 Task: Add an event with the title Third Quarterly Financial Review, date '2024/03/27', time 8:00 AM to 10:00 AMand add a description: Participants will develop skills for effectively resolving conflicts and managing disagreements within the team. They will learn strategies for active listening, empathy, and finding mutually beneficial solutions to conflicts., put the event into Orange category, logged in from the account softage.4@softage.netand send the event invitation to softage.8@softage.net and softage.9@softage.net. Set a reminder for the event 1 hour before
Action: Mouse moved to (122, 93)
Screenshot: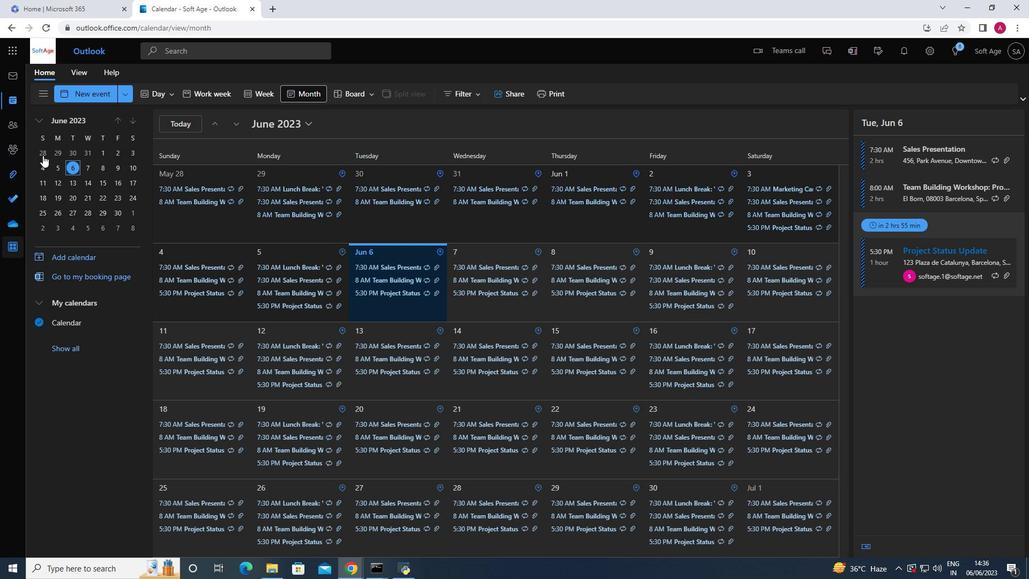
Action: Mouse pressed left at (122, 93)
Screenshot: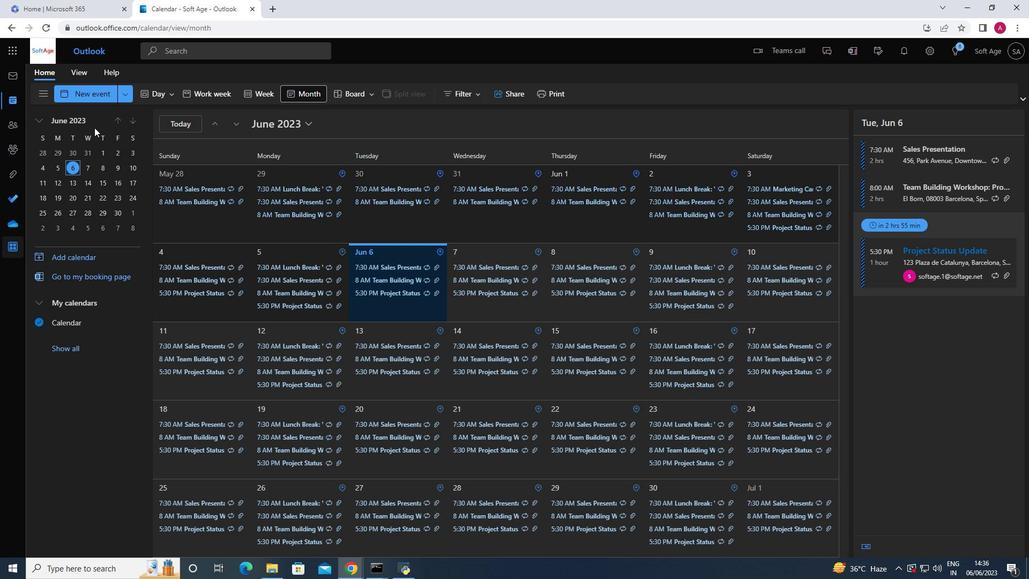 
Action: Mouse moved to (122, 132)
Screenshot: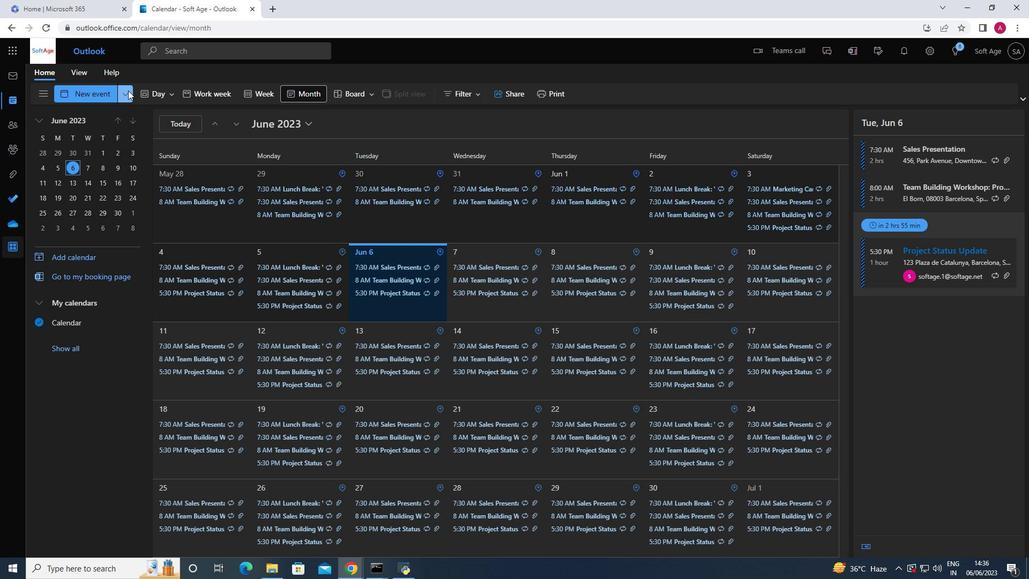
Action: Mouse pressed left at (122, 132)
Screenshot: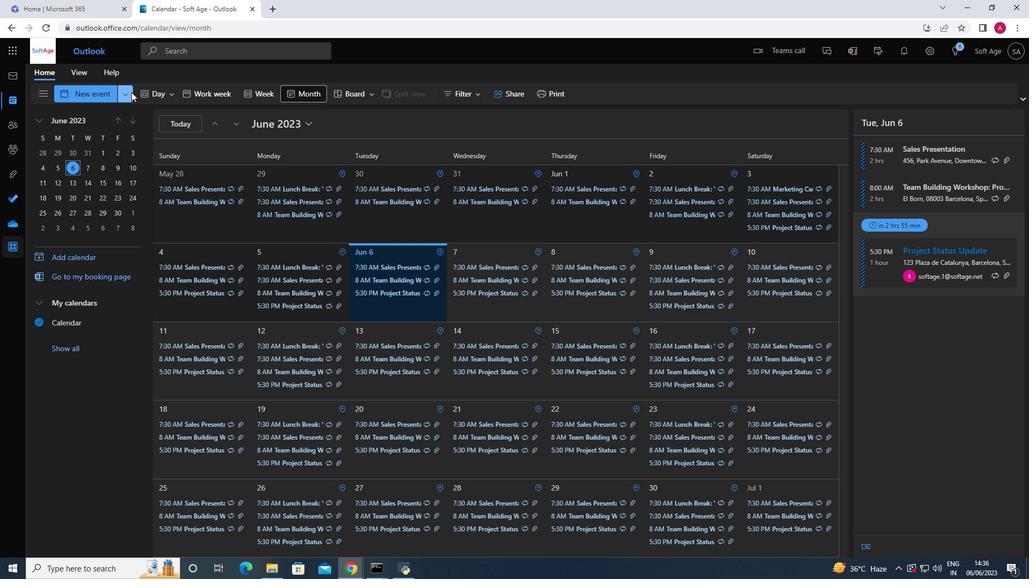 
Action: Mouse moved to (280, 154)
Screenshot: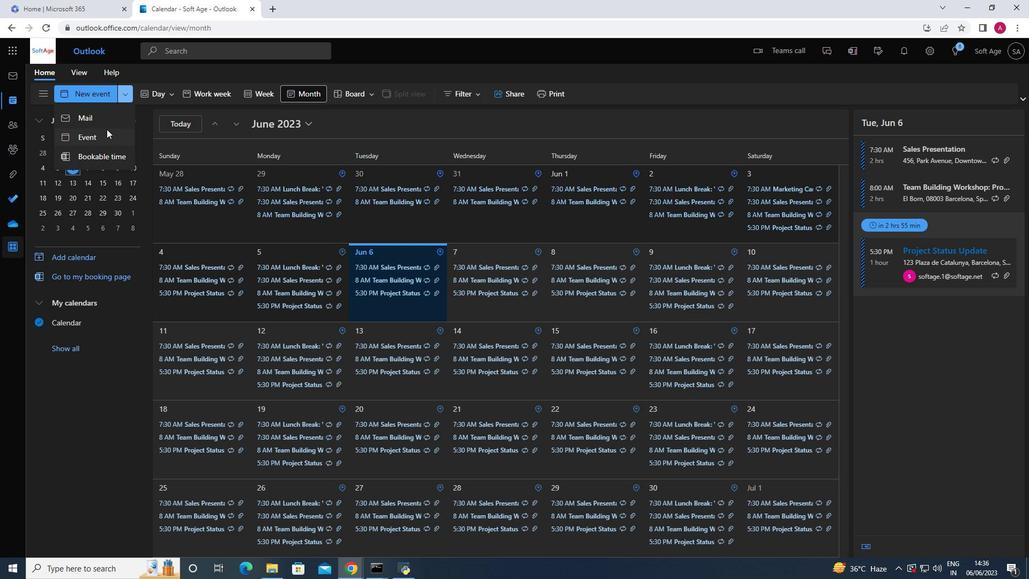 
Action: Mouse pressed left at (280, 154)
Screenshot: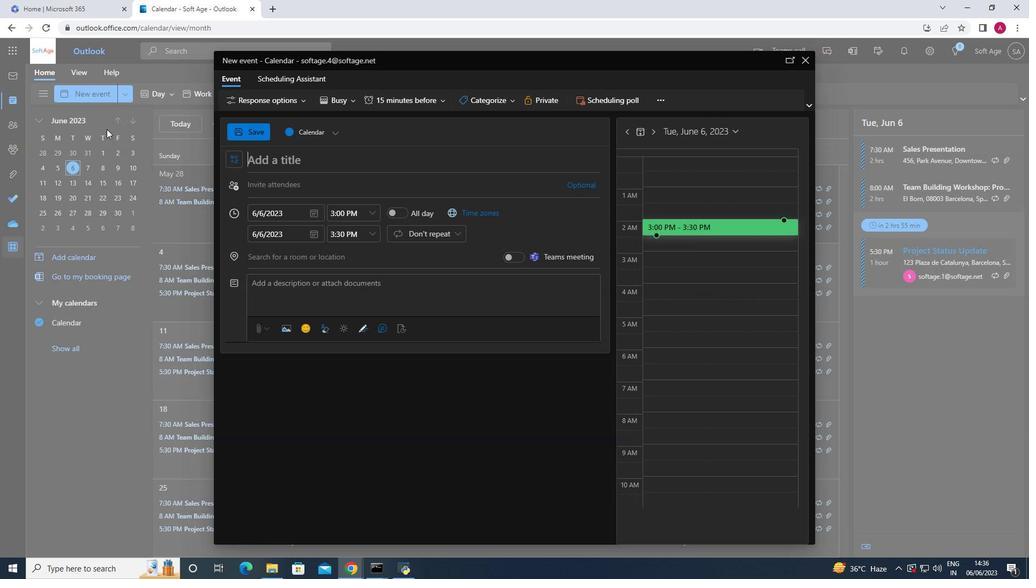 
Action: Mouse moved to (280, 151)
Screenshot: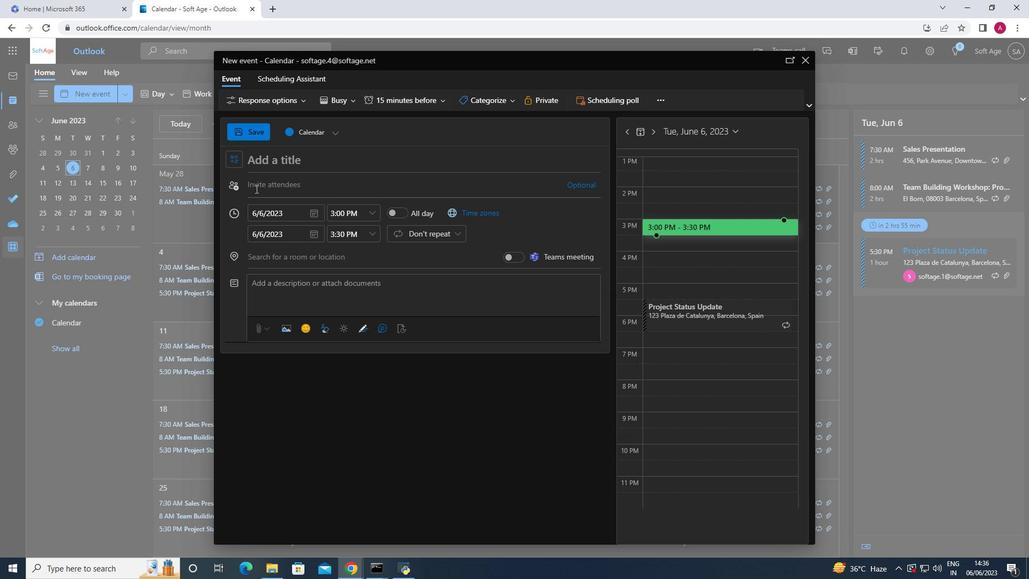
Action: Key pressed <Key.shift>Third<Key.space><Key.shift>Quarterly<Key.space><Key.shift>Financial<Key.space><Key.shift>Review
Screenshot: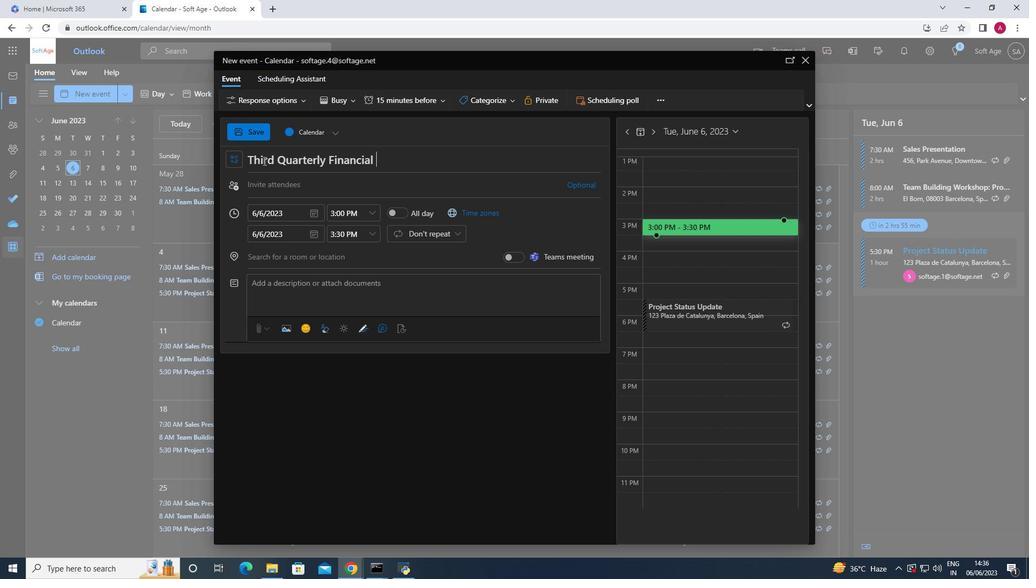 
Action: Mouse moved to (314, 215)
Screenshot: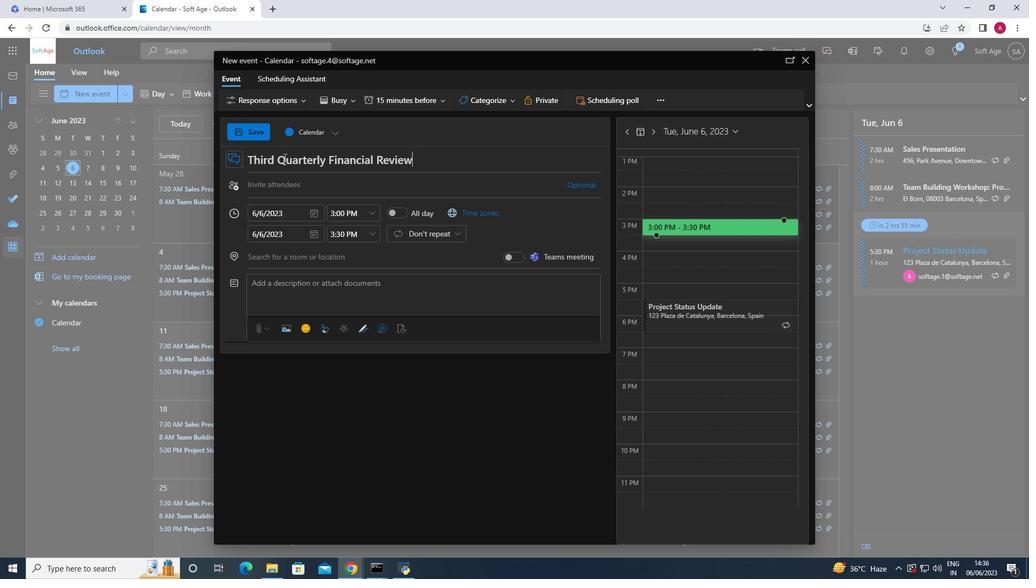 
Action: Mouse pressed left at (314, 215)
Screenshot: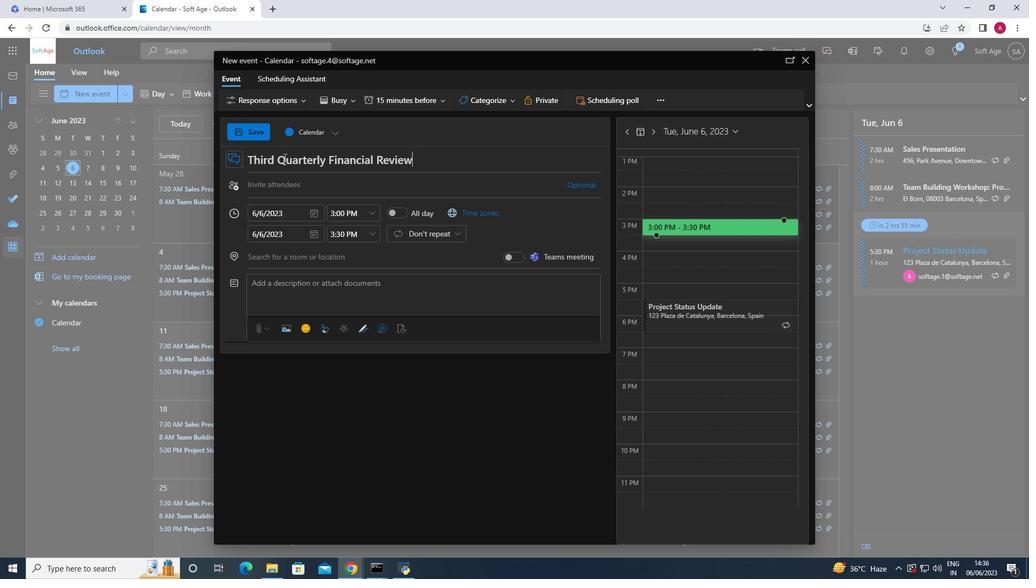 
Action: Mouse moved to (350, 234)
Screenshot: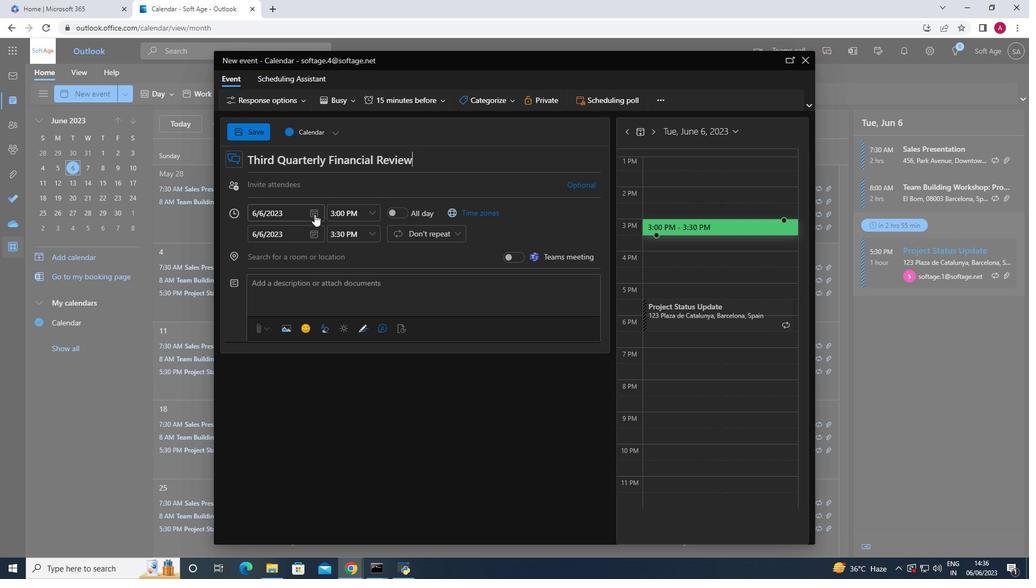 
Action: Mouse pressed left at (350, 234)
Screenshot: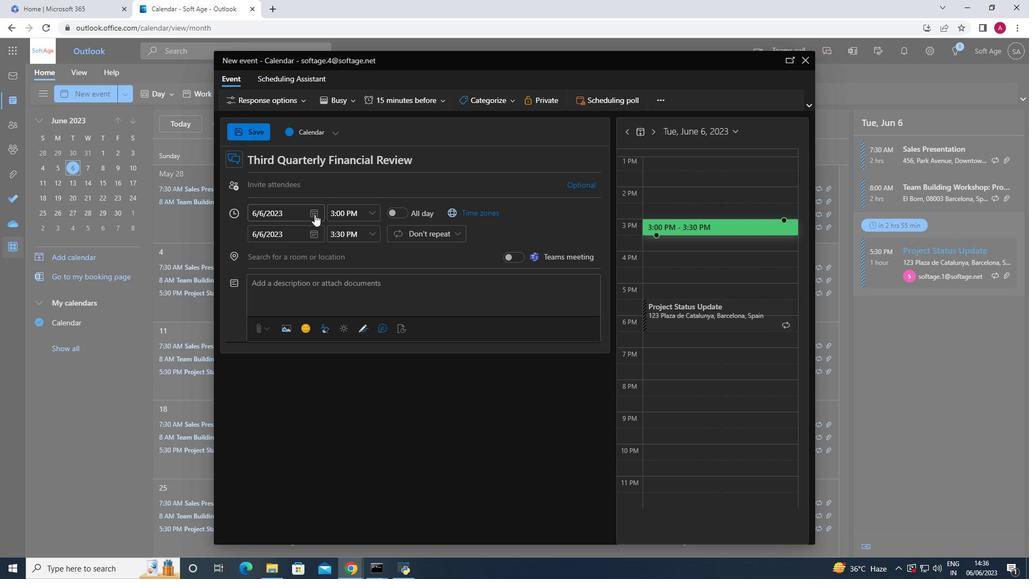 
Action: Mouse pressed left at (350, 234)
Screenshot: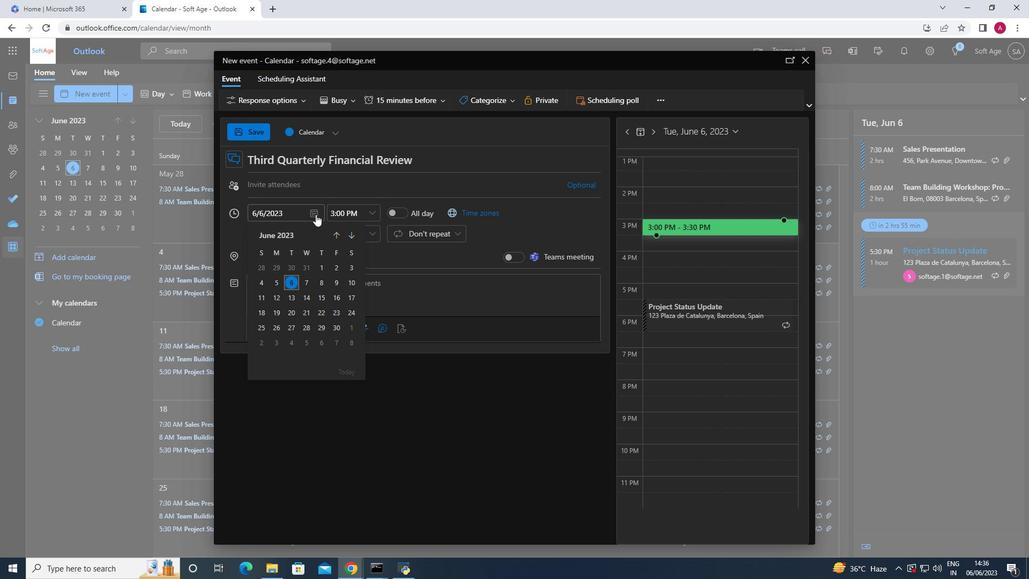 
Action: Mouse moved to (350, 233)
Screenshot: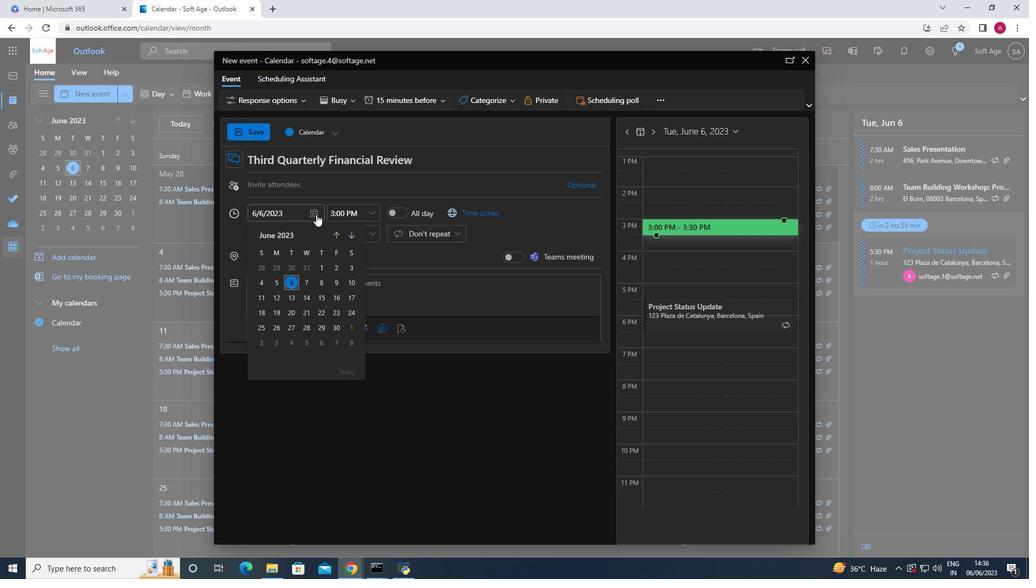 
Action: Mouse pressed left at (350, 233)
Screenshot: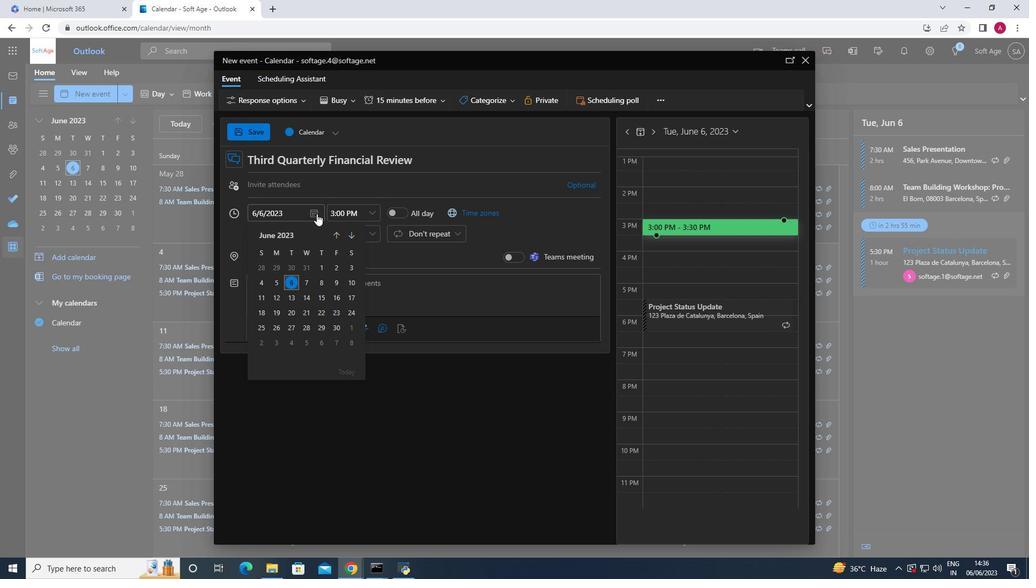 
Action: Mouse moved to (351, 236)
Screenshot: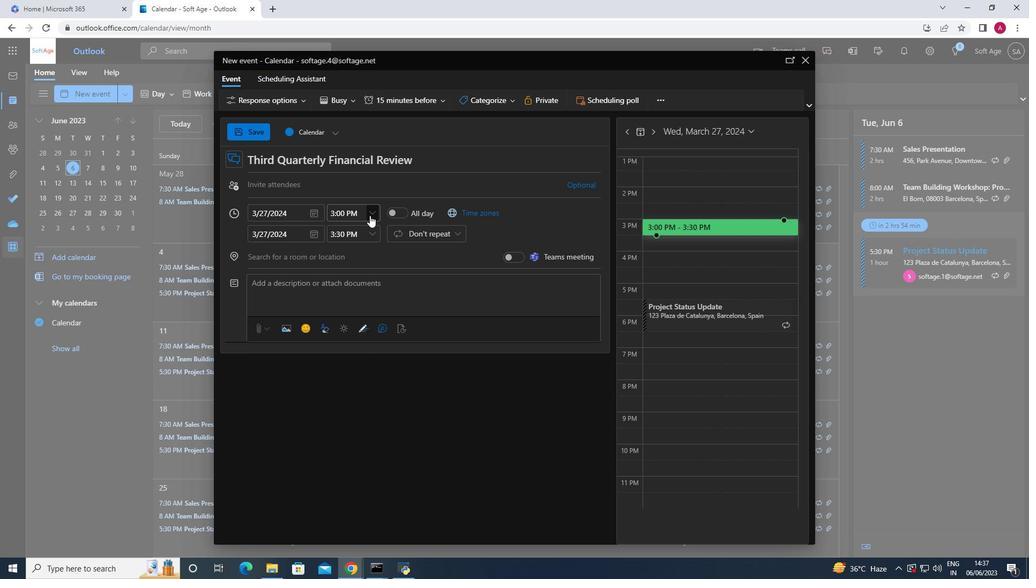 
Action: Mouse pressed left at (351, 236)
Screenshot: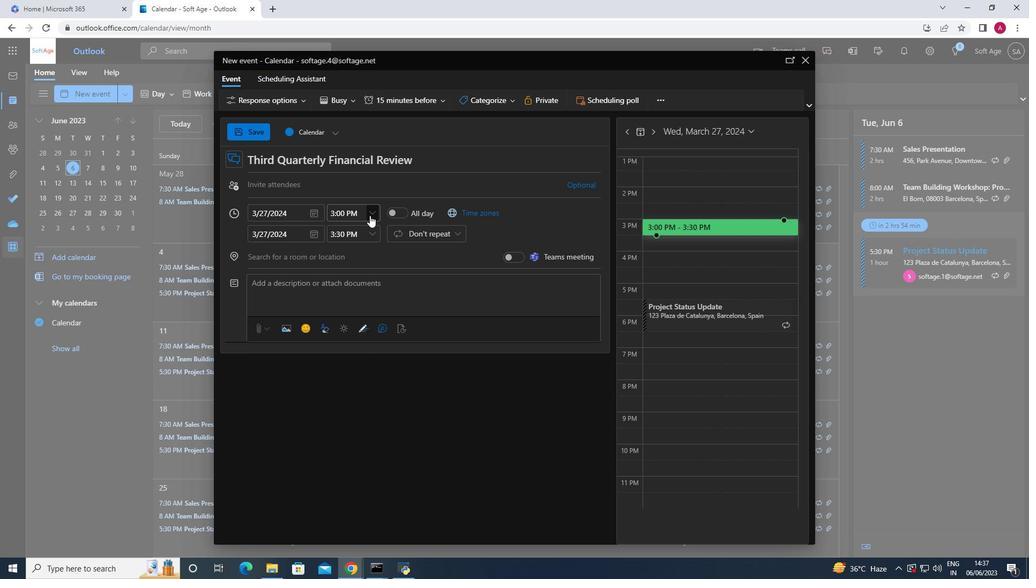 
Action: Mouse moved to (337, 302)
Screenshot: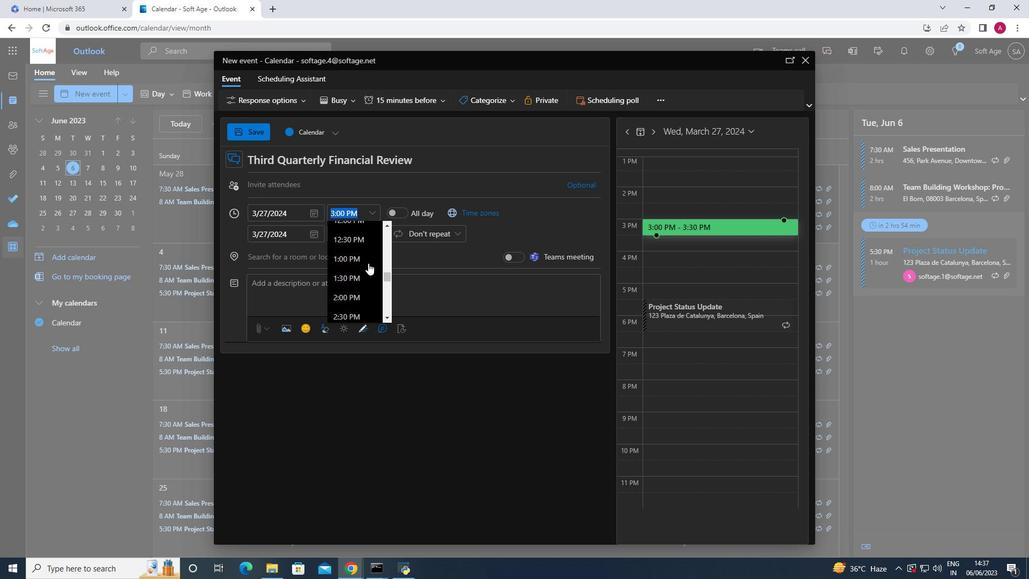 
Action: Mouse pressed left at (337, 302)
Screenshot: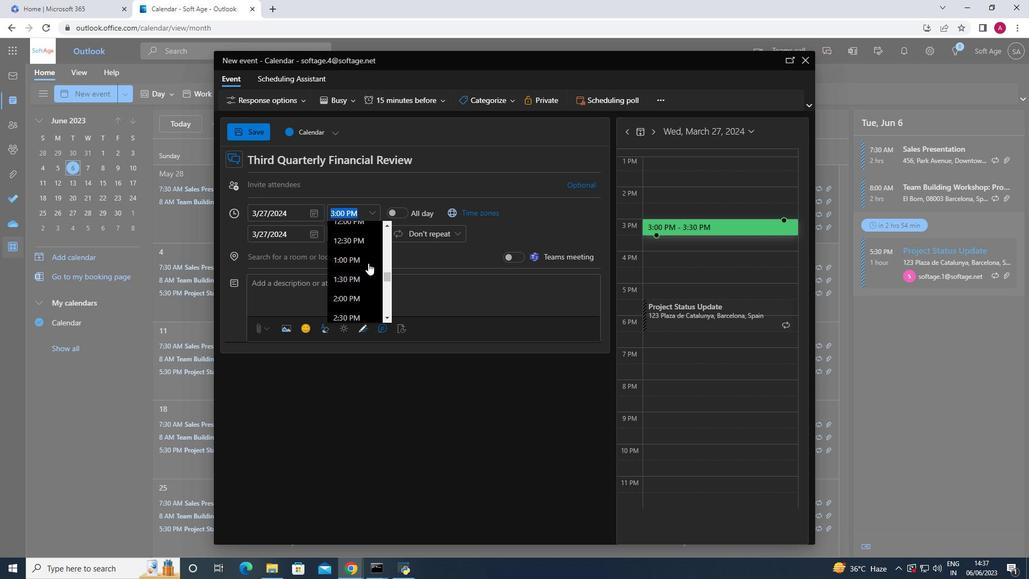 
Action: Mouse moved to (368, 215)
Screenshot: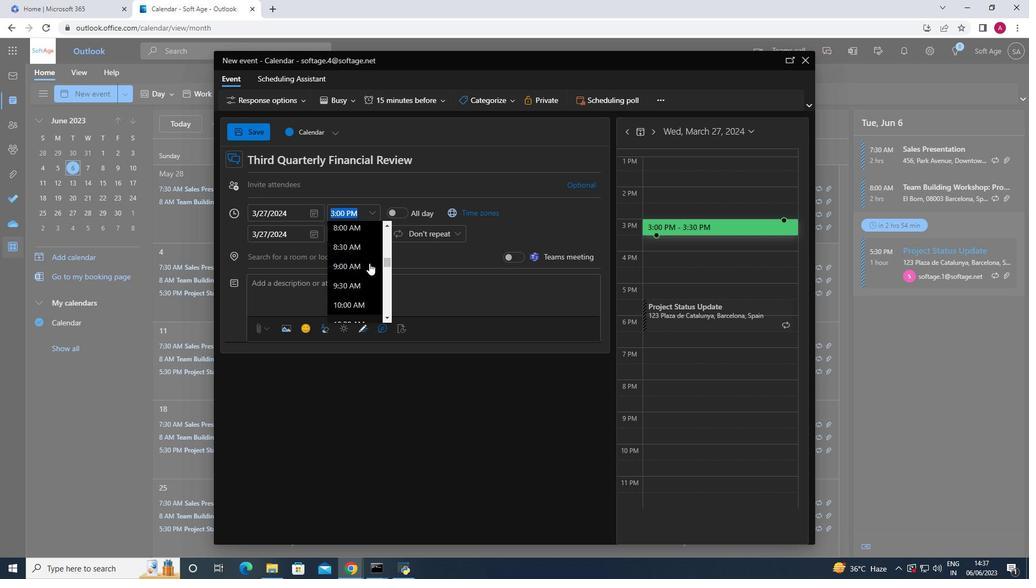 
Action: Mouse pressed left at (368, 215)
Screenshot: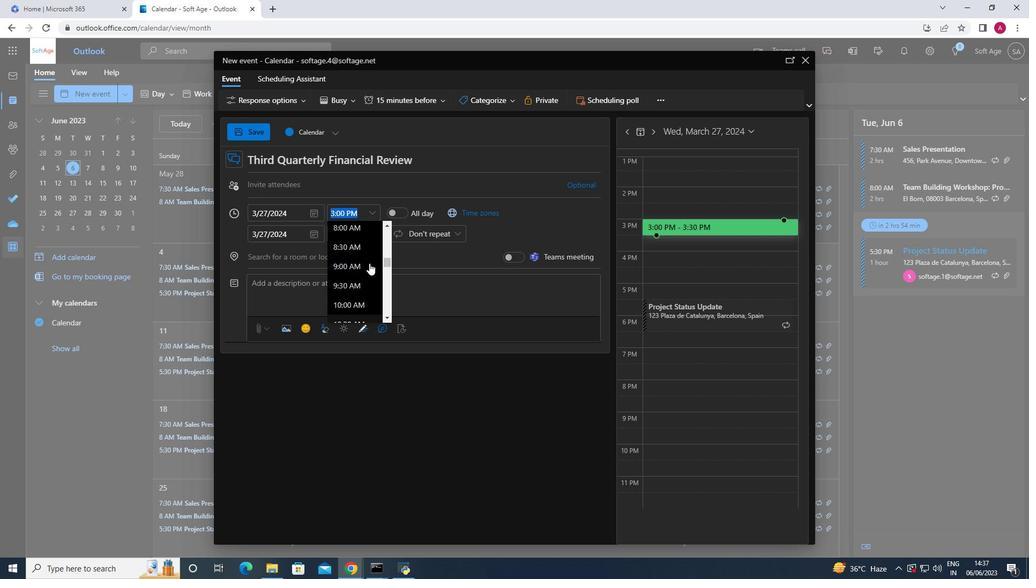 
Action: Mouse moved to (357, 274)
Screenshot: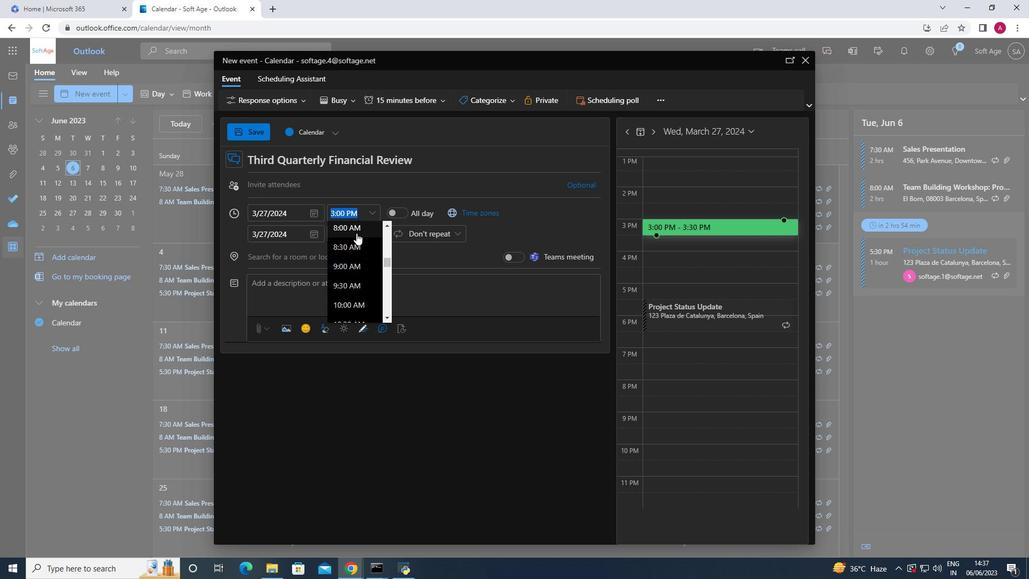 
Action: Mouse scrolled (357, 275) with delta (0, 0)
Screenshot: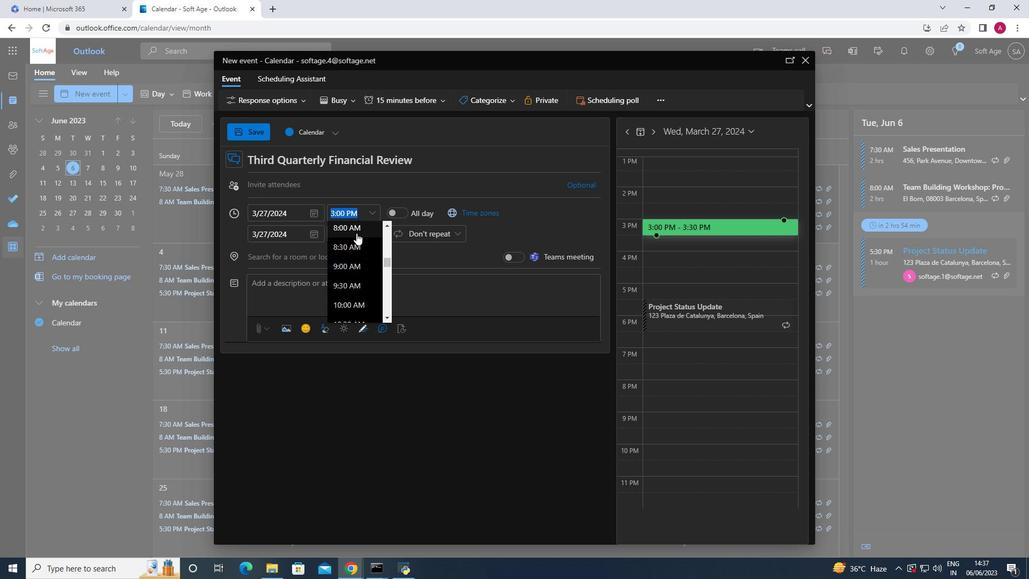 
Action: Mouse moved to (357, 275)
Screenshot: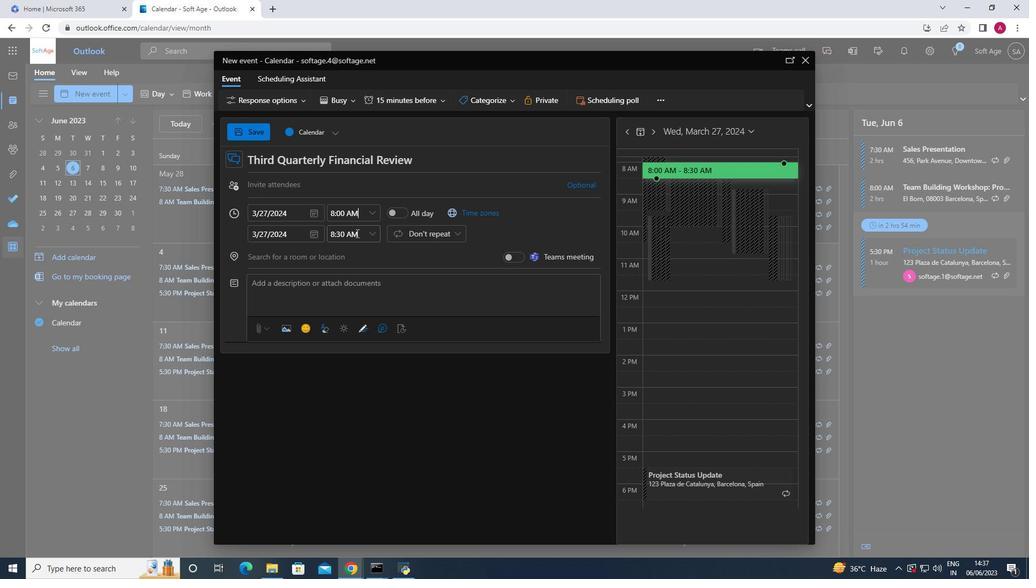 
Action: Mouse scrolled (357, 275) with delta (0, 0)
Screenshot: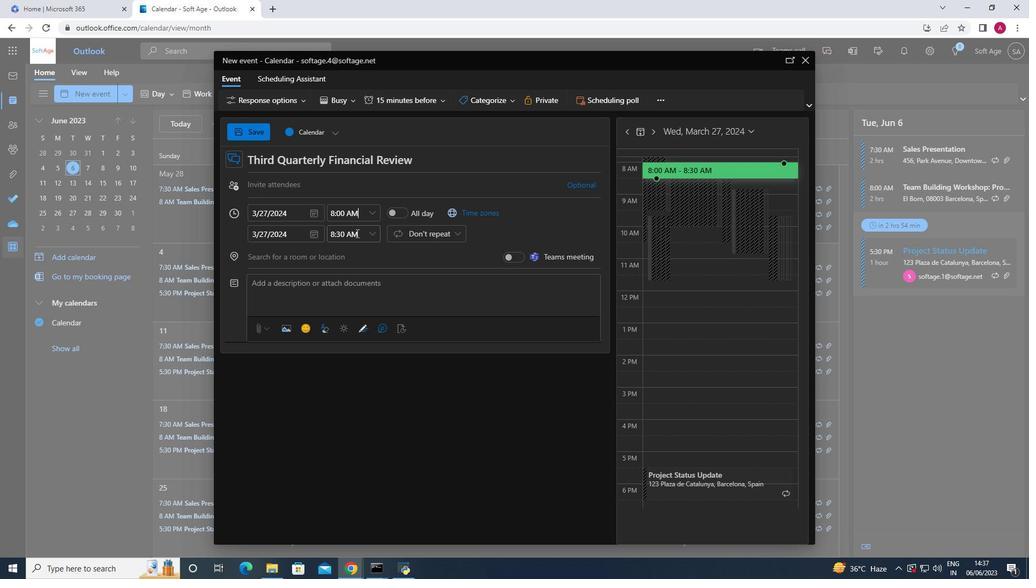 
Action: Mouse scrolled (357, 275) with delta (0, 0)
Screenshot: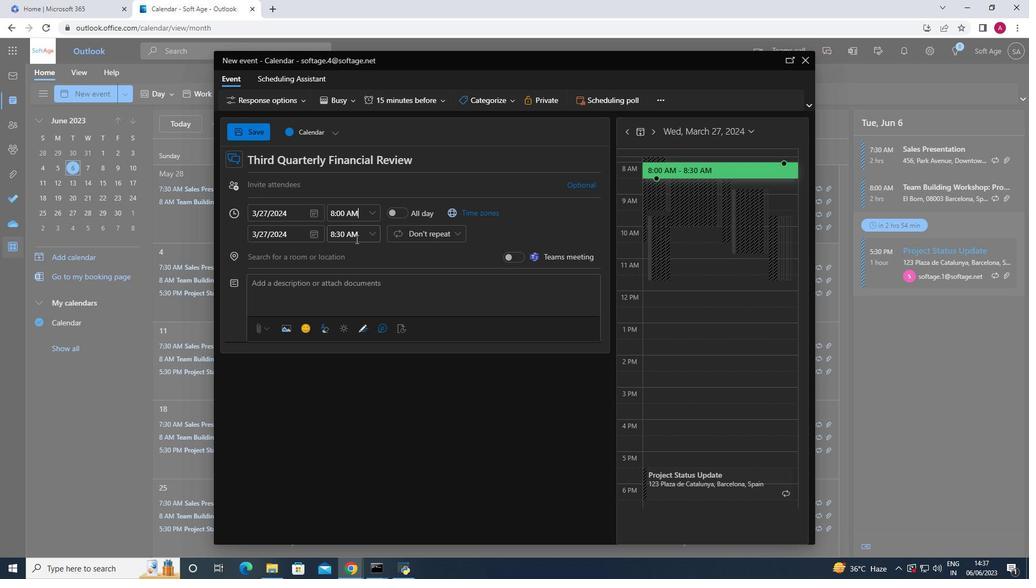 
Action: Mouse moved to (360, 256)
Screenshot: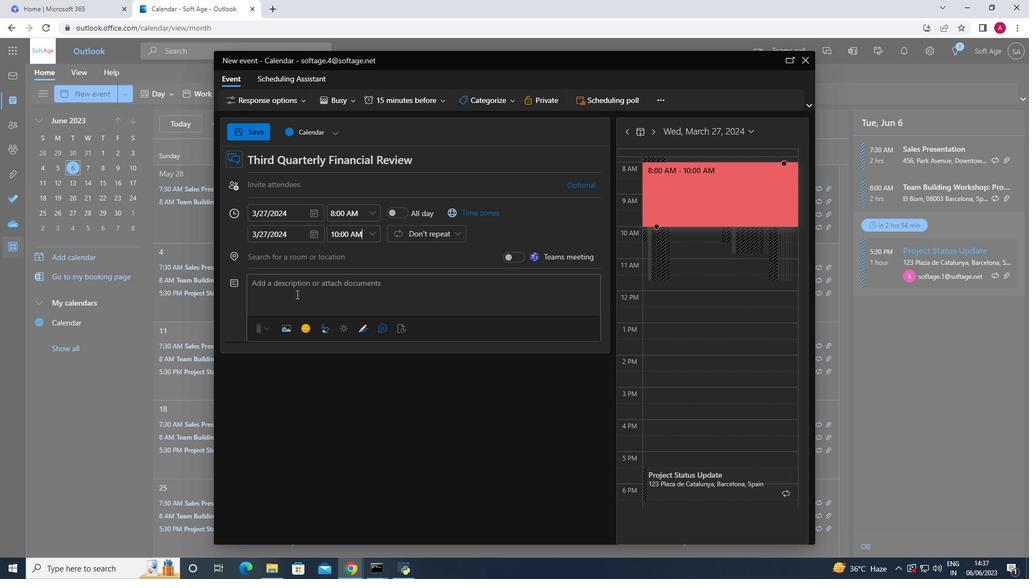 
Action: Mouse scrolled (360, 256) with delta (0, 0)
Screenshot: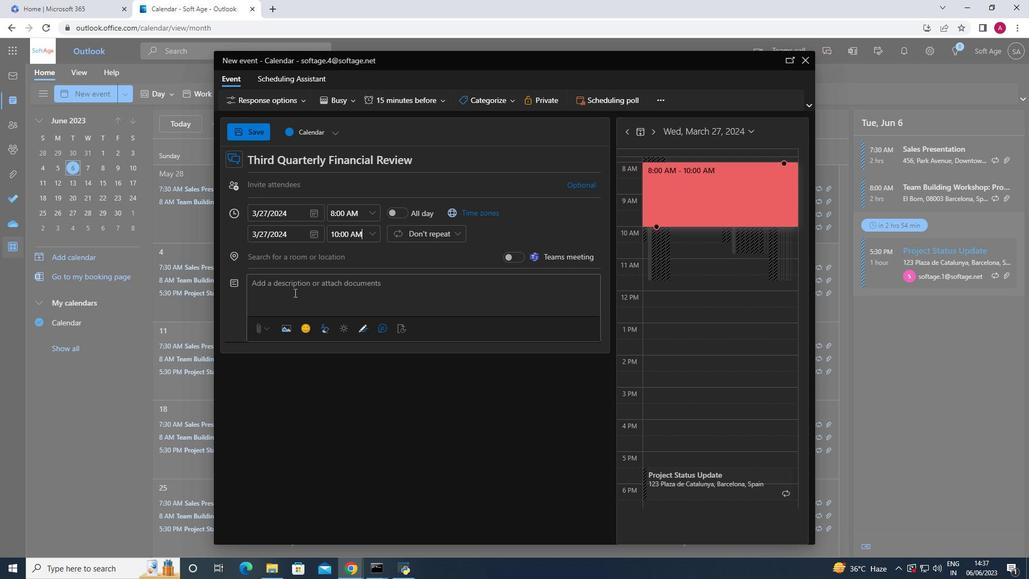
Action: Mouse moved to (366, 238)
Screenshot: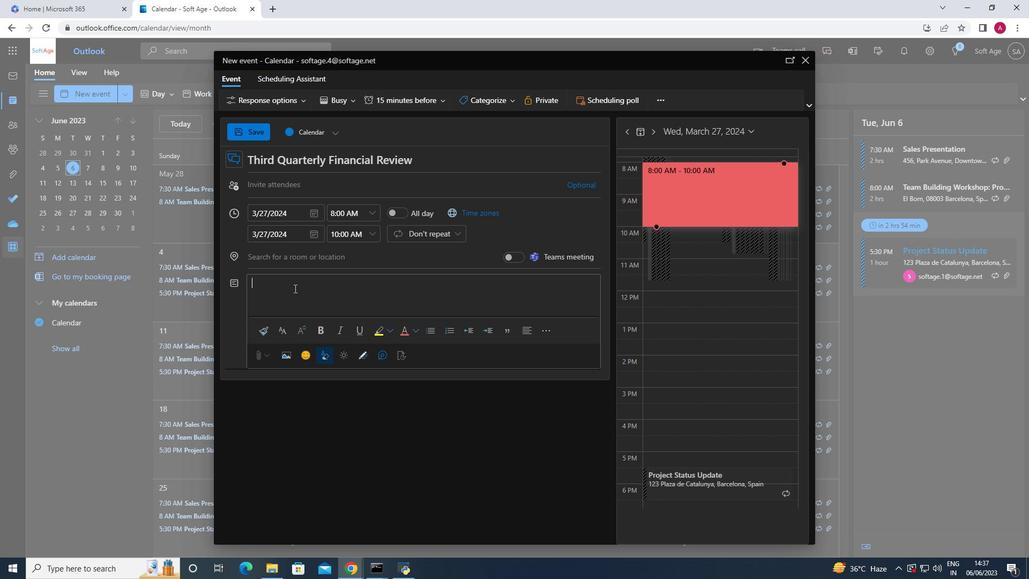 
Action: Mouse pressed left at (366, 238)
Screenshot: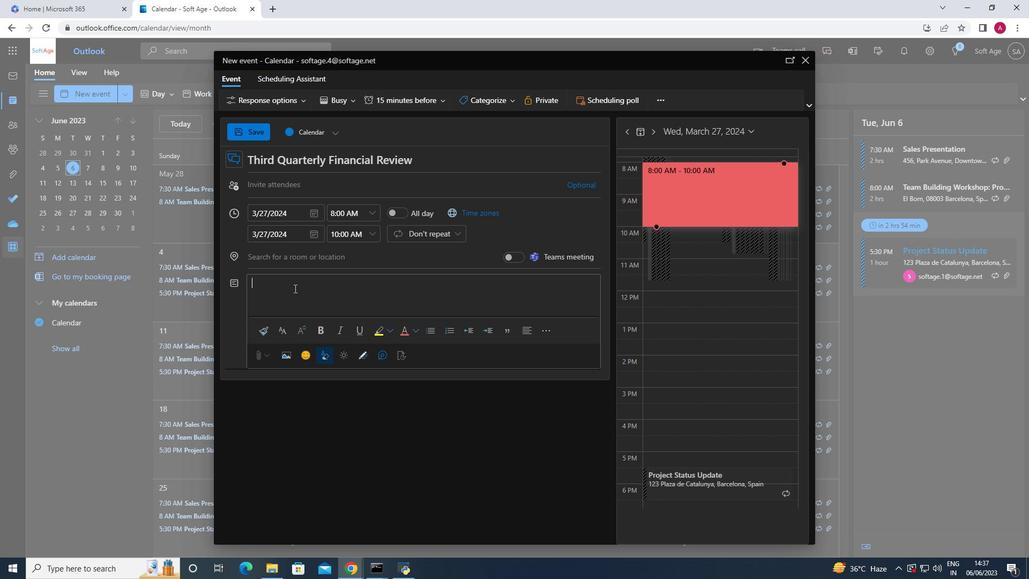 
Action: Mouse moved to (369, 236)
Screenshot: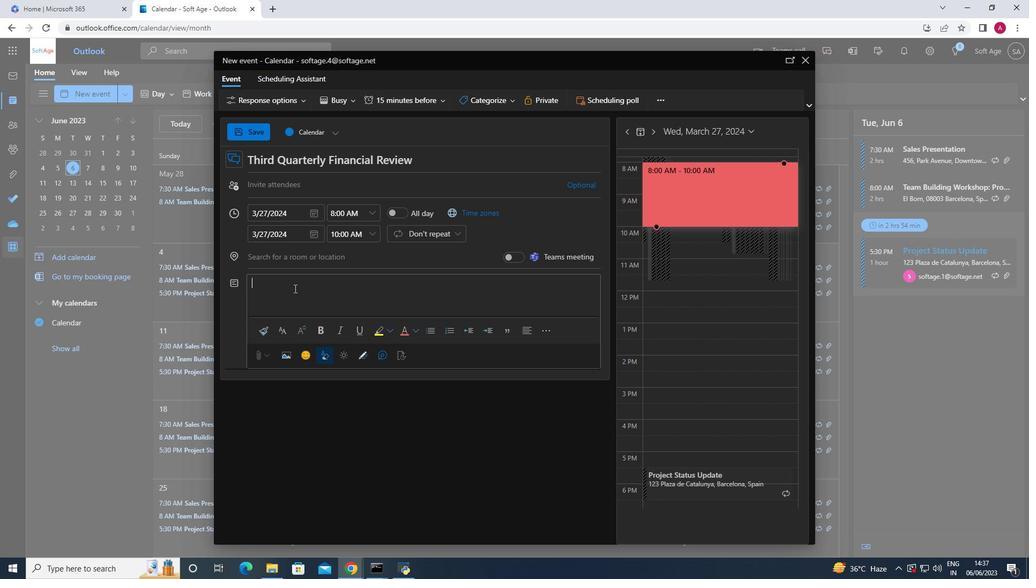 
Action: Mouse pressed left at (369, 236)
Screenshot: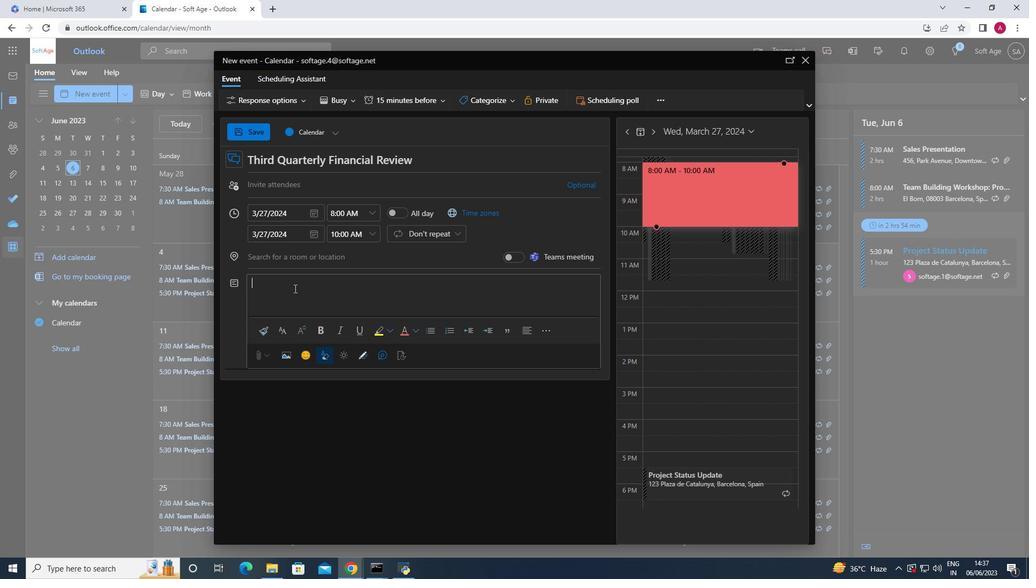 
Action: Mouse moved to (361, 303)
Screenshot: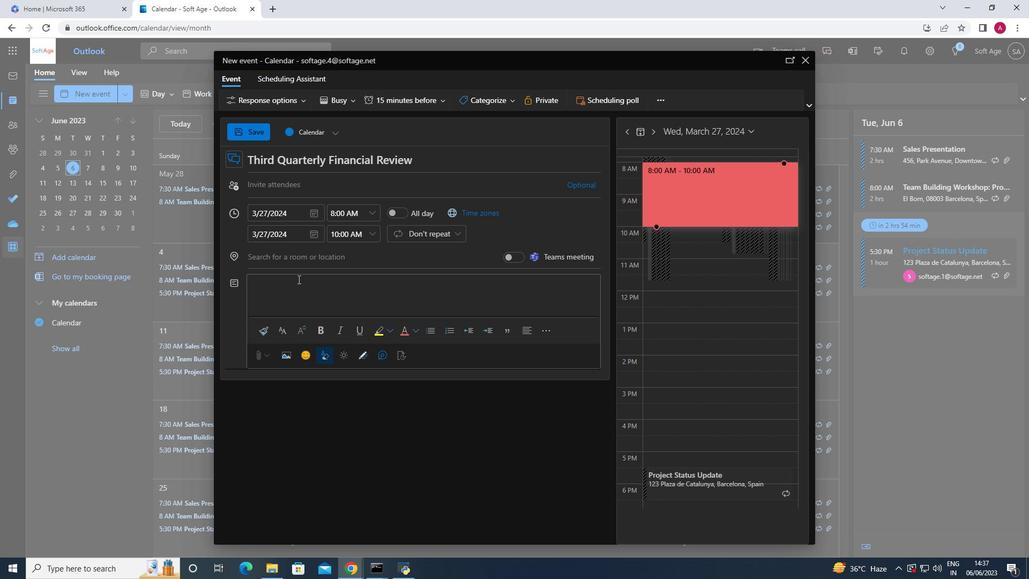 
Action: Mouse pressed left at (361, 303)
Screenshot: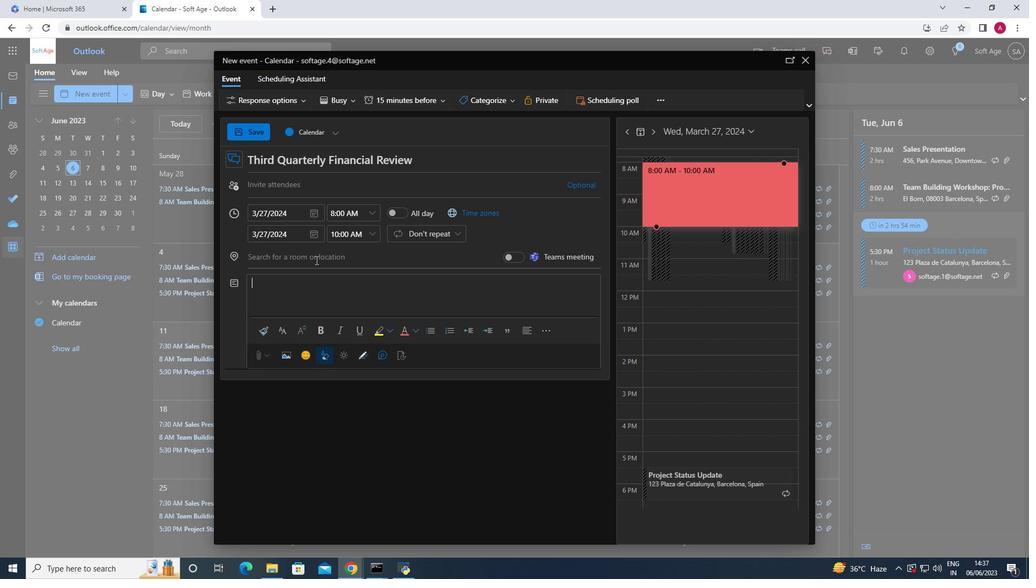 
Action: Mouse moved to (313, 296)
Screenshot: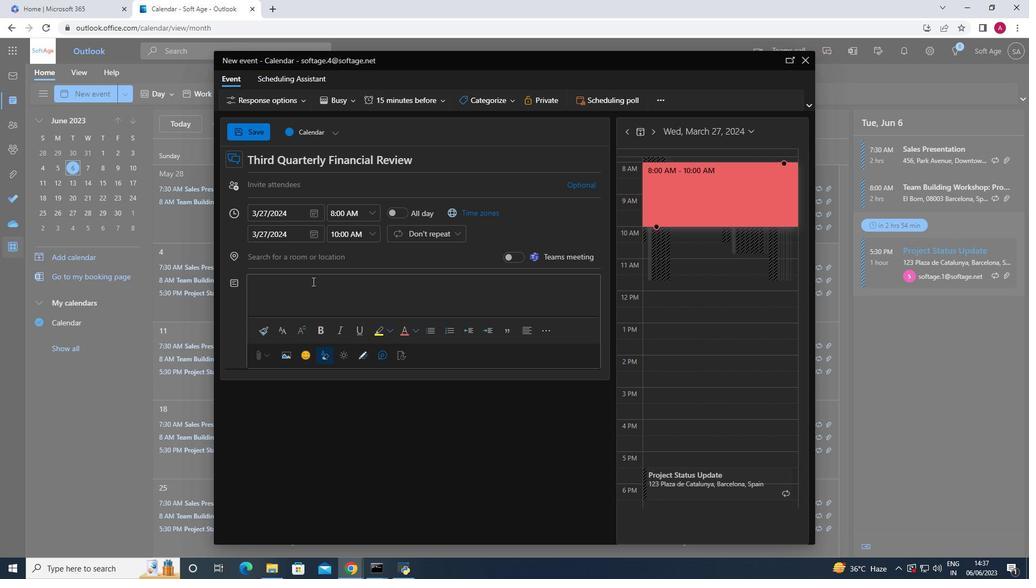 
Action: Mouse pressed left at (313, 296)
Screenshot: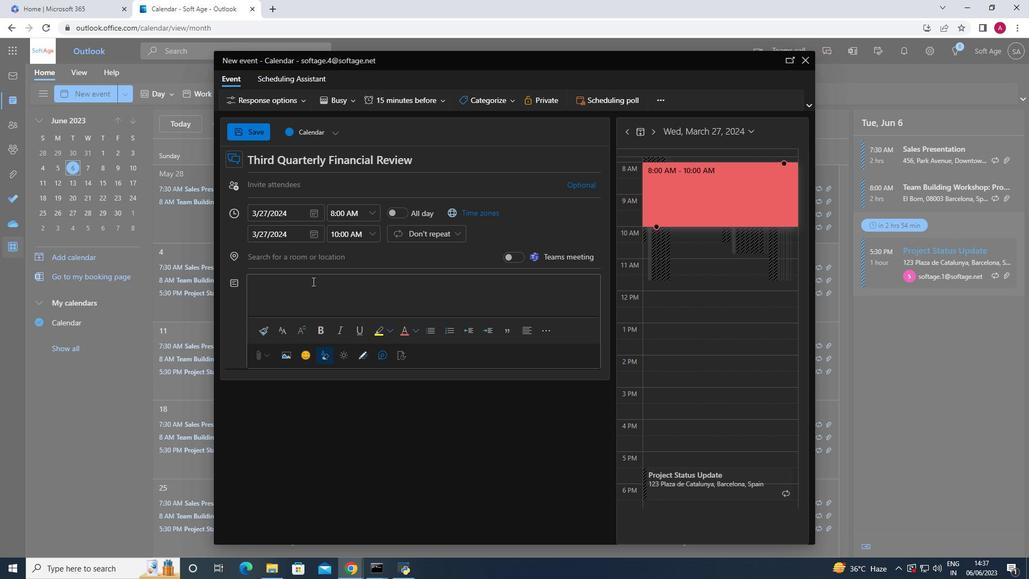 
Action: Mouse moved to (278, 286)
Screenshot: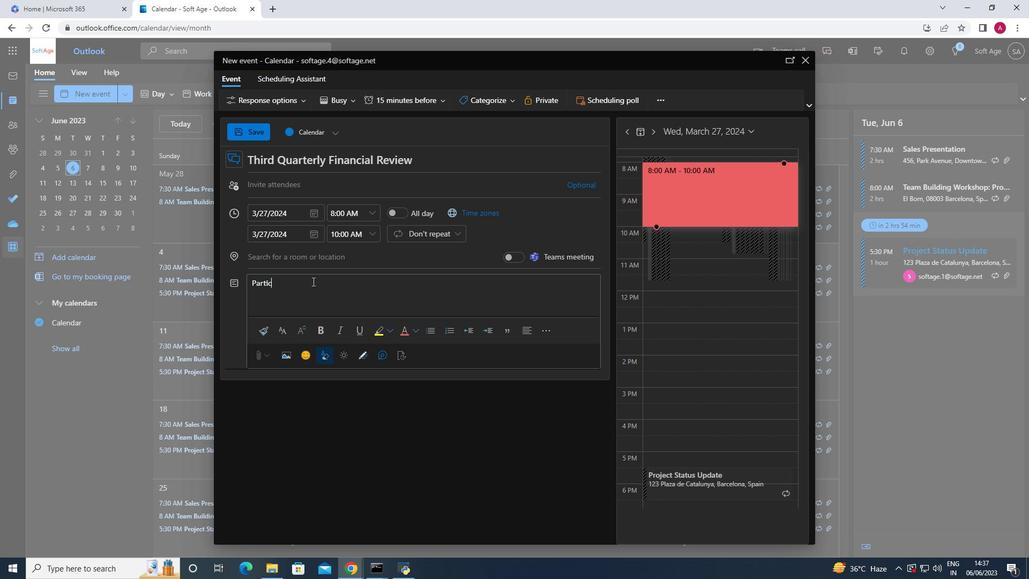 
Action: Mouse pressed left at (278, 286)
Screenshot: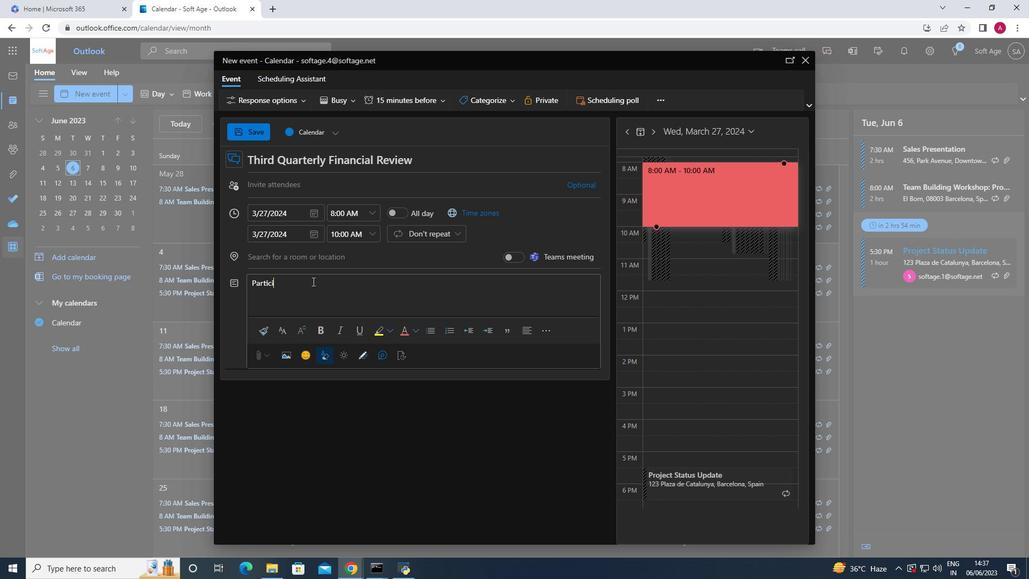 
Action: Mouse moved to (277, 293)
Screenshot: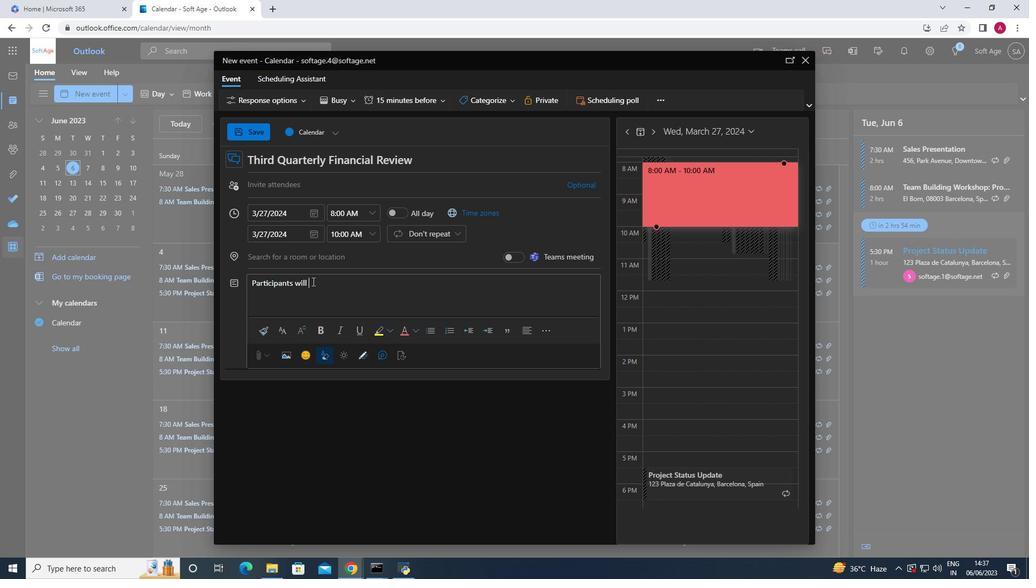 
Action: Key pressed 0o<Key.space>lilillil<Key.space>lkllkllllllllllk<Key.space>mikoiijijjuj8iujkkkkkkkkk;;;;;;;;;<Key.menu><Key.menu><Key.menu><Key.menu><Key.menu><Key.menu><Key.menu><Key.menu><Key.menu><Key.menu><Key.menu><Key.menu><Key.menu>lik;p////////////////////////////////////////////////////////////////////////////////////////////////////////////////////////////////////////////////////////////////////////////////////////////////////////////////////////////////////////////////////////////1<Key.tab><Key.caps_lock>`<Key.space><Key.space><Key.space><Key.space><Key.space><Key.space><Key.space><Key.space><Key.space><Key.space><Key.space><Key.space><Key.space>
Screenshot: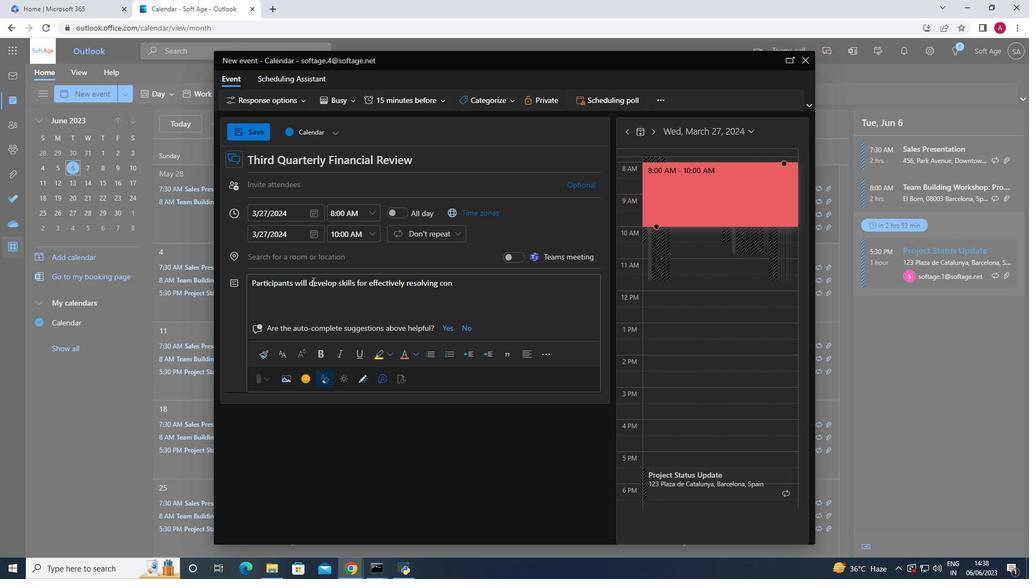 
Action: Mouse moved to (1, 135)
Screenshot: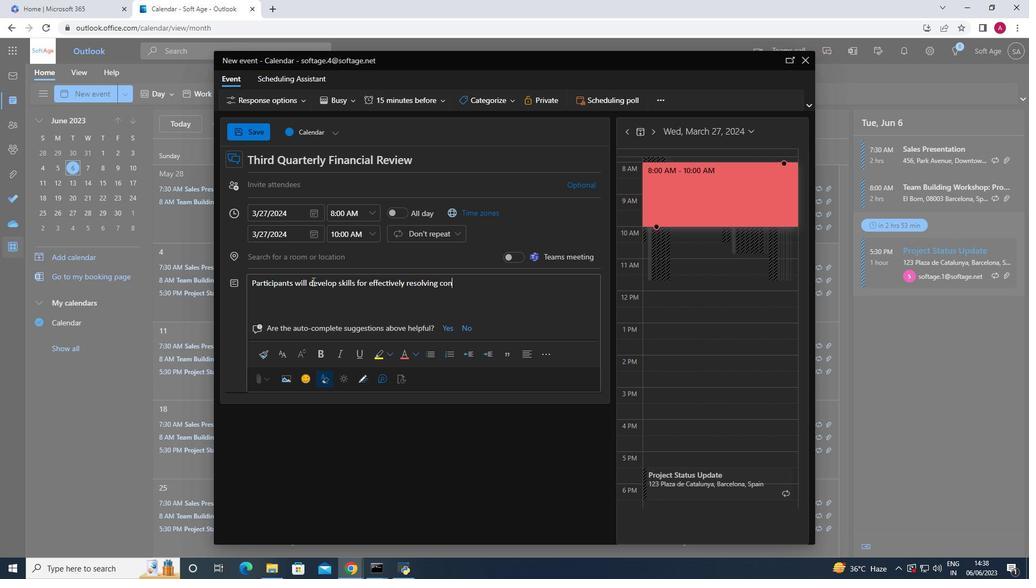
Action: Key pressed <Key.space>
Screenshot: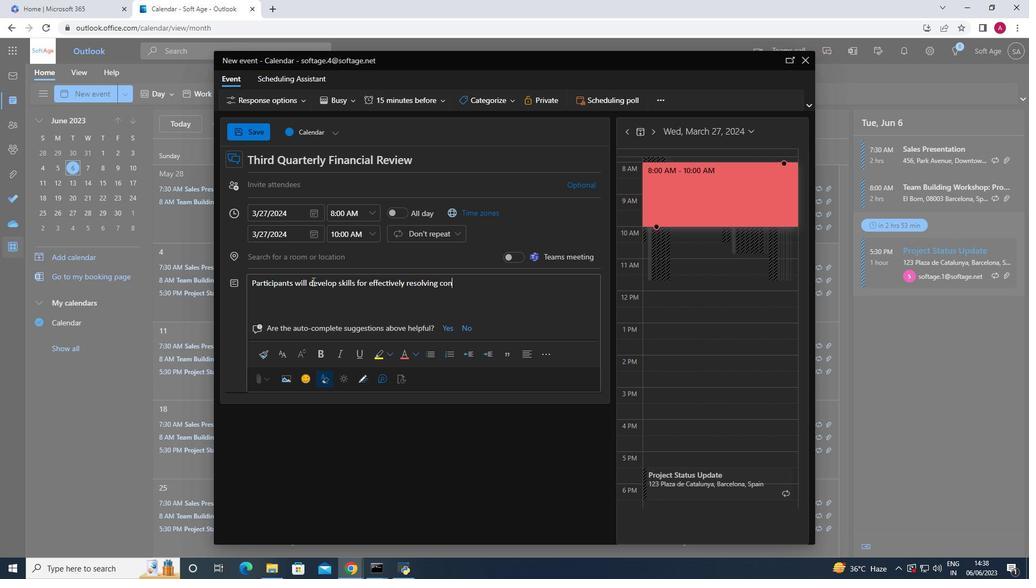 
Action: Mouse moved to (0, 16)
Screenshot: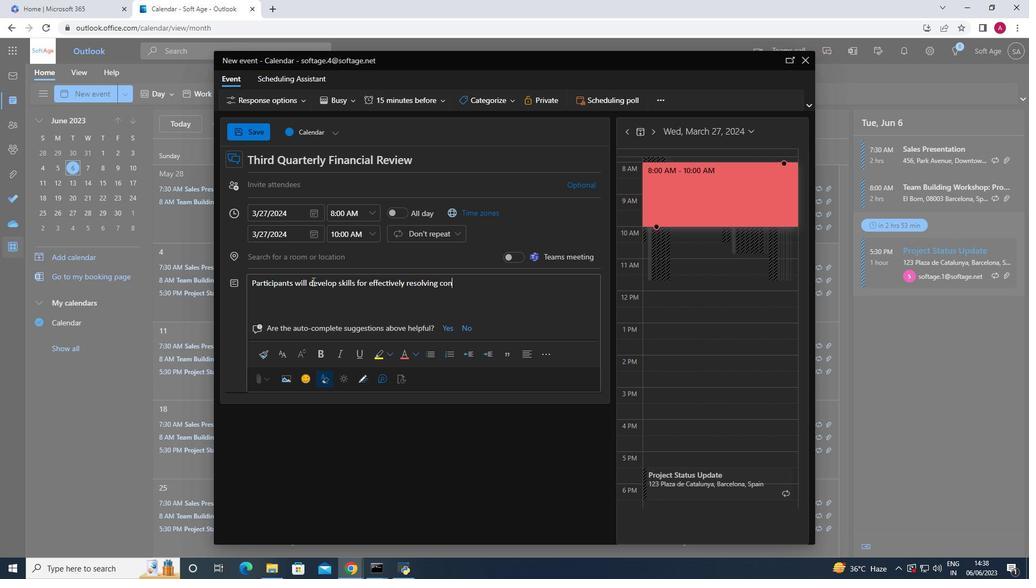 
Action: Key pressed <Key.space><Key.space><Key.space>
Screenshot: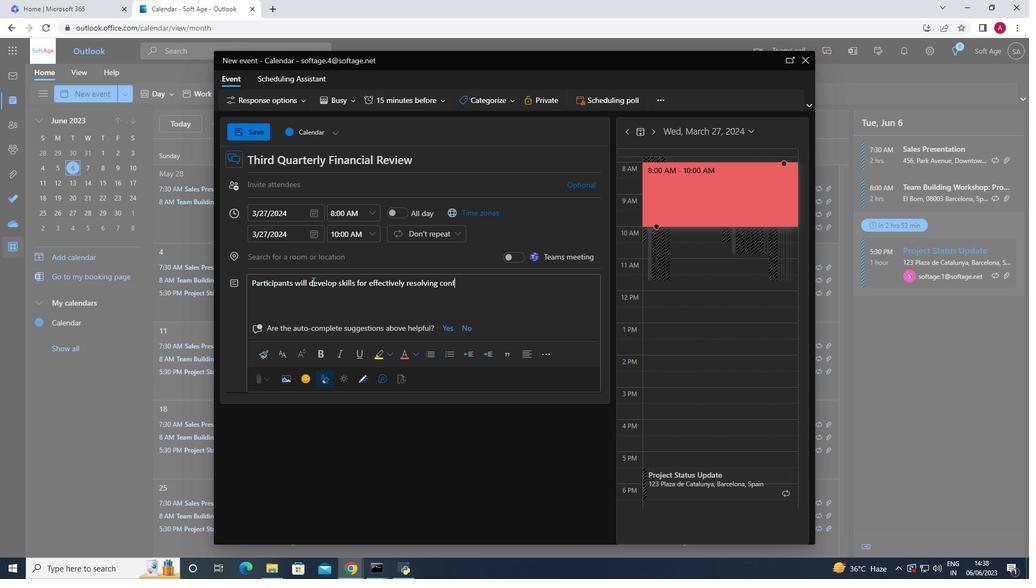
Action: Mouse moved to (1029, 0)
Screenshot: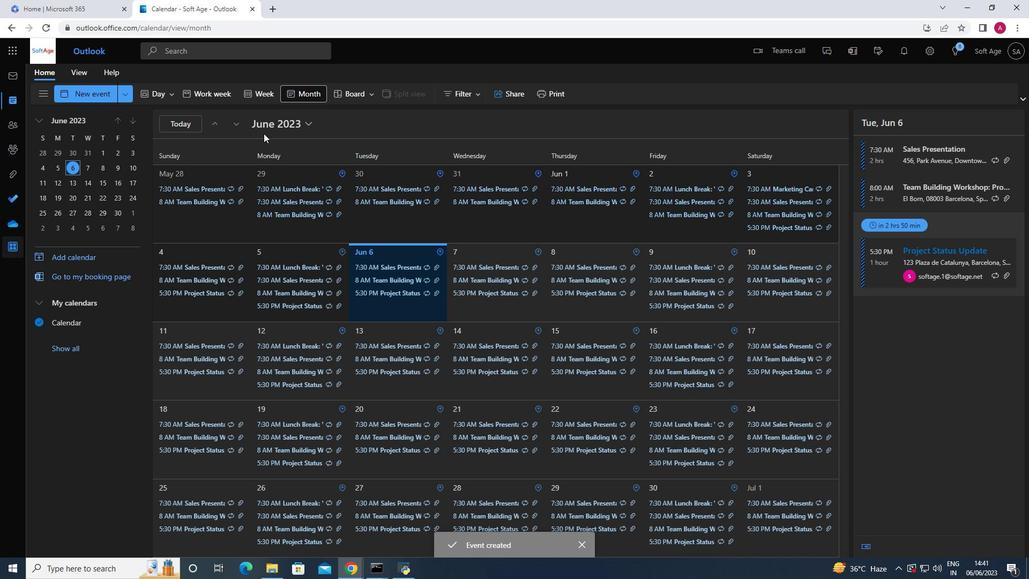 
Action: Key pressed <Key.alt_l><Key.alt_l><Key.alt_l><Key.alt_l><Key.alt_l><Key.alt_l><Key.alt_l><Key.delete>
Screenshot: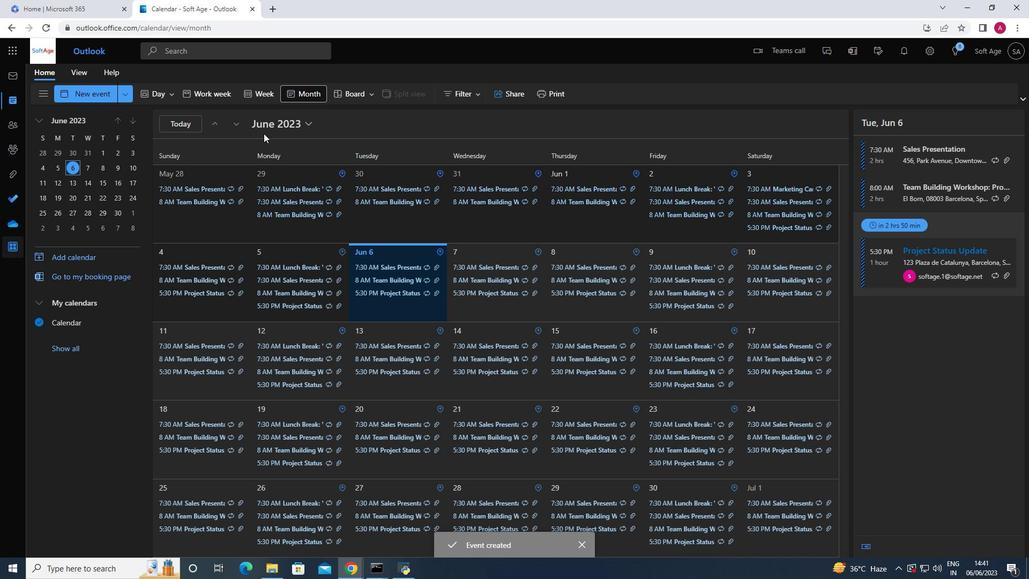 
Action: Mouse moved to (351, 497)
Screenshot: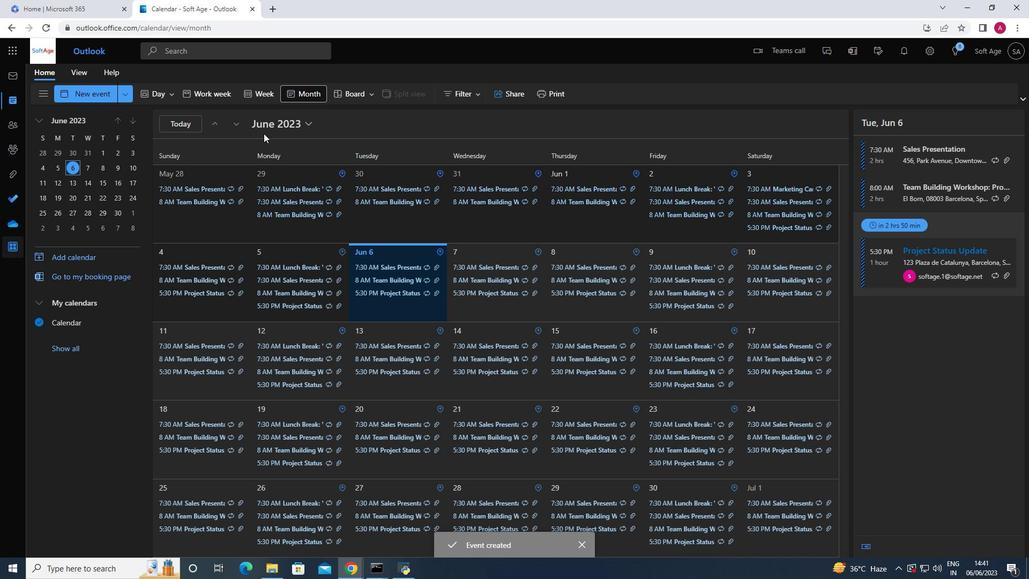 
Action: Key pressed <Key.alt_l><Key.delete>
Screenshot: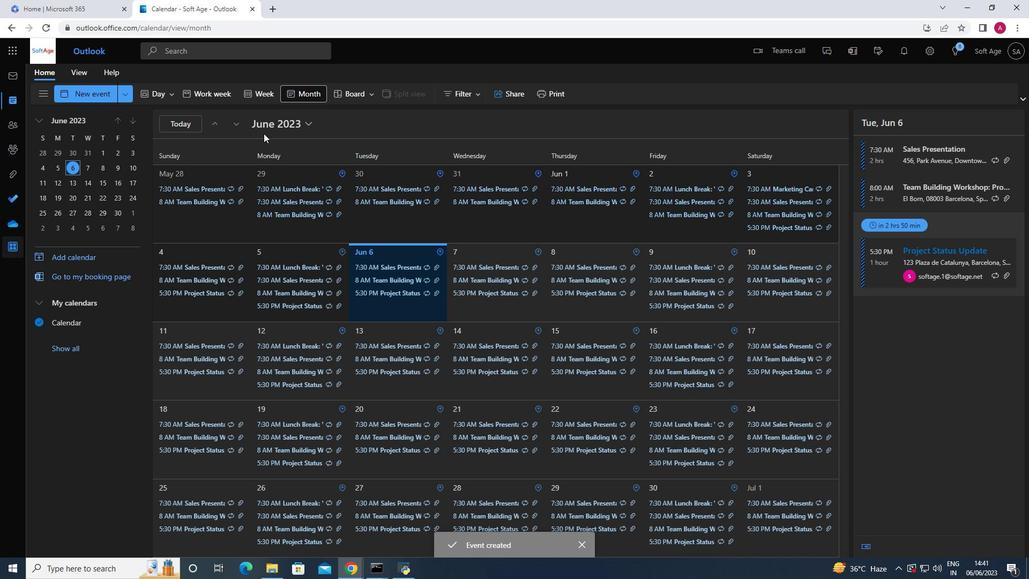 
Action: Mouse moved to (124, 99)
Screenshot: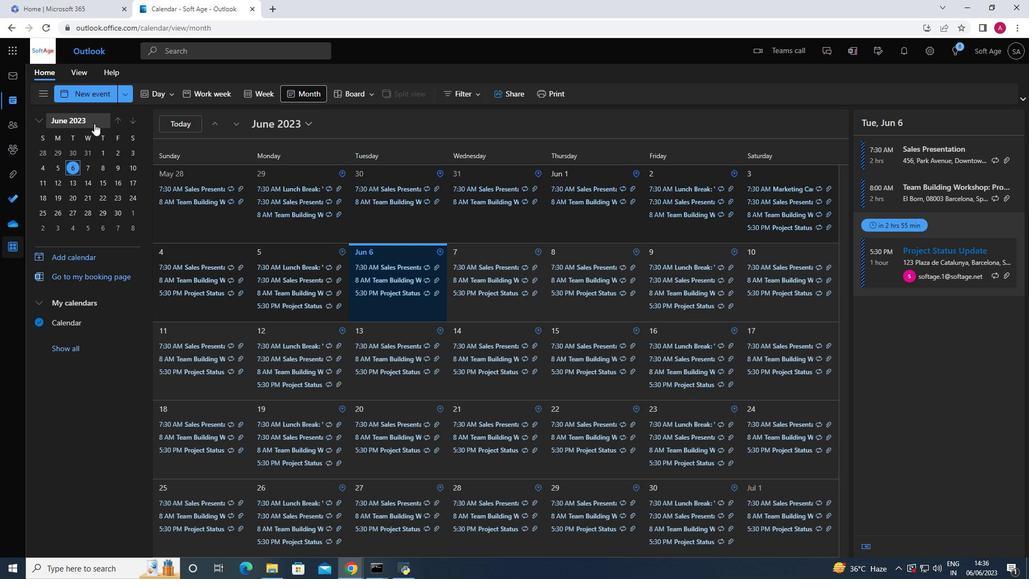 
Action: Mouse pressed left at (124, 99)
Screenshot: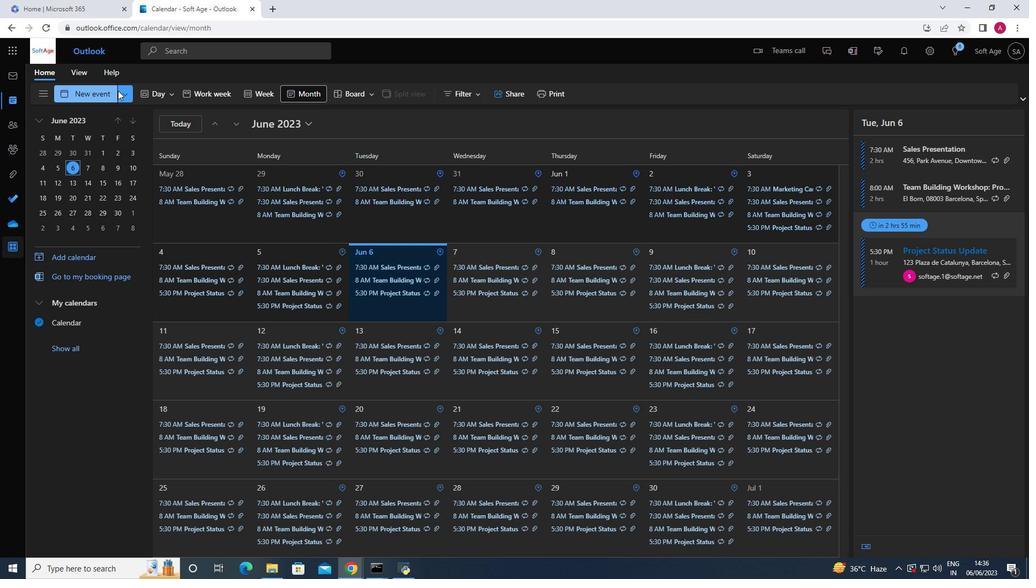 
Action: Mouse moved to (124, 134)
Screenshot: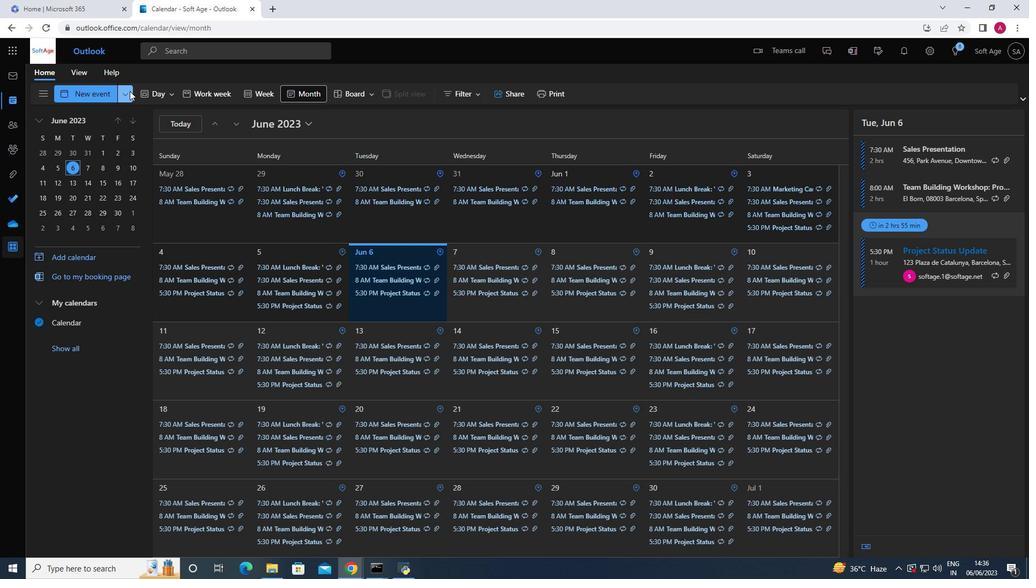 
Action: Mouse pressed left at (124, 134)
Screenshot: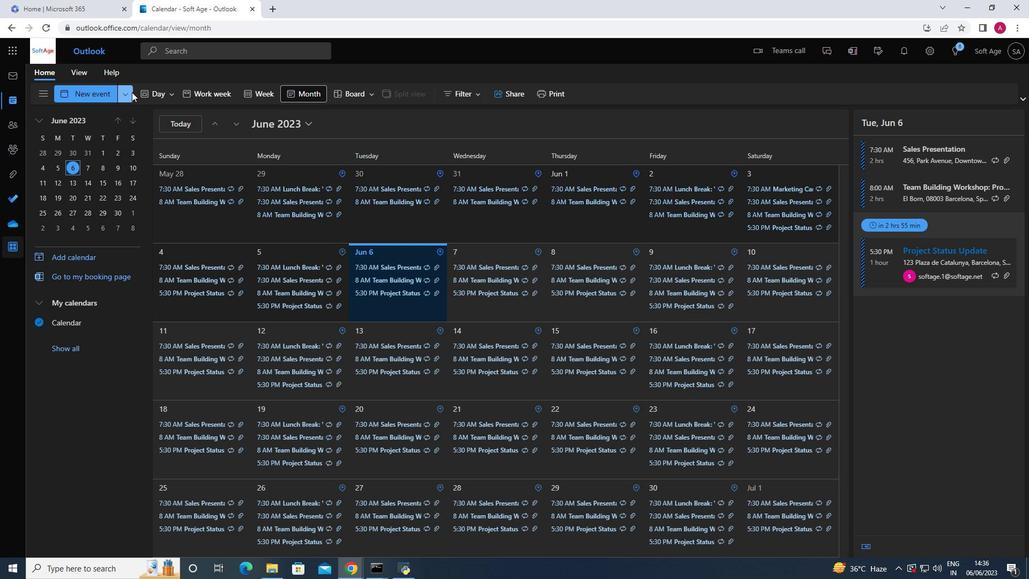 
Action: Mouse moved to (287, 163)
Screenshot: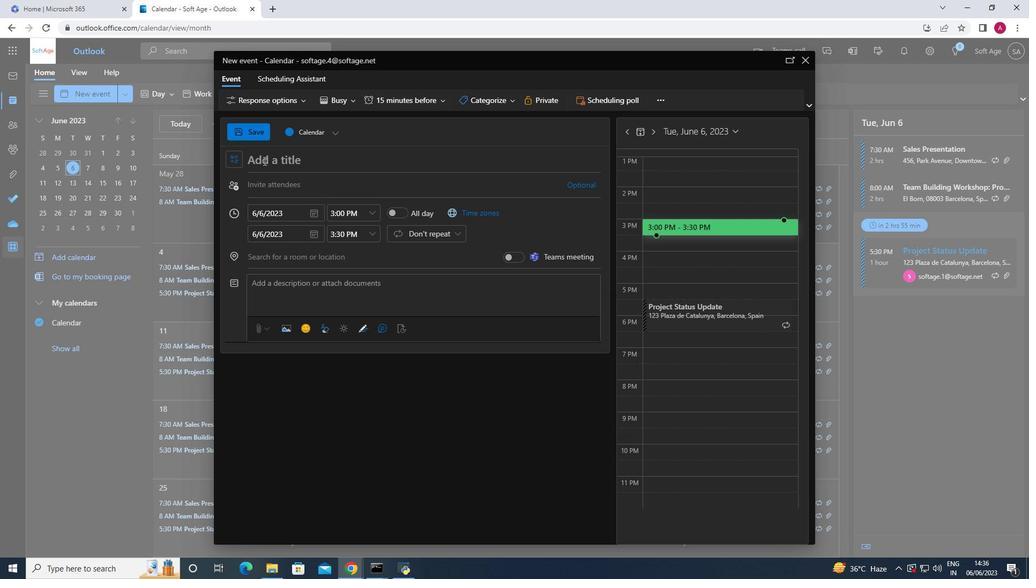 
Action: Mouse pressed left at (287, 163)
Screenshot: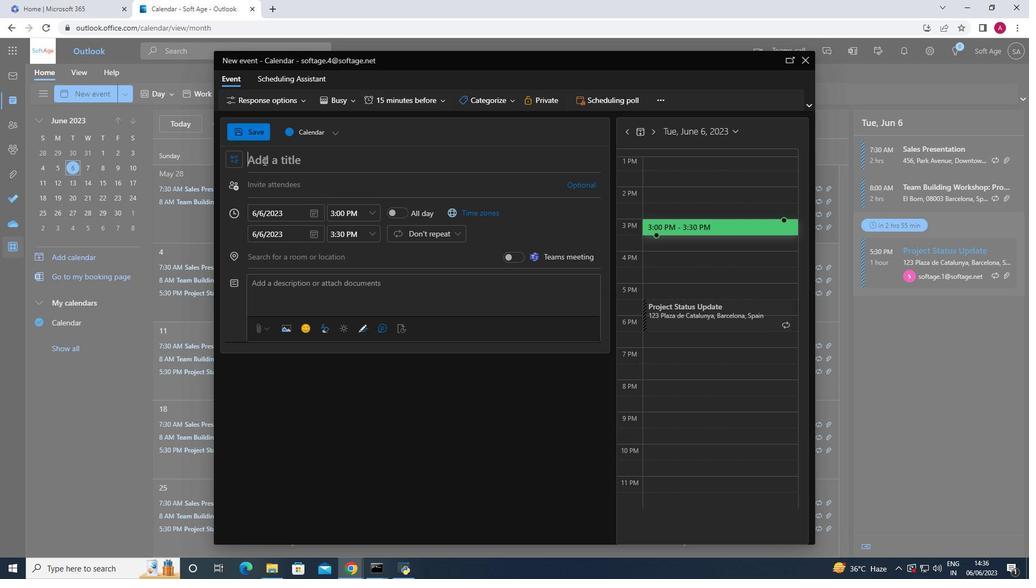 
Action: Key pressed <Key.shift>Third<Key.space><Key.shift><Key.shift><Key.shift>Quarterly<Key.space><Key.shift>Financial<Key.space><Key.shift>Review
Screenshot: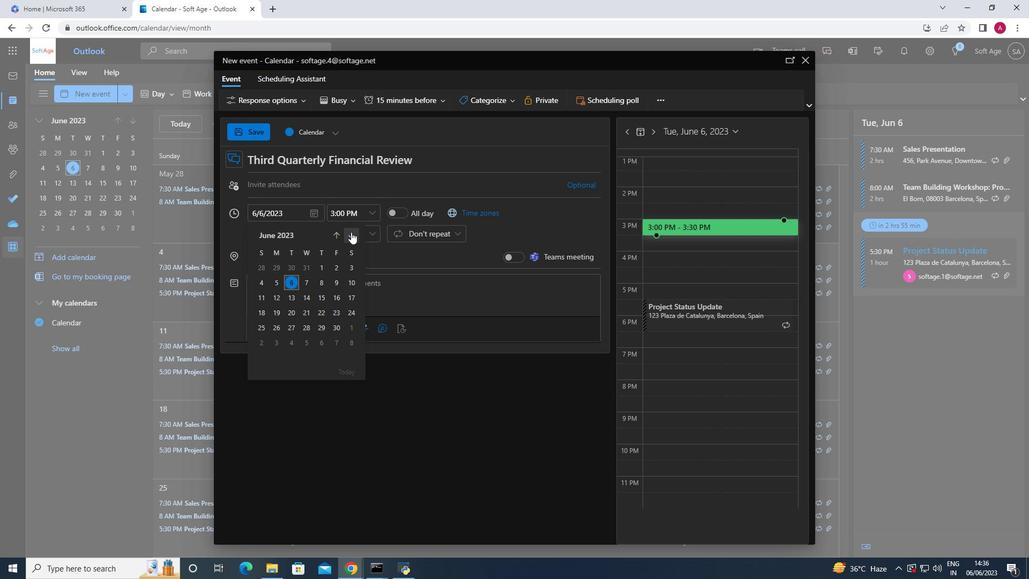 
Action: Mouse moved to (309, 212)
Screenshot: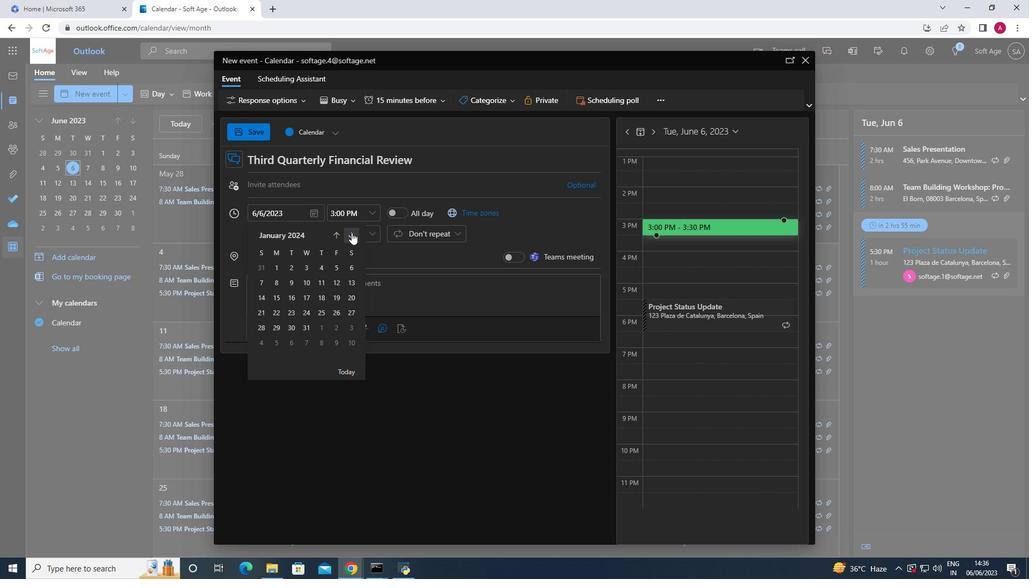 
Action: Mouse pressed left at (309, 212)
Screenshot: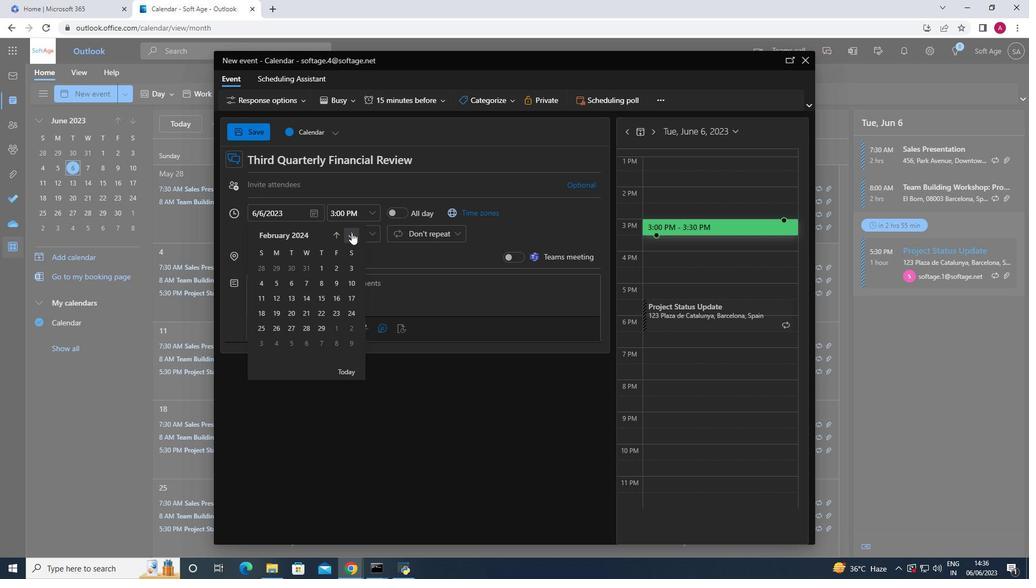 
Action: Mouse moved to (350, 241)
Screenshot: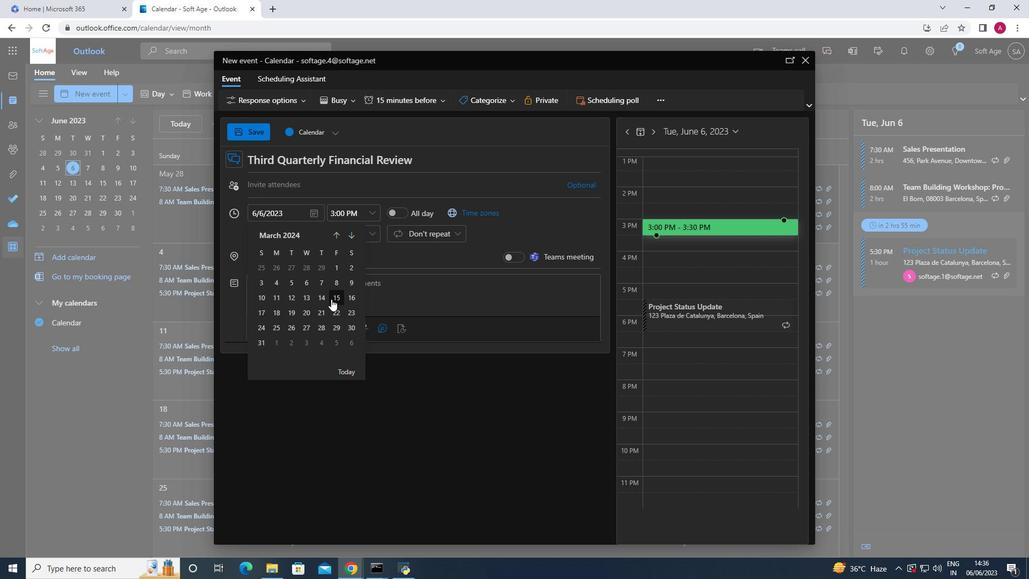 
Action: Mouse pressed left at (350, 241)
Screenshot: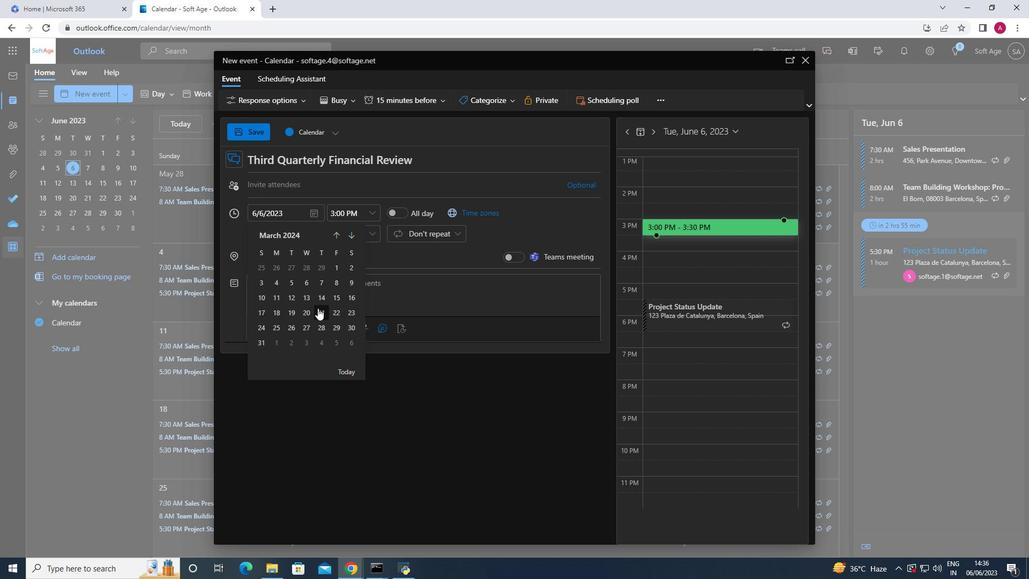 
Action: Mouse pressed left at (350, 241)
Screenshot: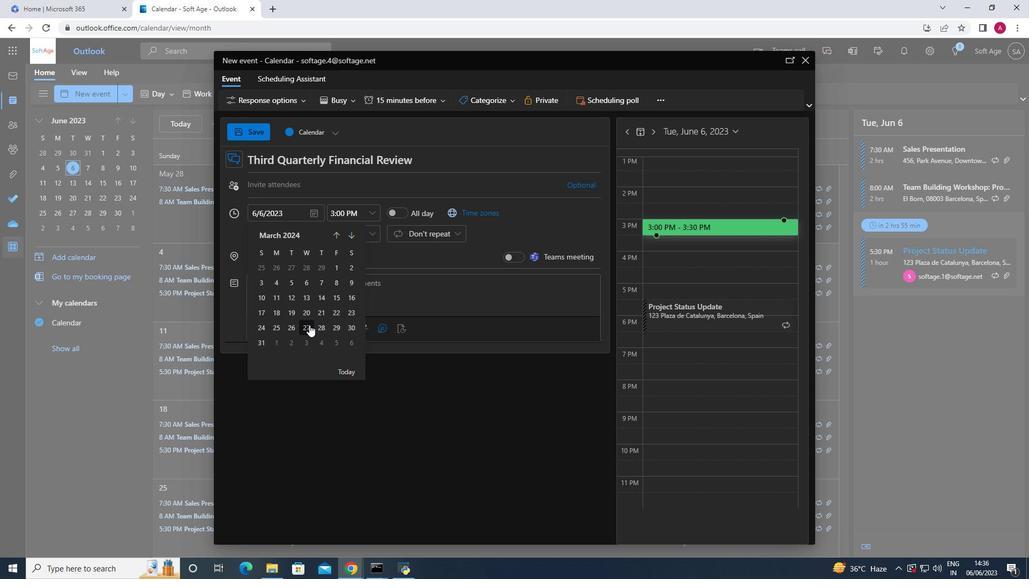 
Action: Mouse moved to (350, 240)
Screenshot: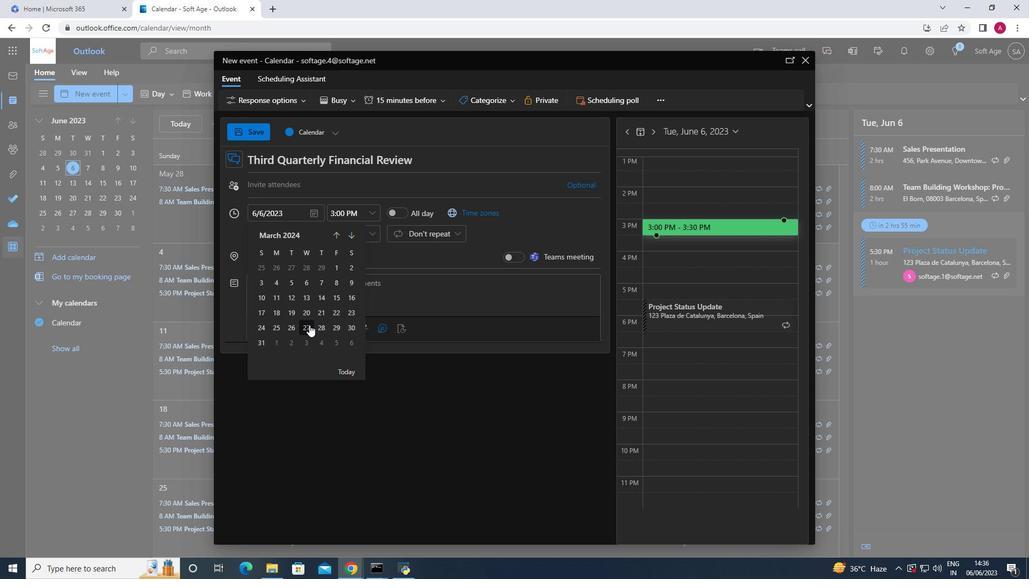 
Action: Mouse pressed left at (350, 240)
Screenshot: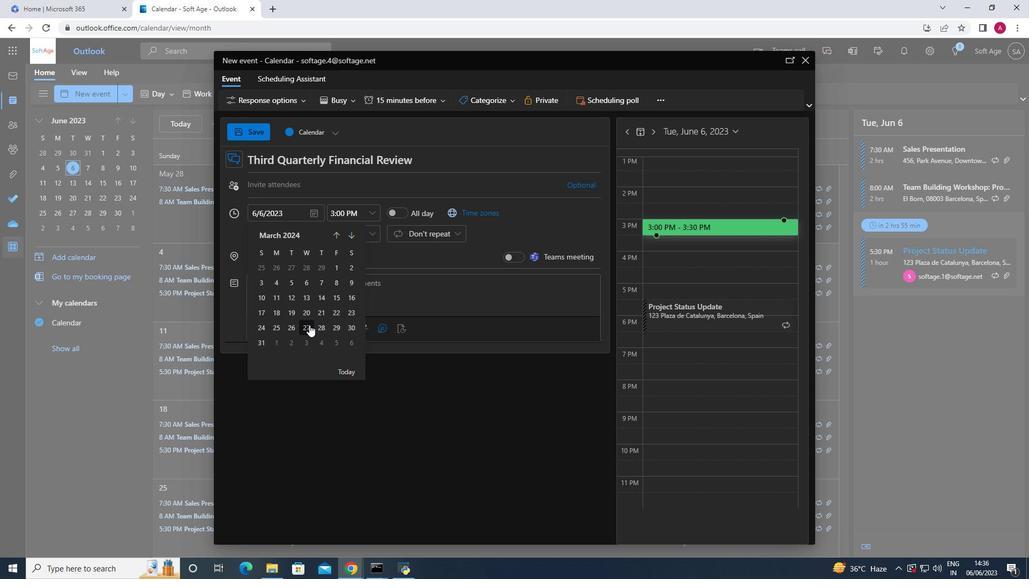 
Action: Mouse pressed left at (350, 240)
Screenshot: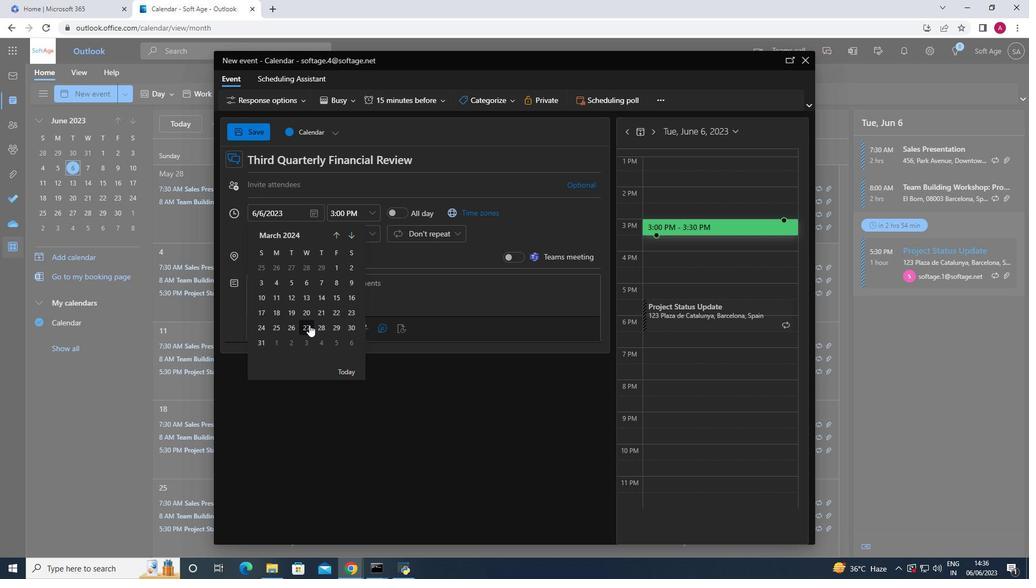 
Action: Mouse pressed left at (350, 240)
Screenshot: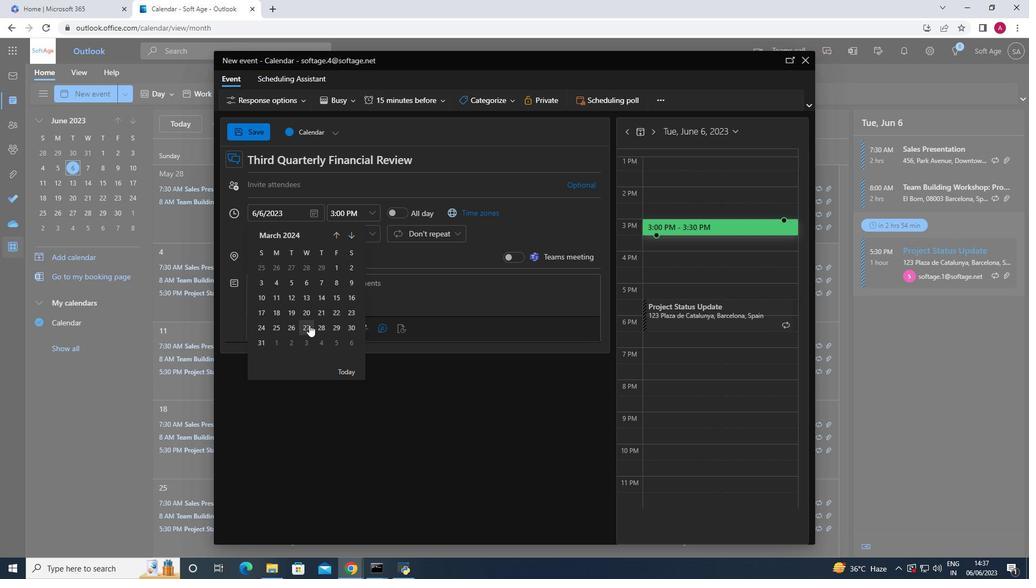 
Action: Mouse pressed left at (350, 240)
Screenshot: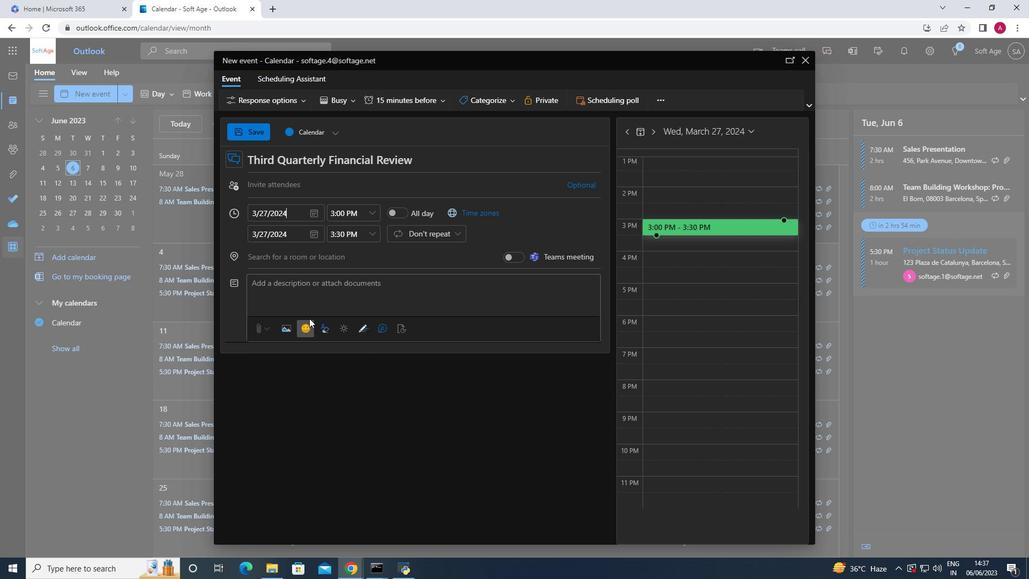 
Action: Mouse pressed left at (350, 240)
Screenshot: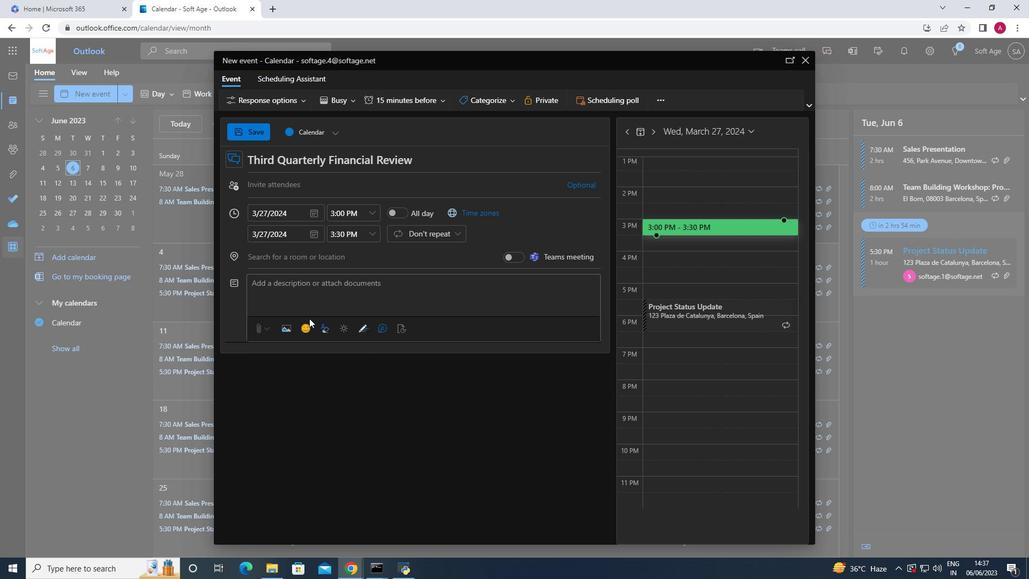 
Action: Mouse pressed left at (350, 240)
Screenshot: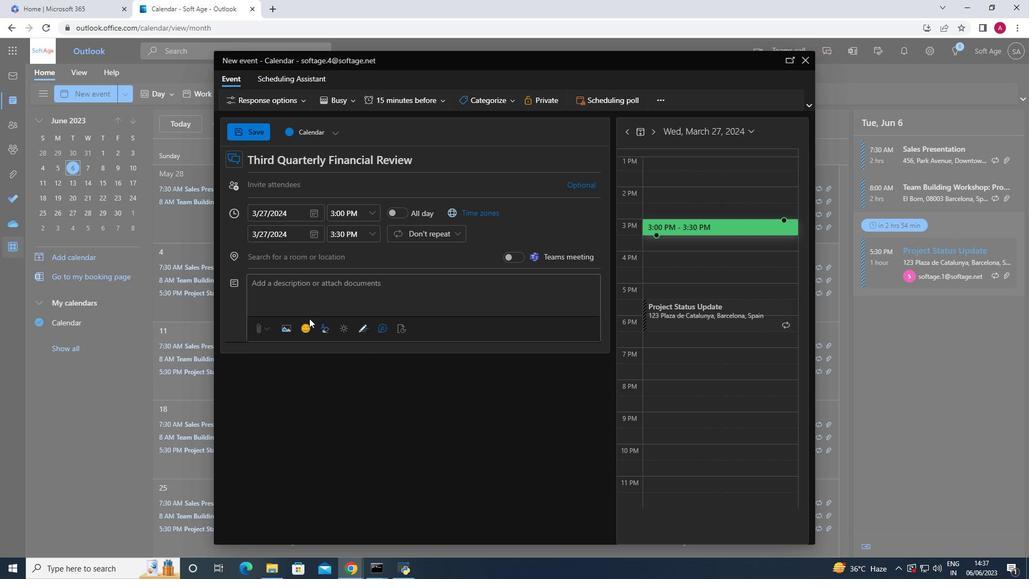 
Action: Mouse pressed left at (350, 240)
Screenshot: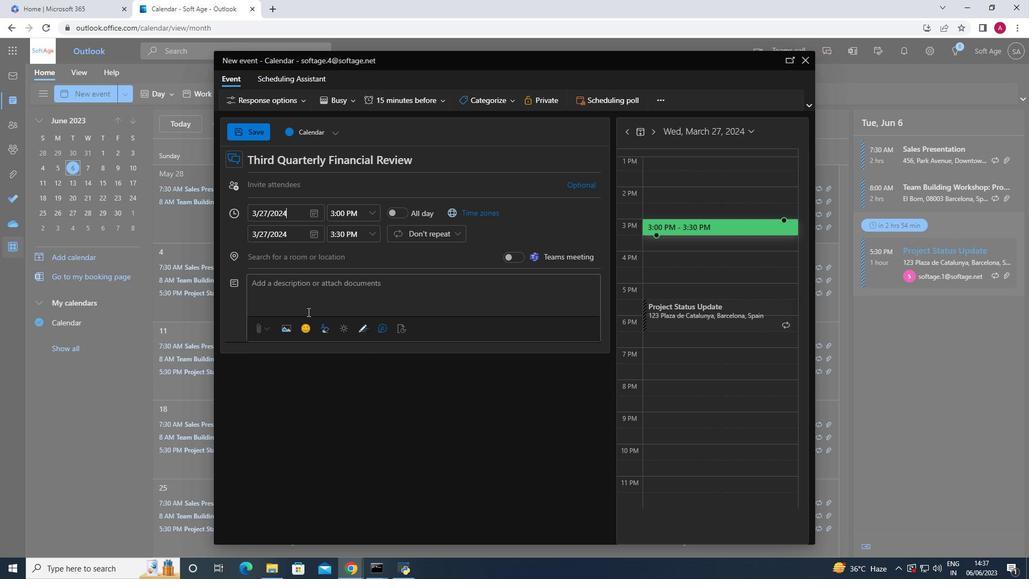 
Action: Mouse moved to (300, 328)
Screenshot: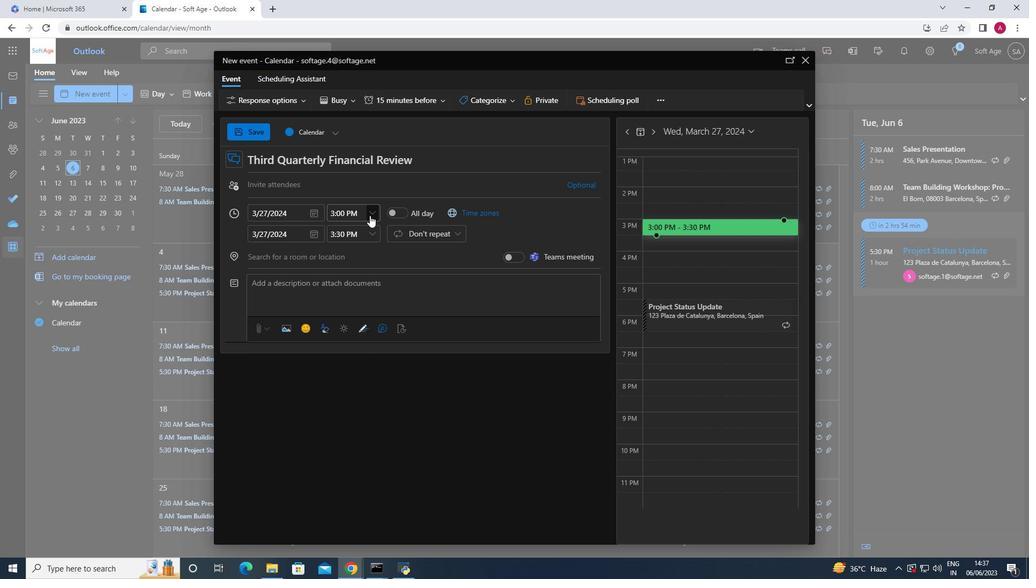 
Action: Mouse pressed left at (300, 328)
Screenshot: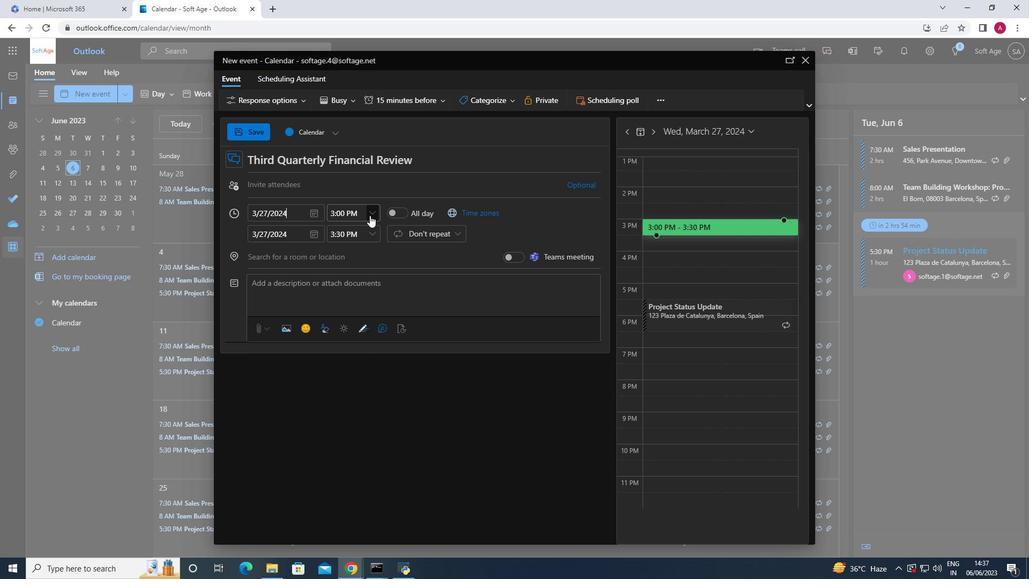 
Action: Mouse moved to (368, 210)
Screenshot: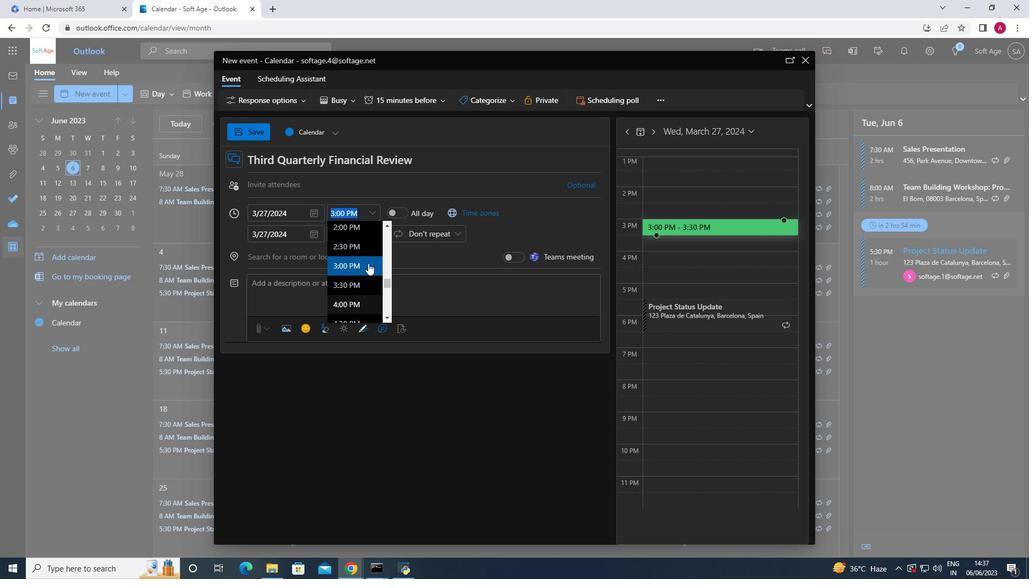 
Action: Mouse pressed left at (368, 210)
Screenshot: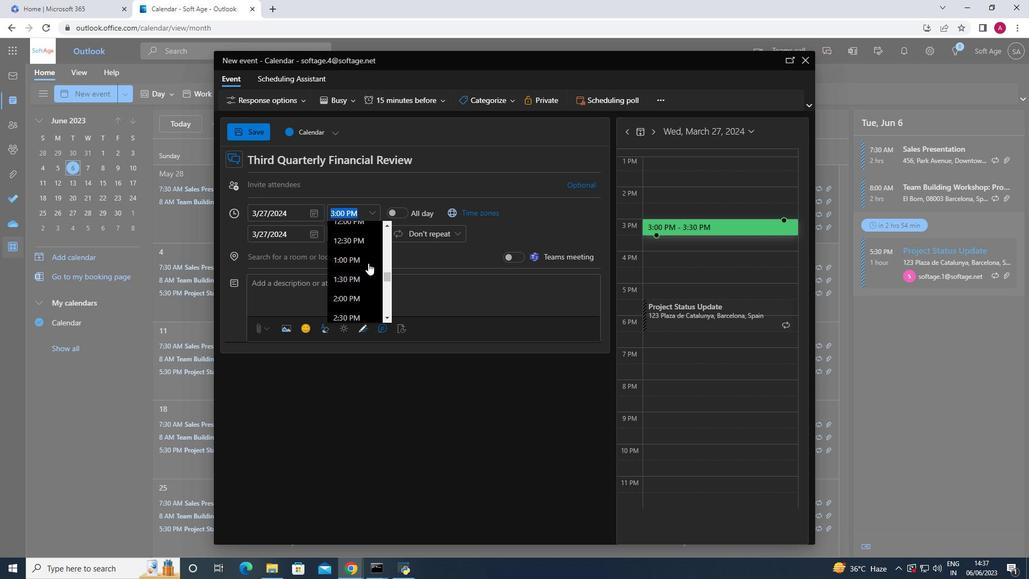 
Action: Mouse moved to (364, 264)
Screenshot: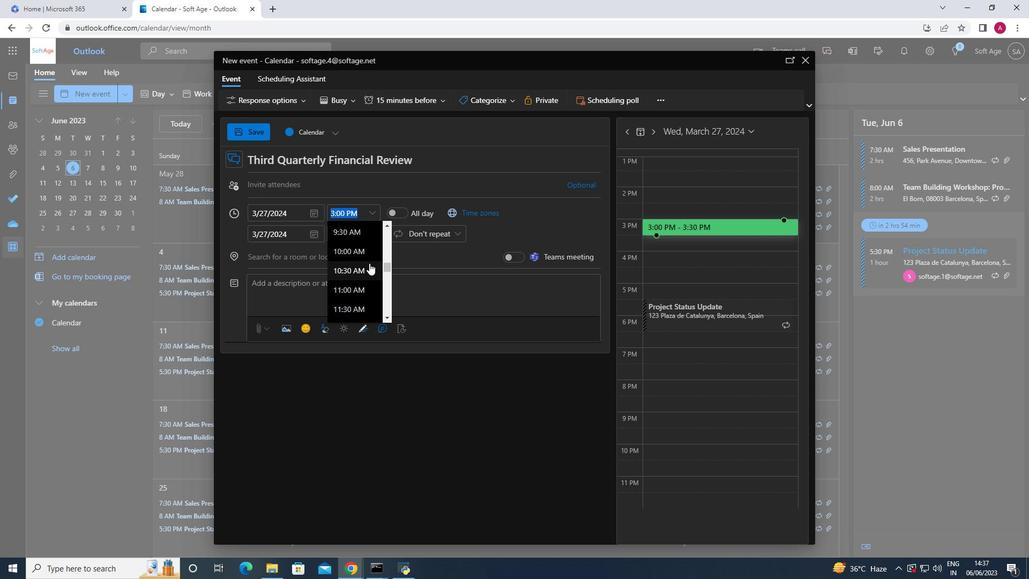 
Action: Mouse scrolled (364, 264) with delta (0, 0)
Screenshot: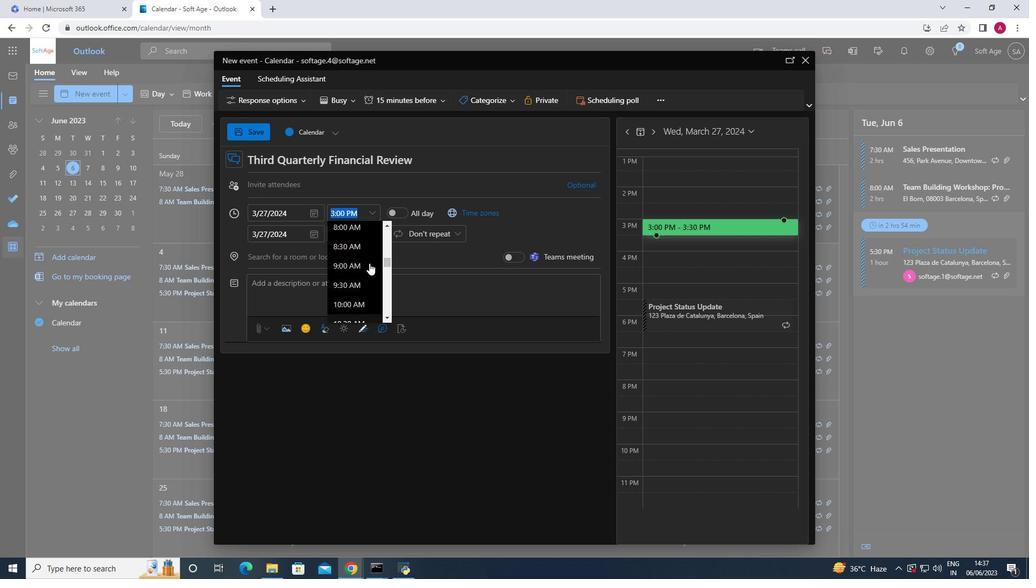 
Action: Mouse scrolled (364, 265) with delta (0, 0)
Screenshot: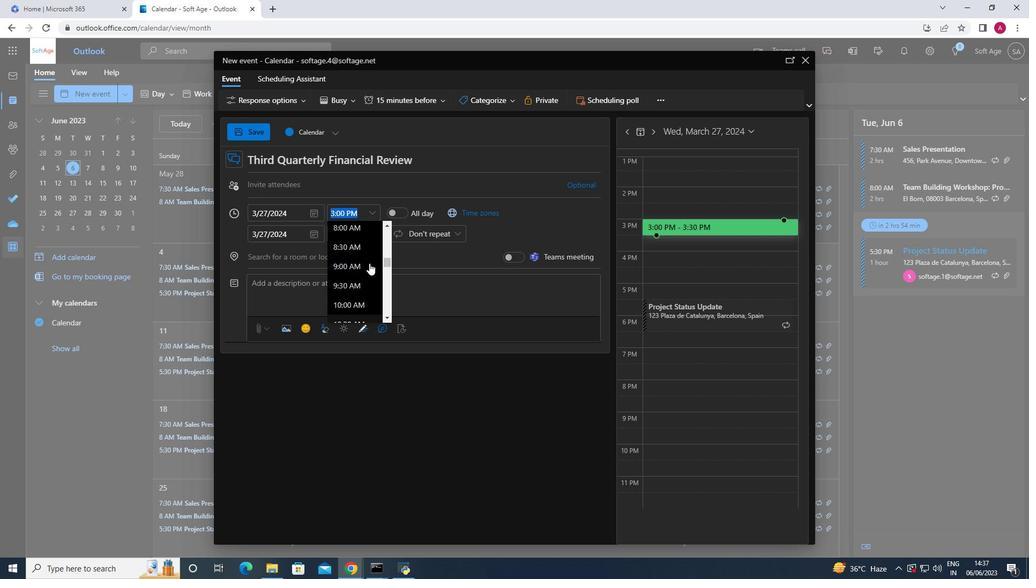 
Action: Mouse scrolled (364, 265) with delta (0, 0)
Screenshot: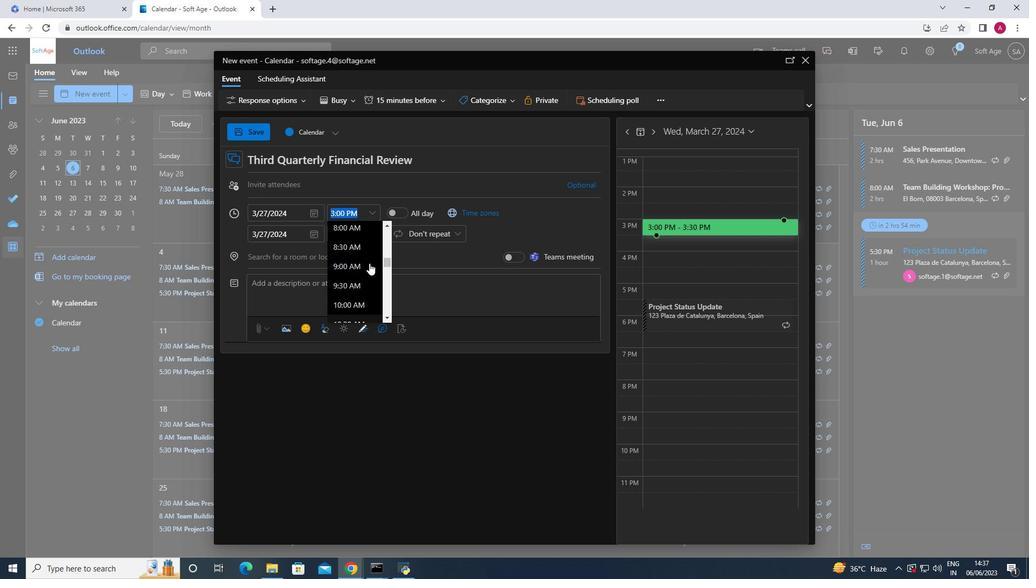 
Action: Mouse scrolled (364, 265) with delta (0, 0)
Screenshot: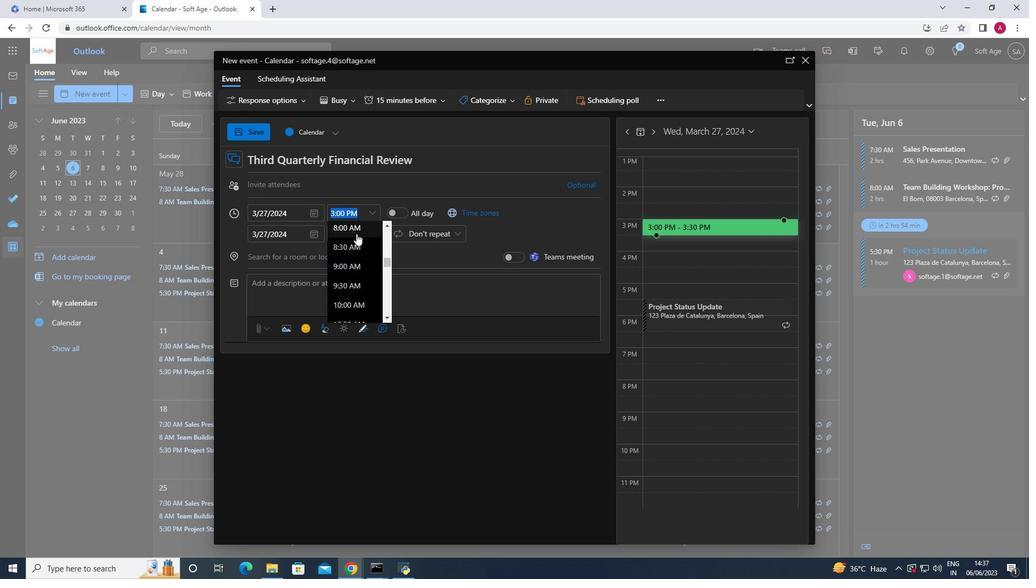 
Action: Mouse scrolled (364, 265) with delta (0, 0)
Screenshot: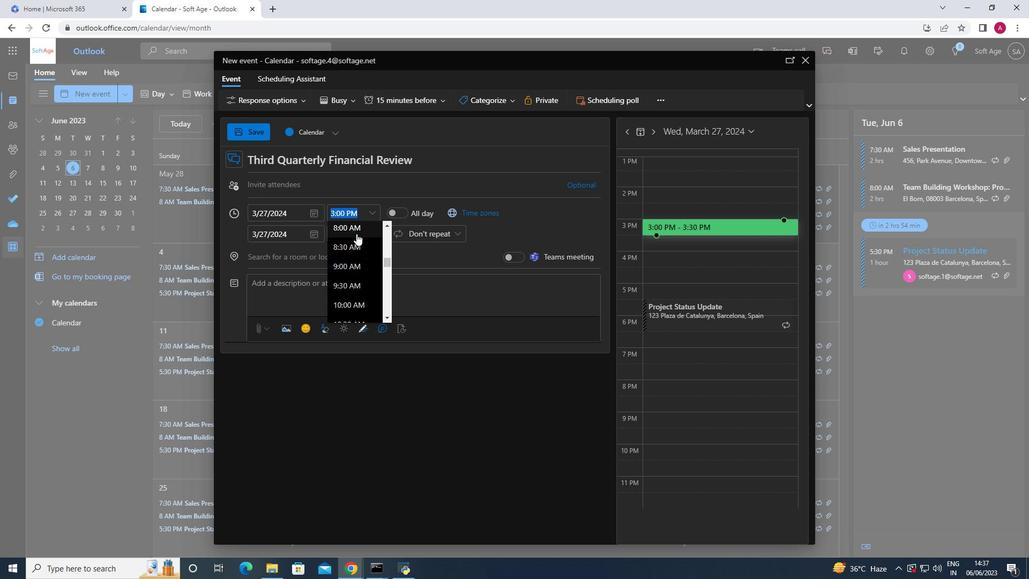 
Action: Mouse scrolled (364, 265) with delta (0, 0)
Screenshot: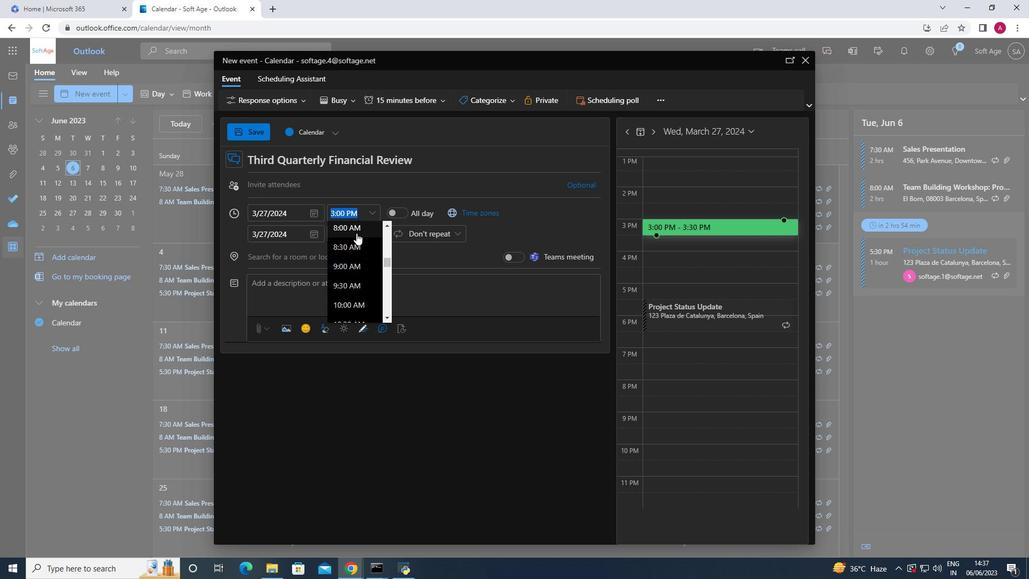 
Action: Mouse scrolled (364, 265) with delta (0, 0)
Screenshot: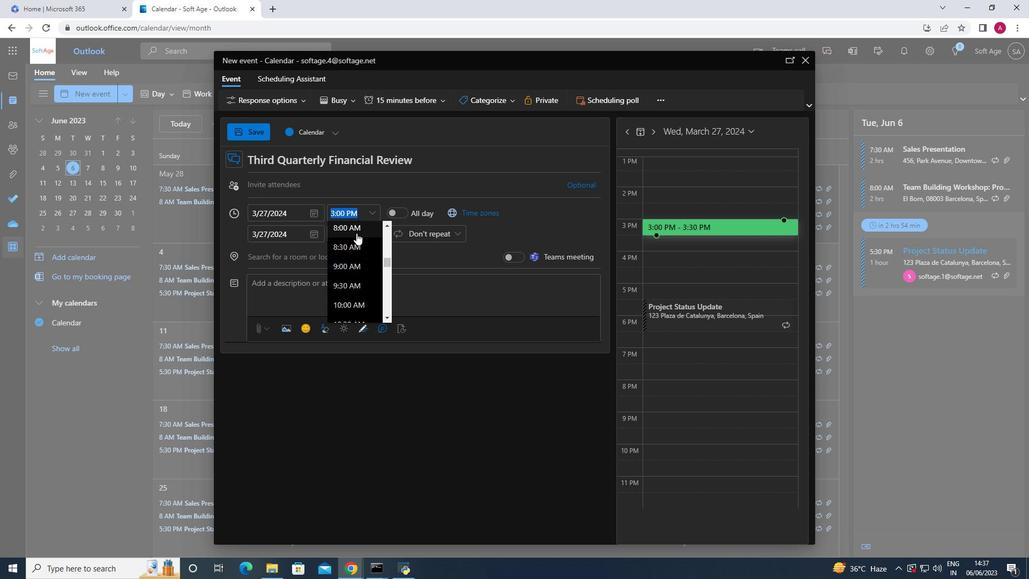 
Action: Mouse scrolled (364, 265) with delta (0, 0)
Screenshot: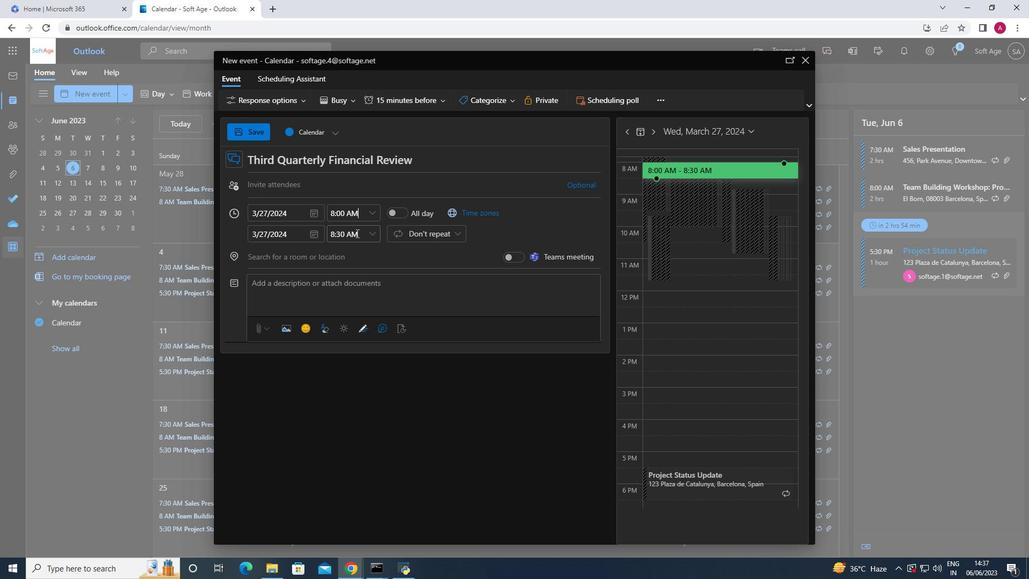 
Action: Mouse moved to (363, 273)
Screenshot: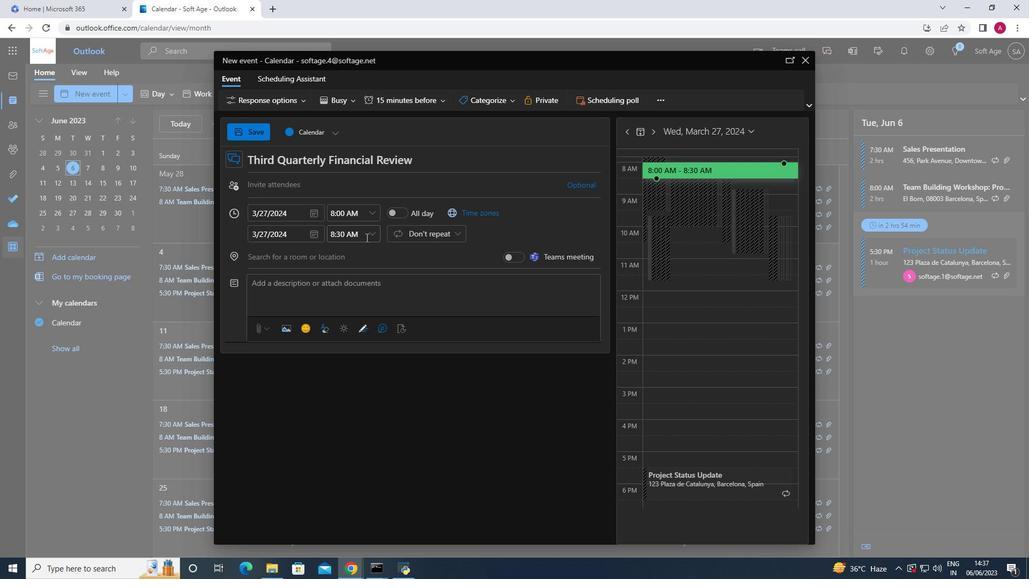 
Action: Mouse pressed left at (363, 273)
Screenshot: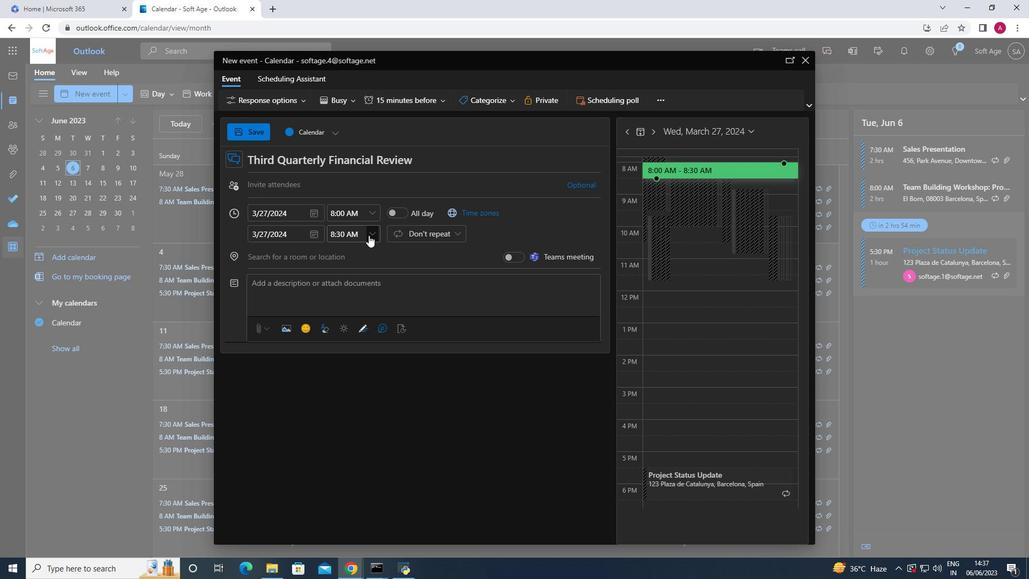 
Action: Mouse moved to (374, 237)
Screenshot: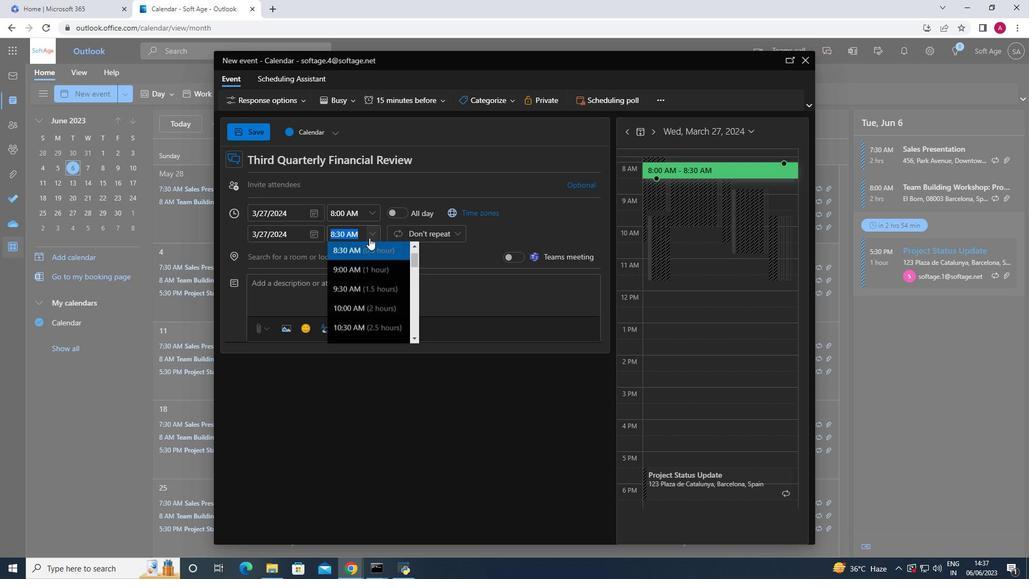 
Action: Mouse pressed left at (374, 237)
Screenshot: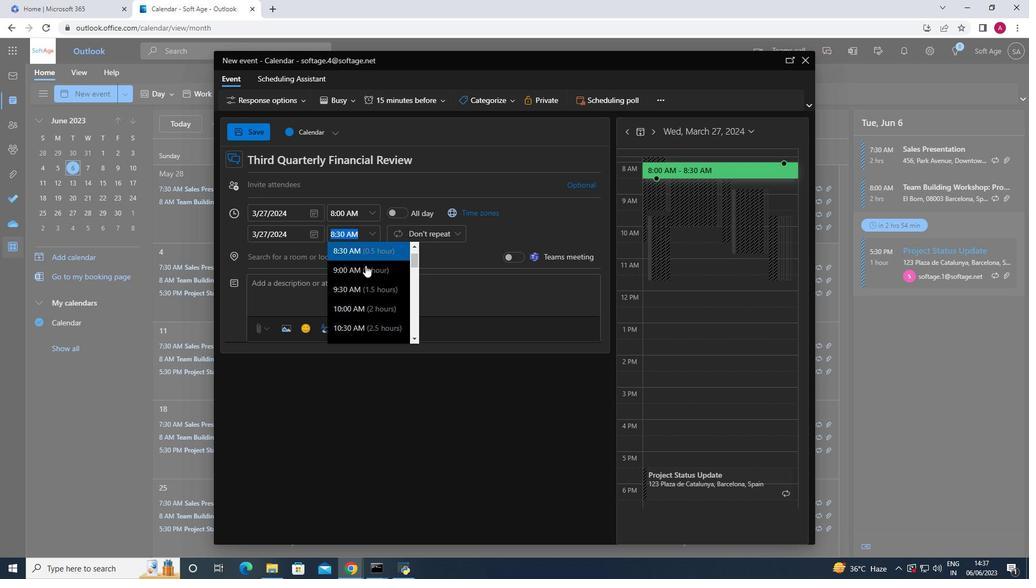 
Action: Mouse moved to (366, 305)
Screenshot: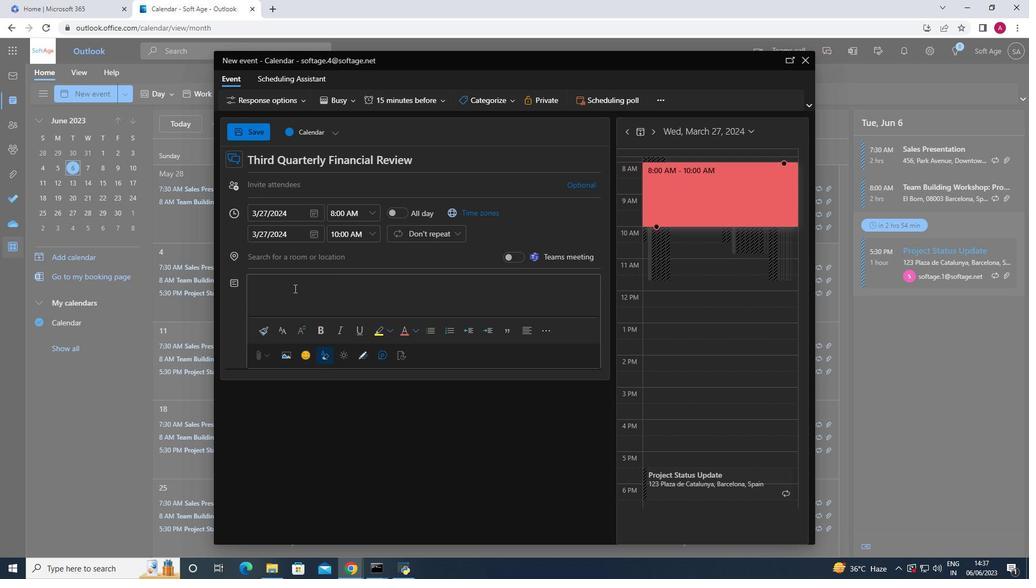 
Action: Mouse pressed left at (366, 305)
Screenshot: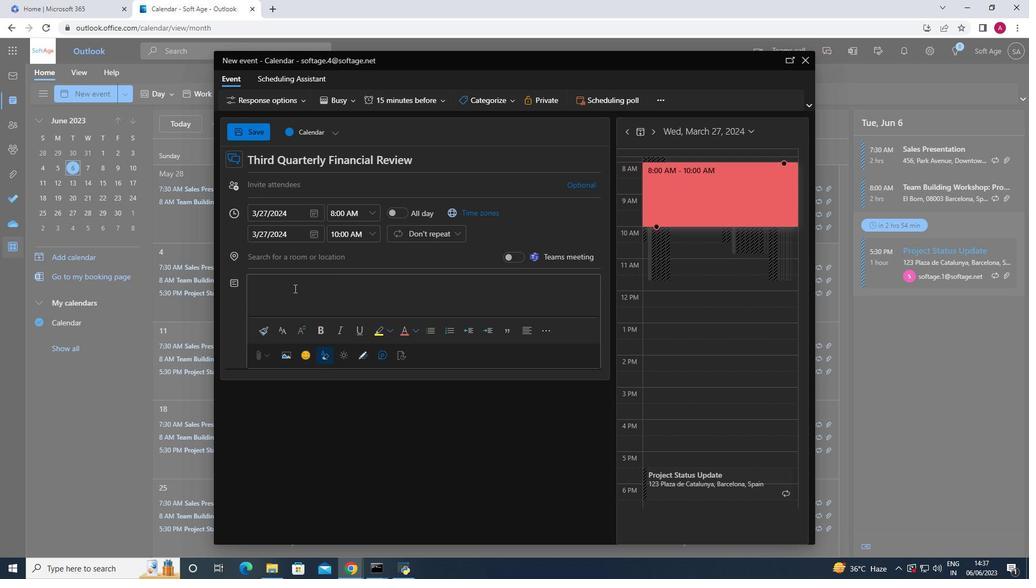 
Action: Mouse moved to (298, 287)
Screenshot: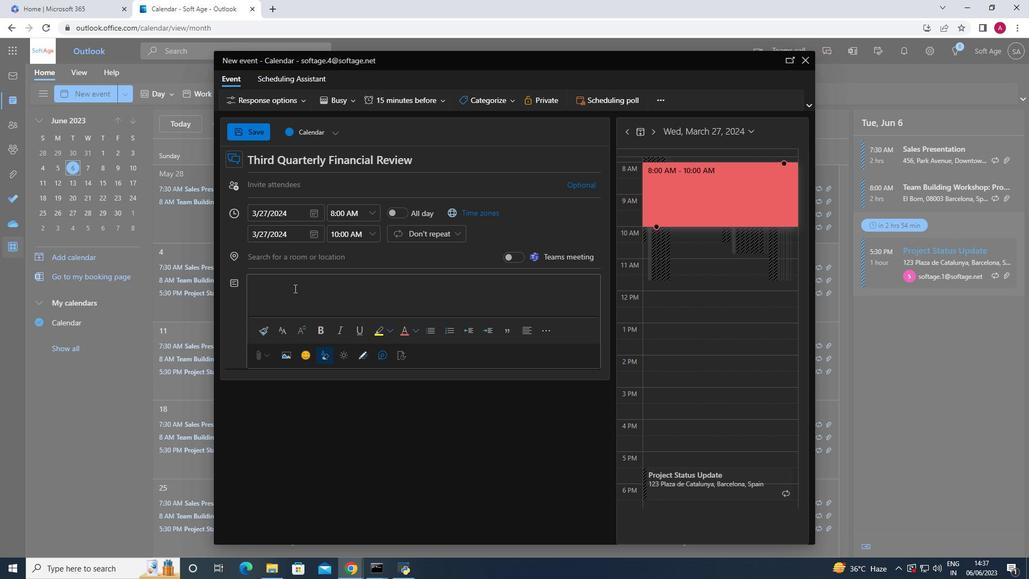 
Action: Mouse pressed left at (298, 287)
Screenshot: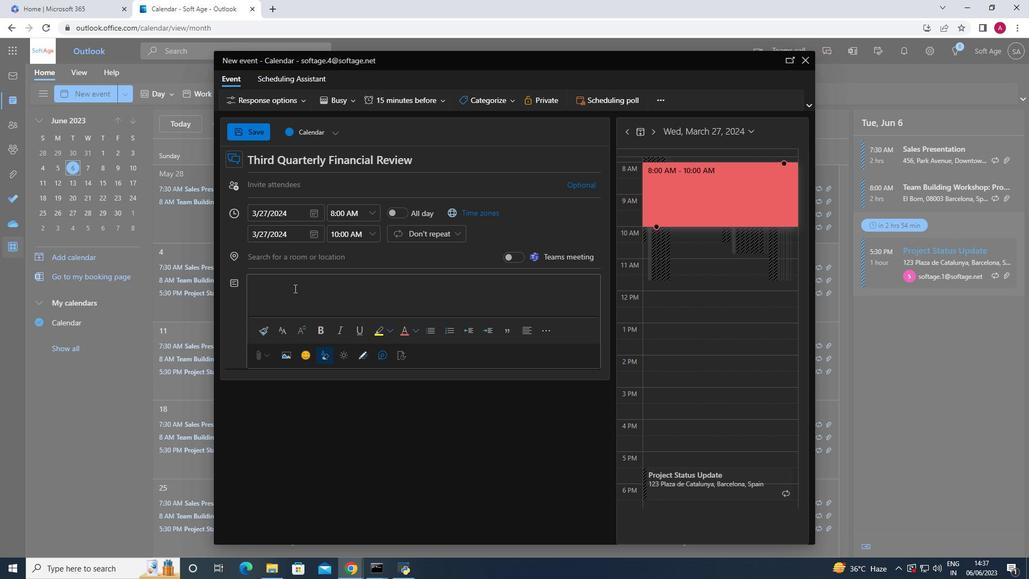 
Action: Key pressed <Key.shift_r>Participants<Key.space>will<Key.space>develop<Key.space>skillsf<Key.backspace><Key.space>for<Key.space>effectively<Key.space>resolving<Key.space>conflicts<Key.space>and<Key.space>managing<Key.space>disagt<Key.backspace>reements<Key.space><Key.space>
Screenshot: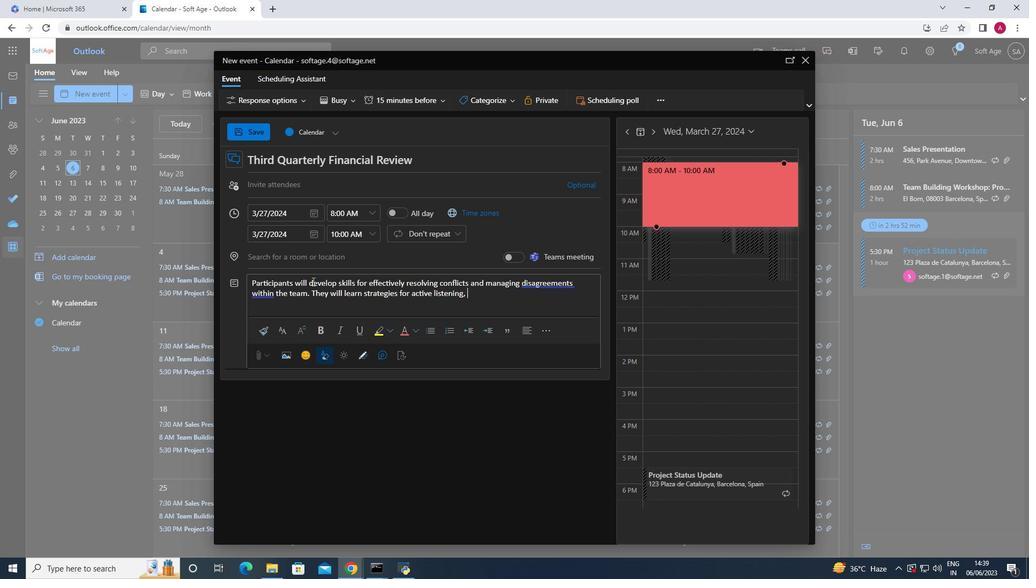 
Action: Mouse moved to (131, 92)
Screenshot: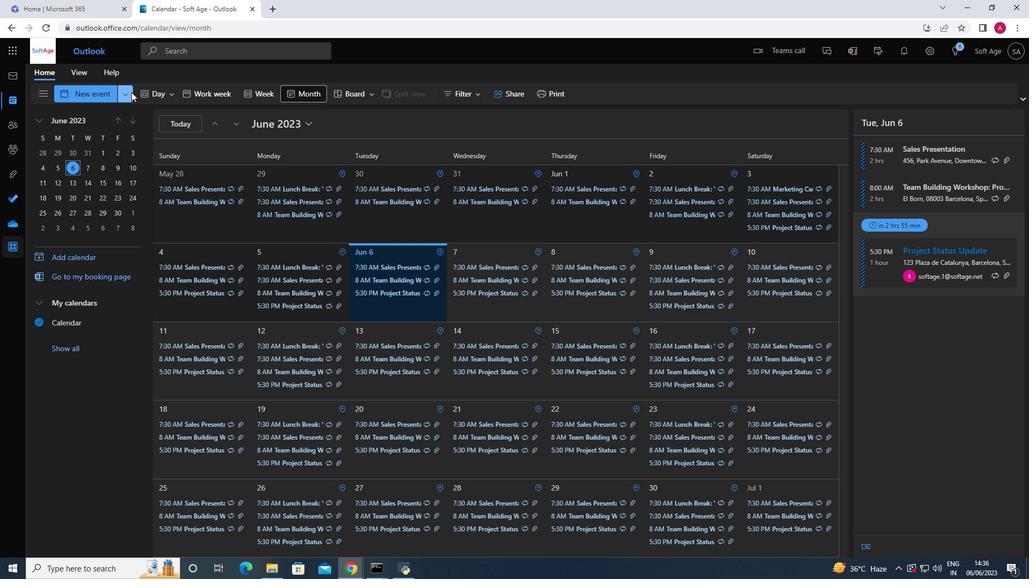 
Action: Mouse pressed left at (131, 92)
Screenshot: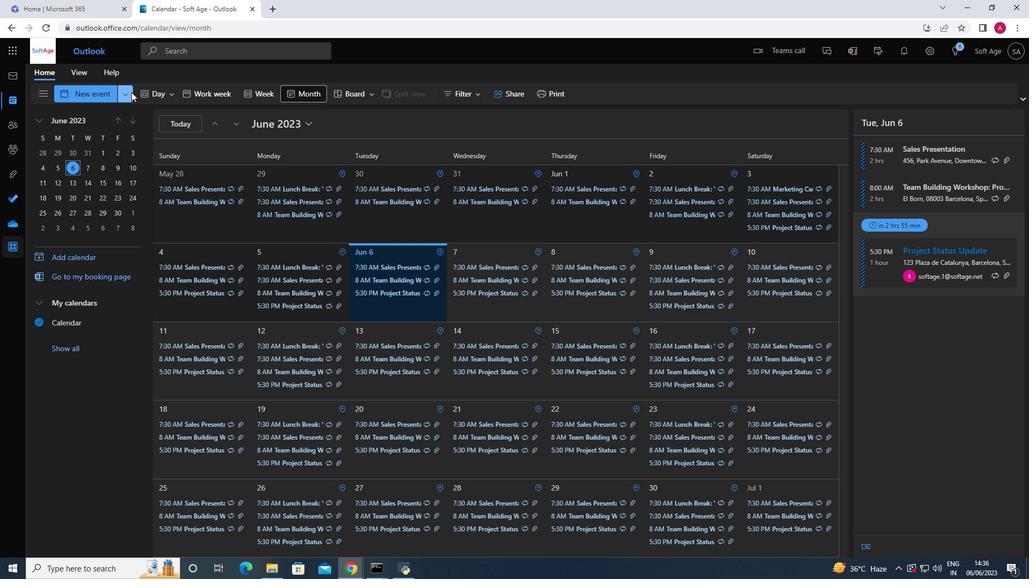 
Action: Mouse moved to (93, 137)
Screenshot: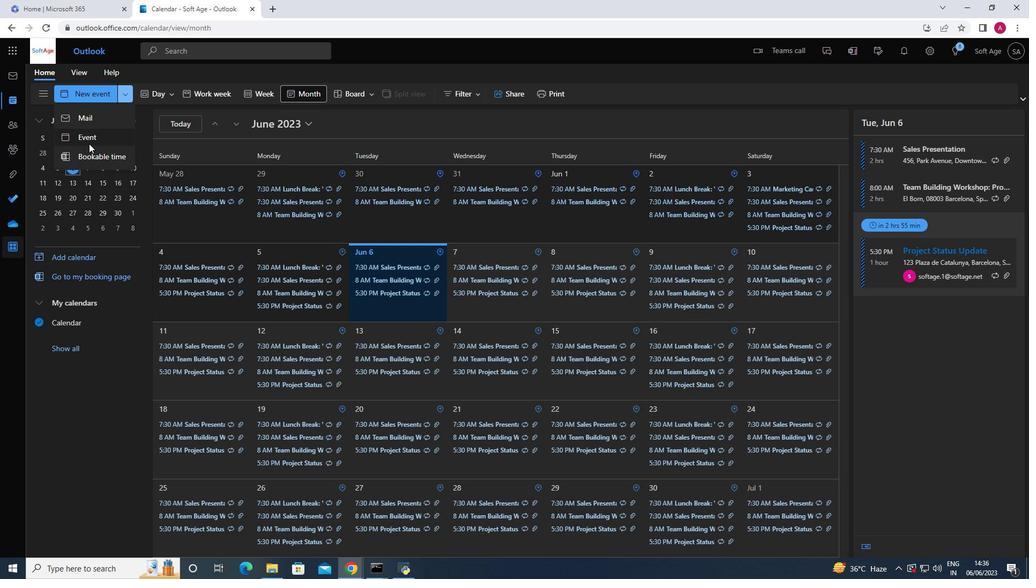 
Action: Mouse pressed left at (93, 137)
Screenshot: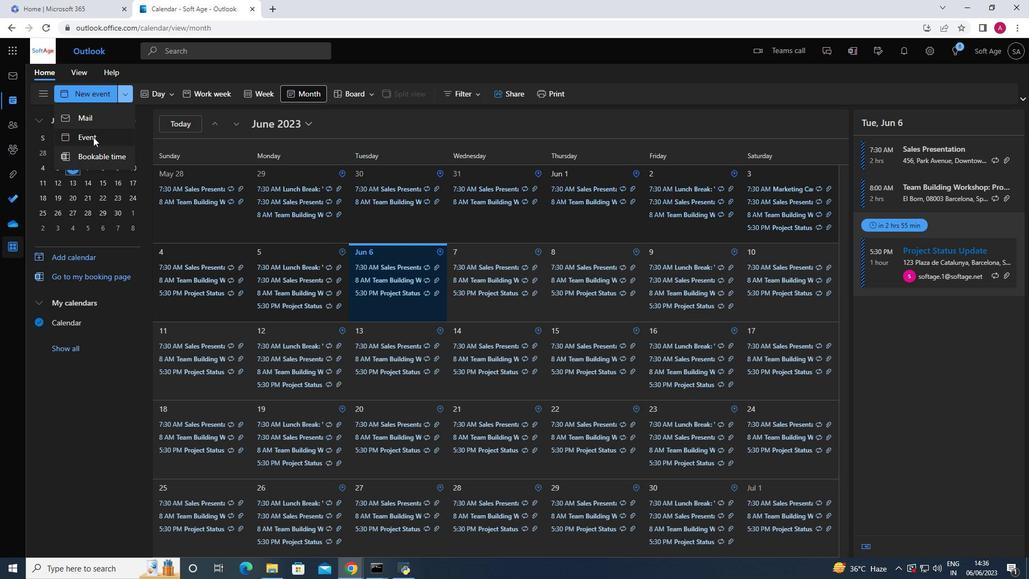 
Action: Mouse moved to (268, 163)
Screenshot: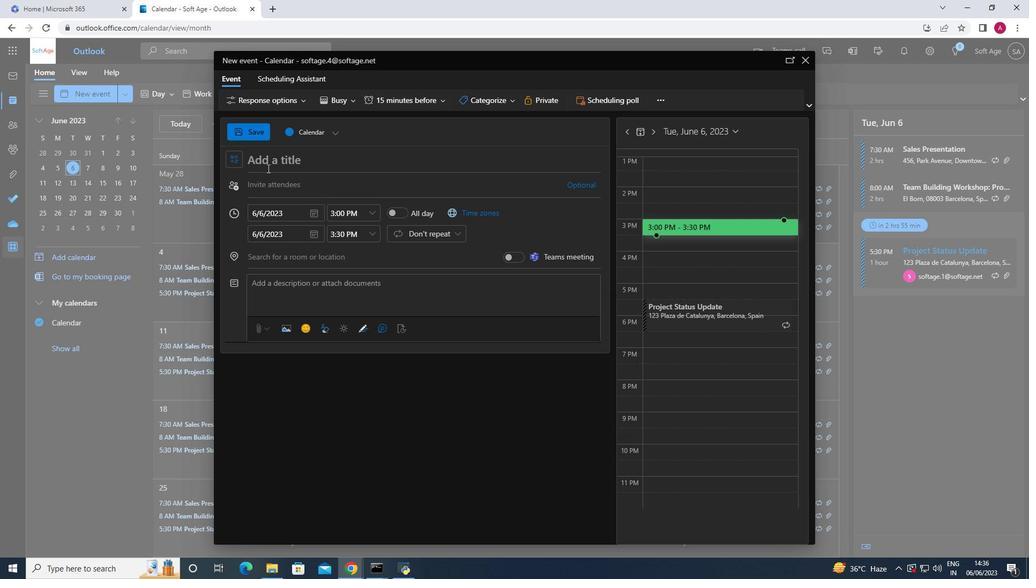 
Action: Mouse pressed left at (268, 163)
Screenshot: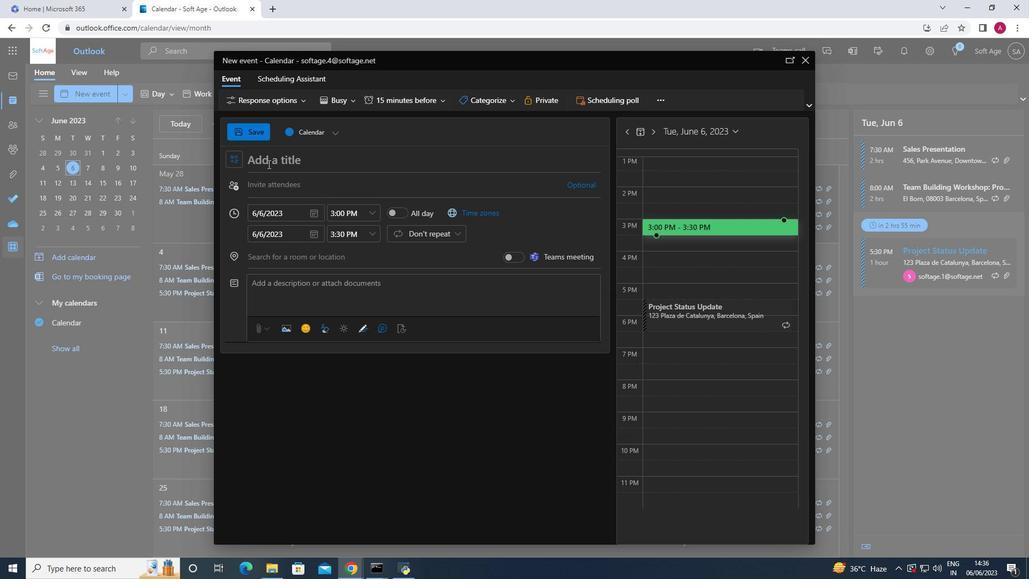 
Action: Mouse moved to (263, 160)
Screenshot: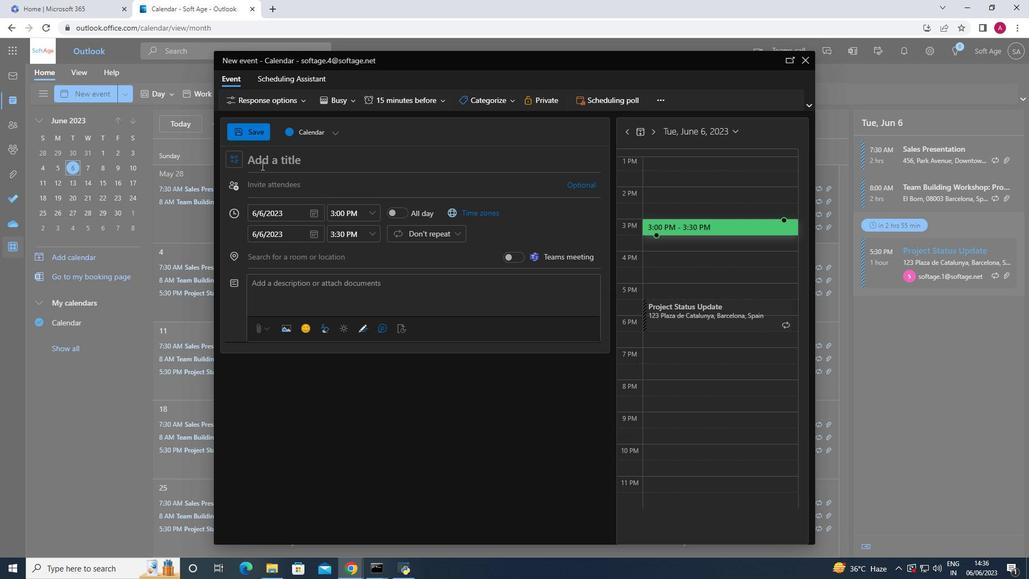 
Action: Key pressed <Key.shift>Third<Key.space><Key.shift>Quarterly<Key.space><Key.shift>Financial<Key.space><Key.shift>Review
Screenshot: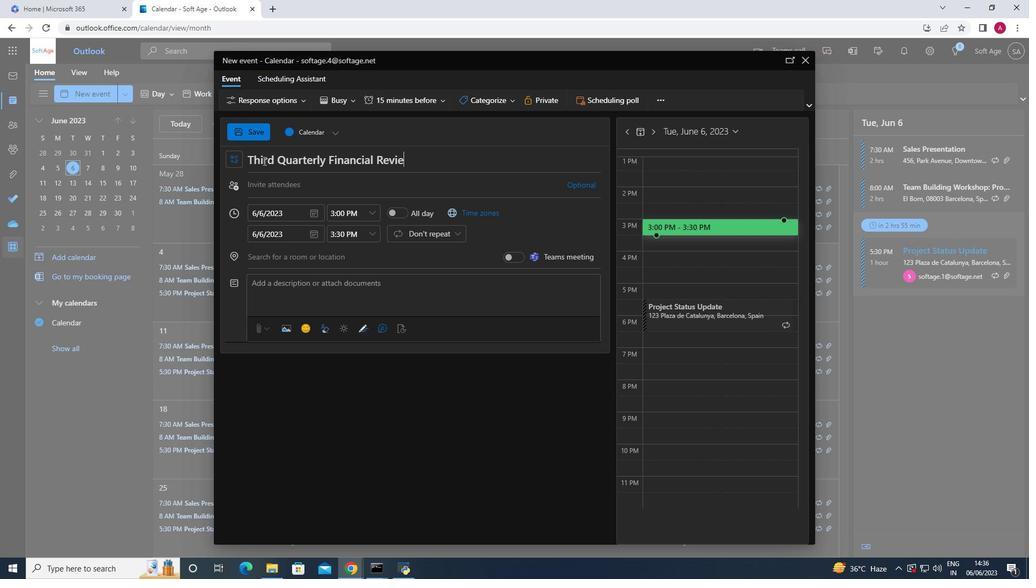 
Action: Mouse moved to (314, 214)
Screenshot: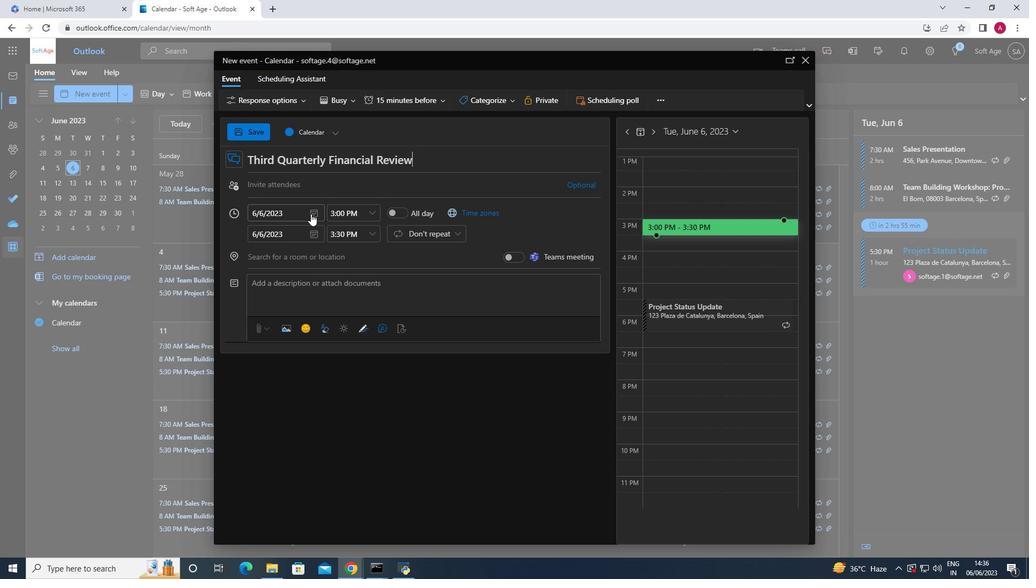 
Action: Mouse pressed left at (314, 214)
Screenshot: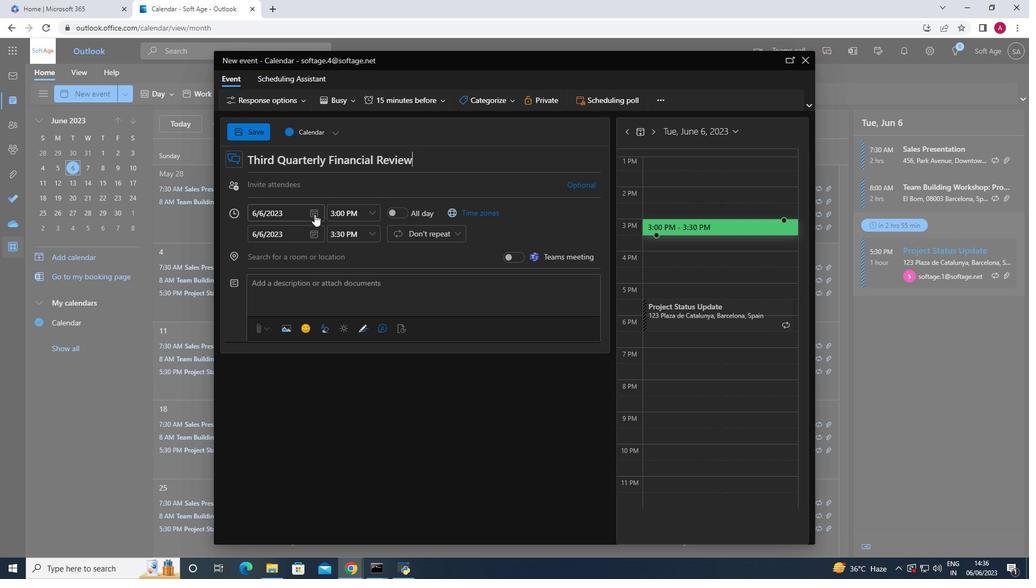 
Action: Mouse moved to (351, 232)
Screenshot: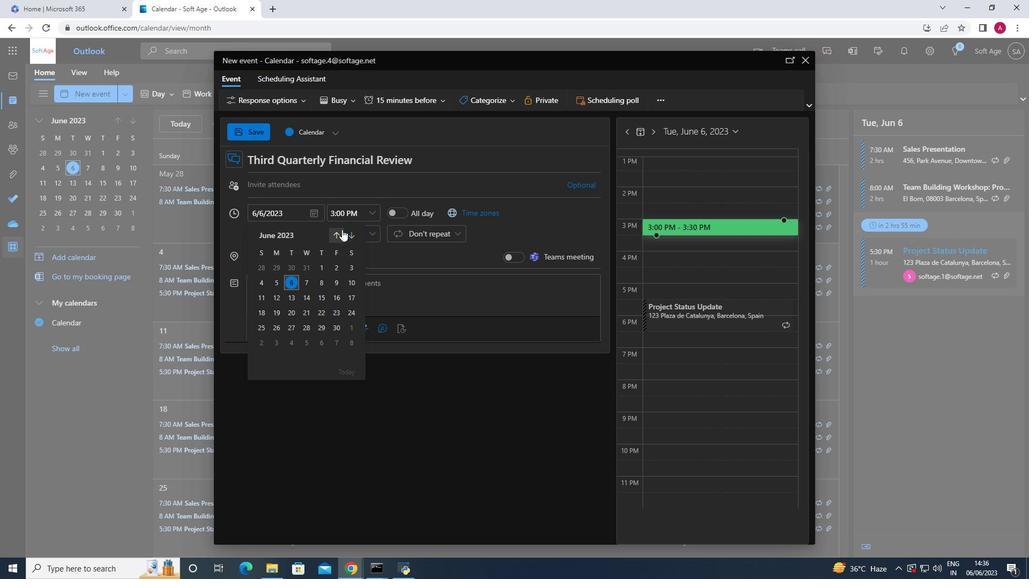 
Action: Mouse pressed left at (351, 232)
Screenshot: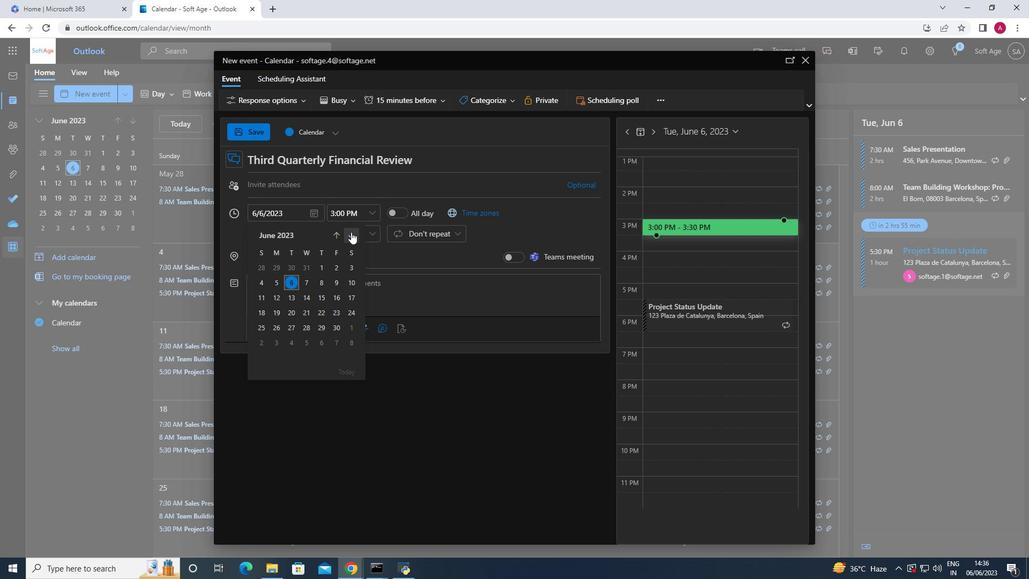 
Action: Mouse pressed left at (351, 232)
Screenshot: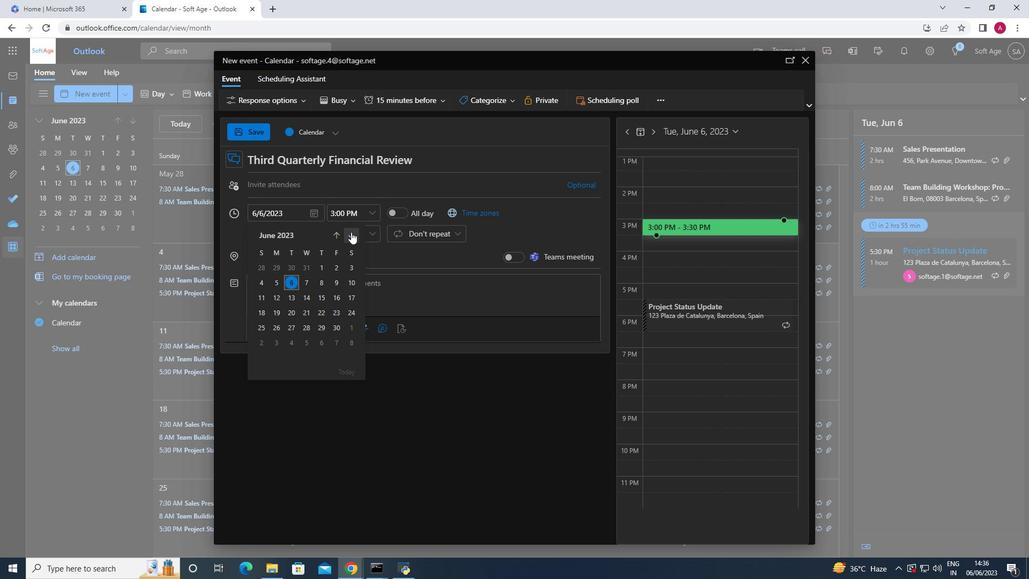 
Action: Mouse pressed left at (351, 232)
Screenshot: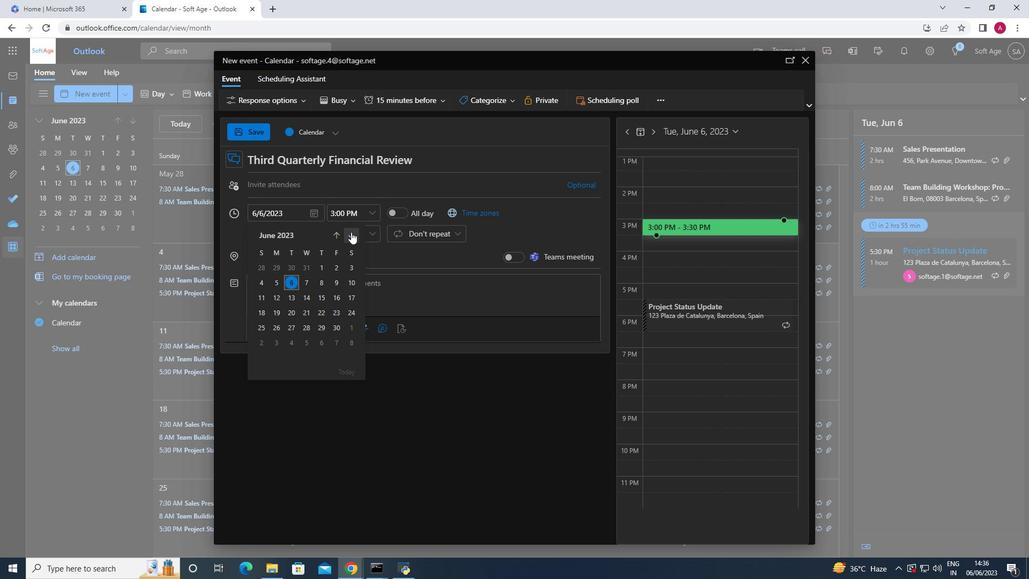 
Action: Mouse pressed left at (351, 232)
Screenshot: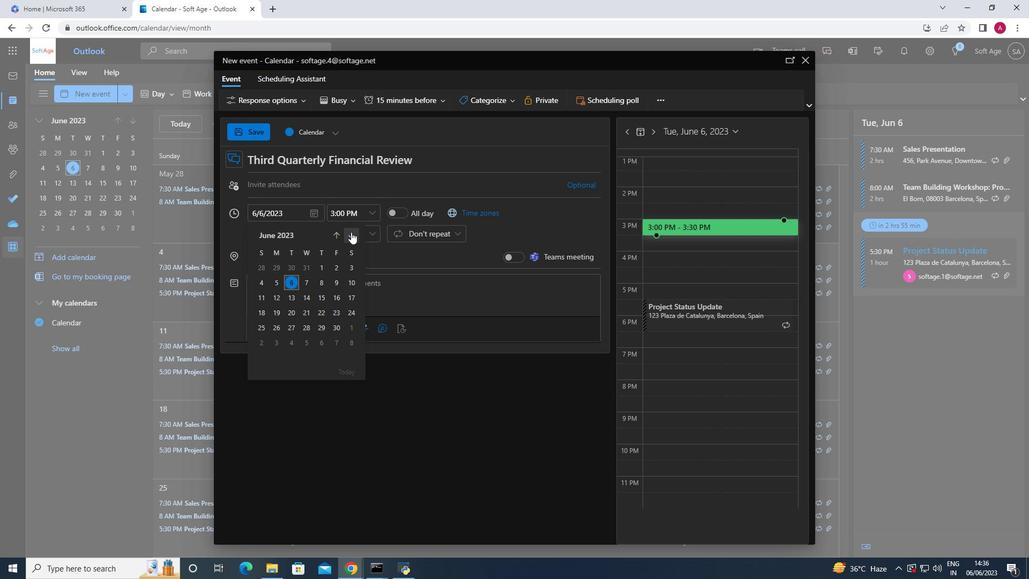 
Action: Mouse pressed left at (351, 232)
Screenshot: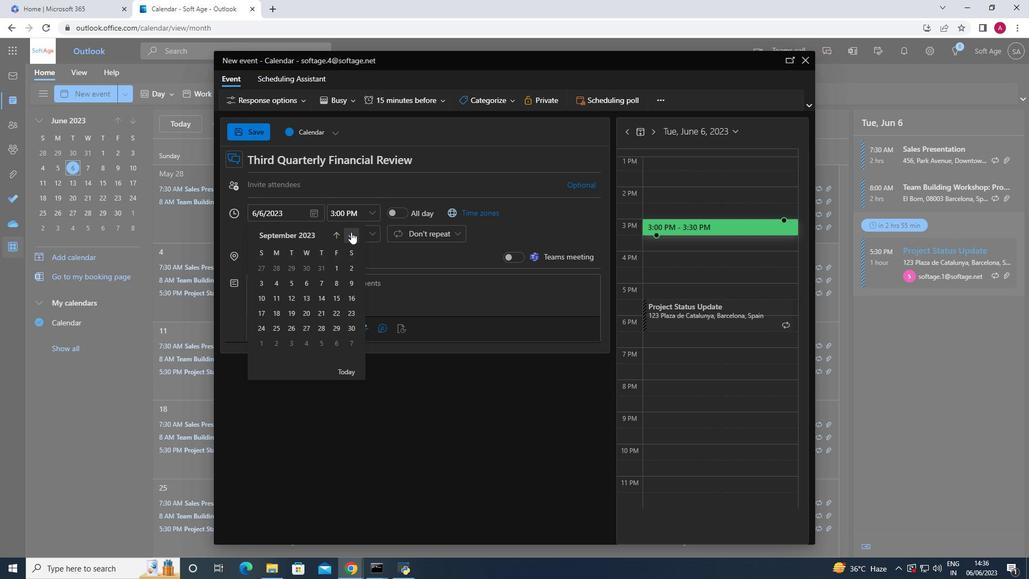 
Action: Mouse moved to (351, 232)
Screenshot: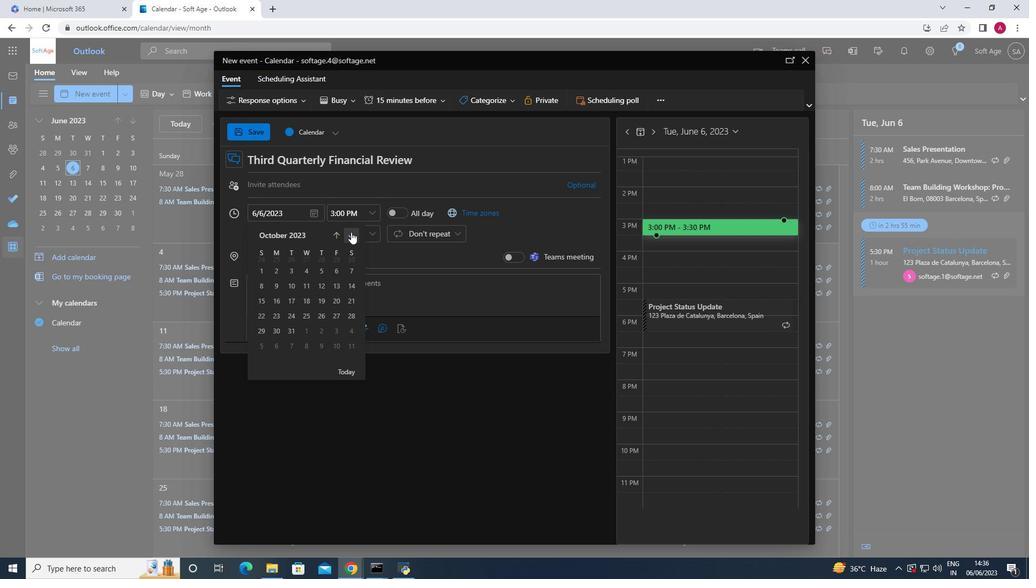 
Action: Mouse pressed left at (351, 232)
Screenshot: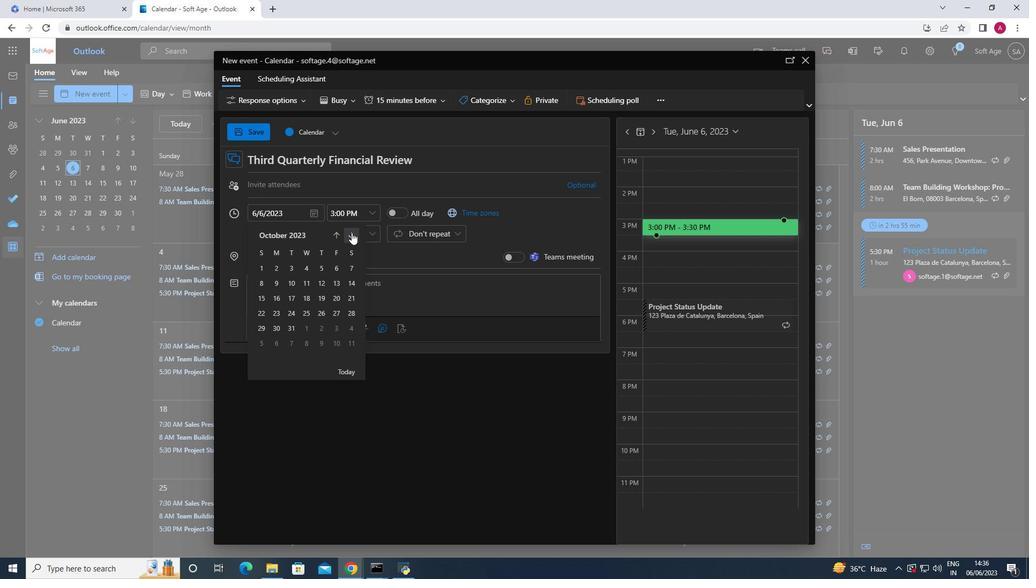 
Action: Mouse pressed left at (351, 232)
Screenshot: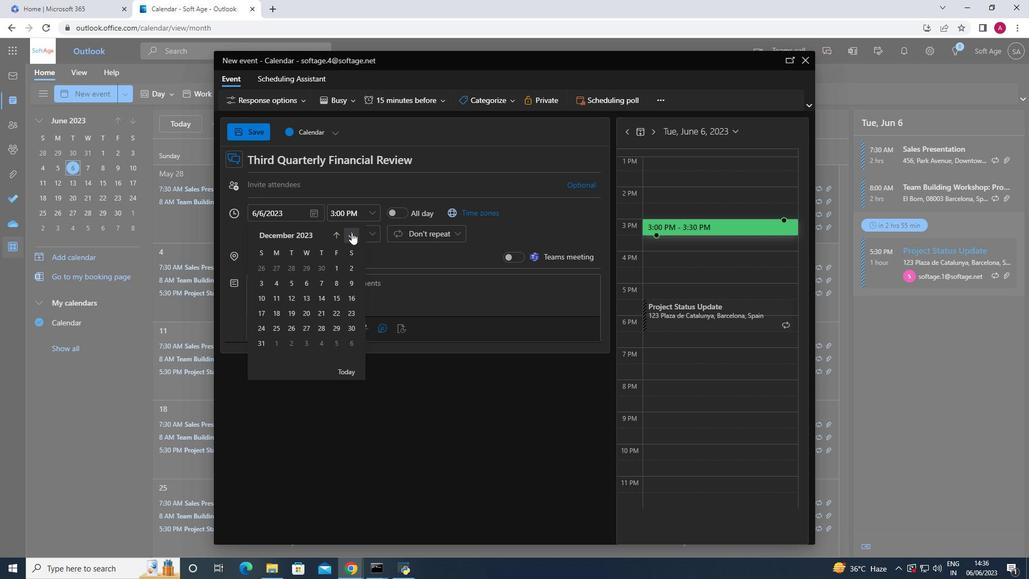 
Action: Mouse pressed left at (351, 232)
Screenshot: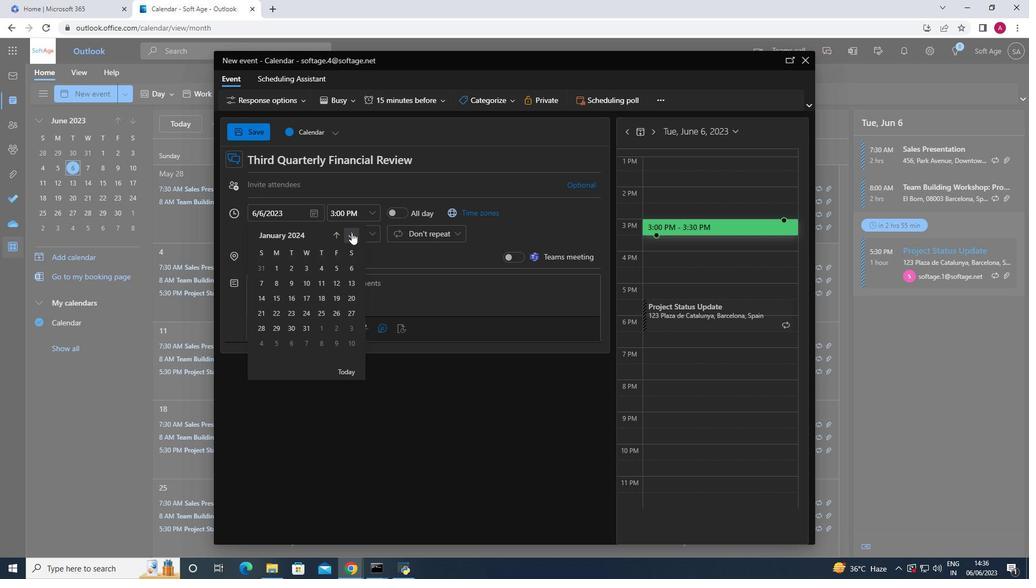 
Action: Mouse pressed left at (351, 232)
Screenshot: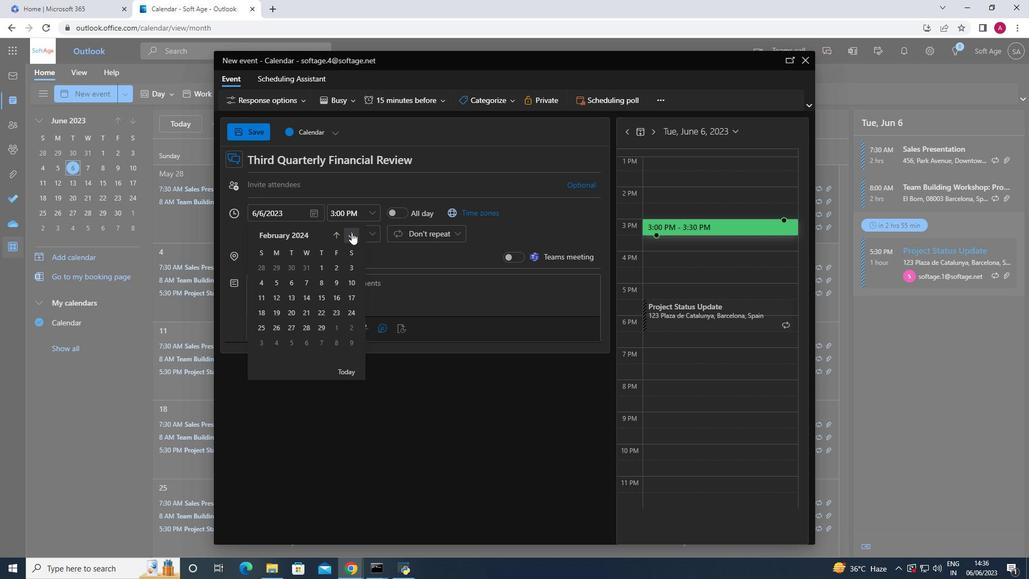
Action: Mouse moved to (309, 324)
Screenshot: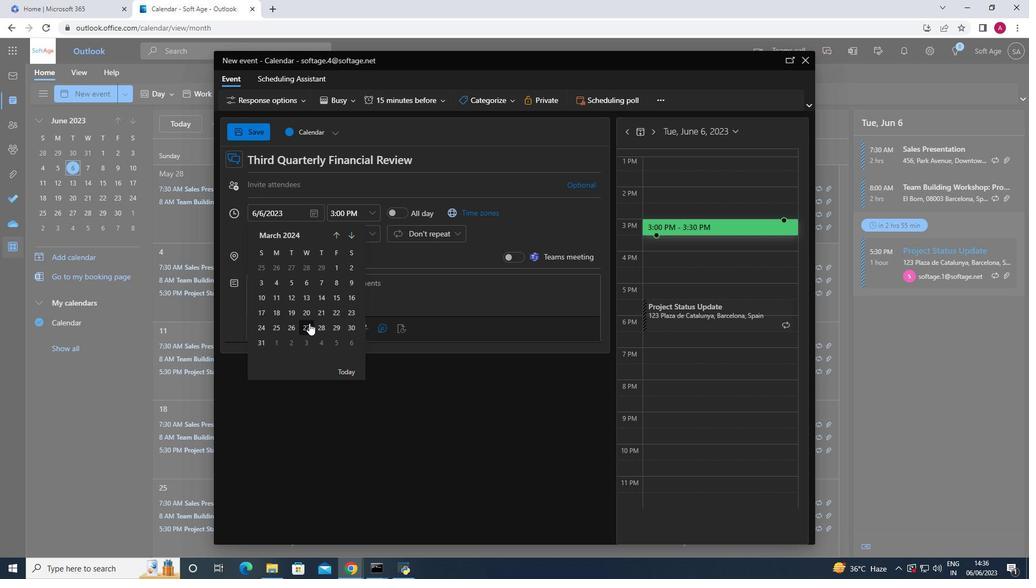 
Action: Mouse pressed left at (309, 324)
Screenshot: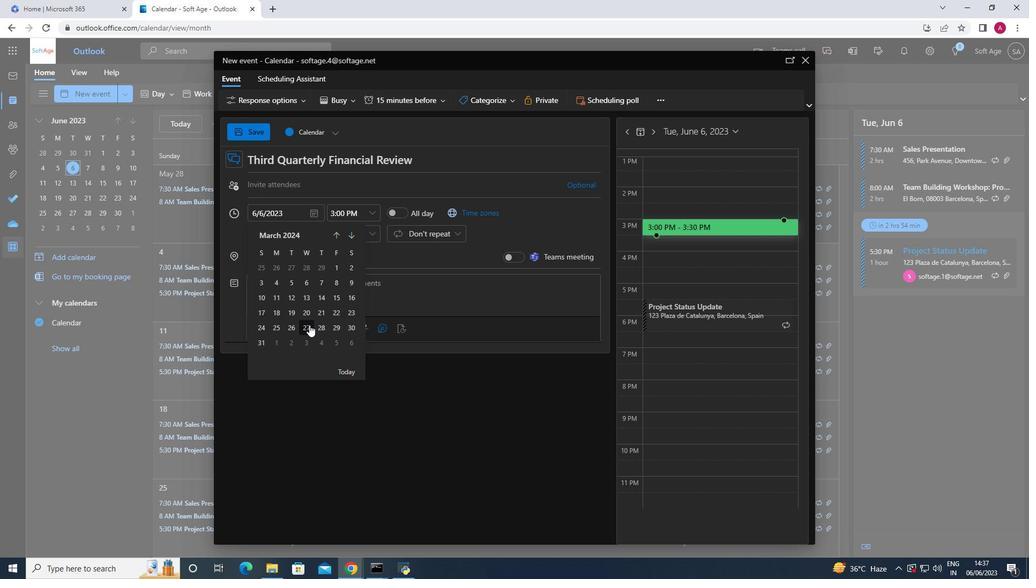 
Action: Mouse moved to (369, 215)
Screenshot: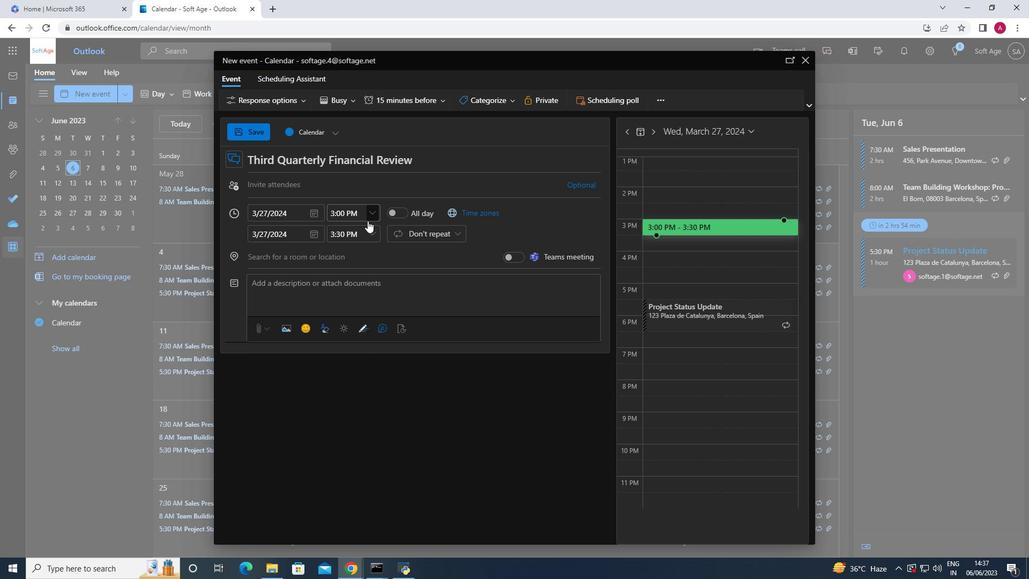 
Action: Mouse pressed left at (369, 215)
Screenshot: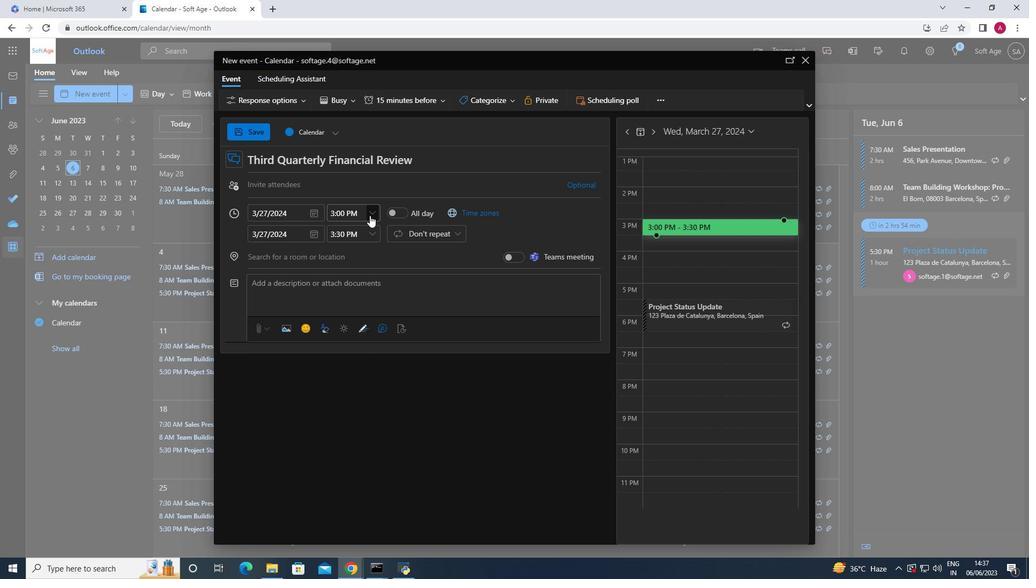 
Action: Mouse moved to (368, 263)
Screenshot: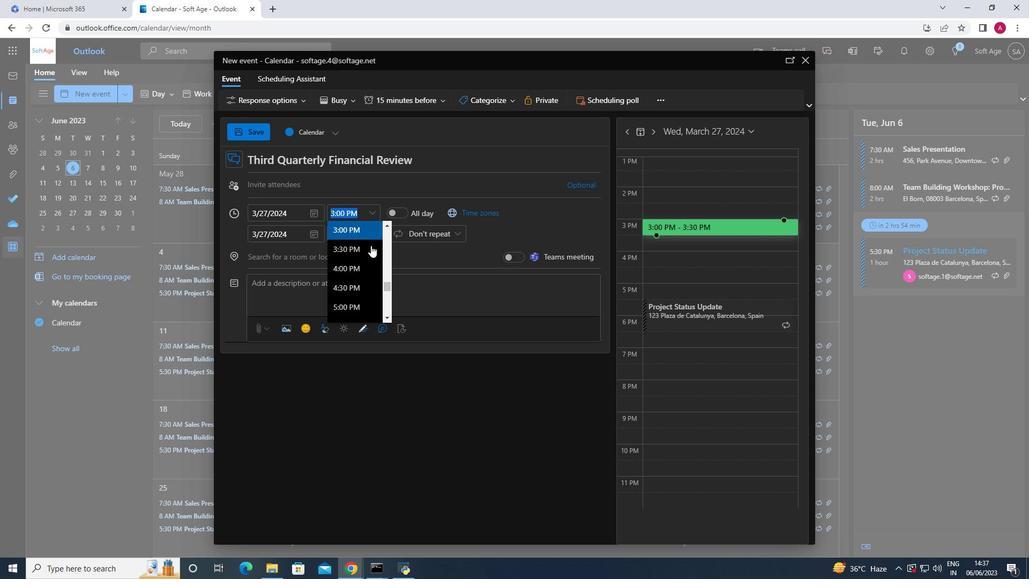 
Action: Mouse scrolled (368, 263) with delta (0, 0)
Screenshot: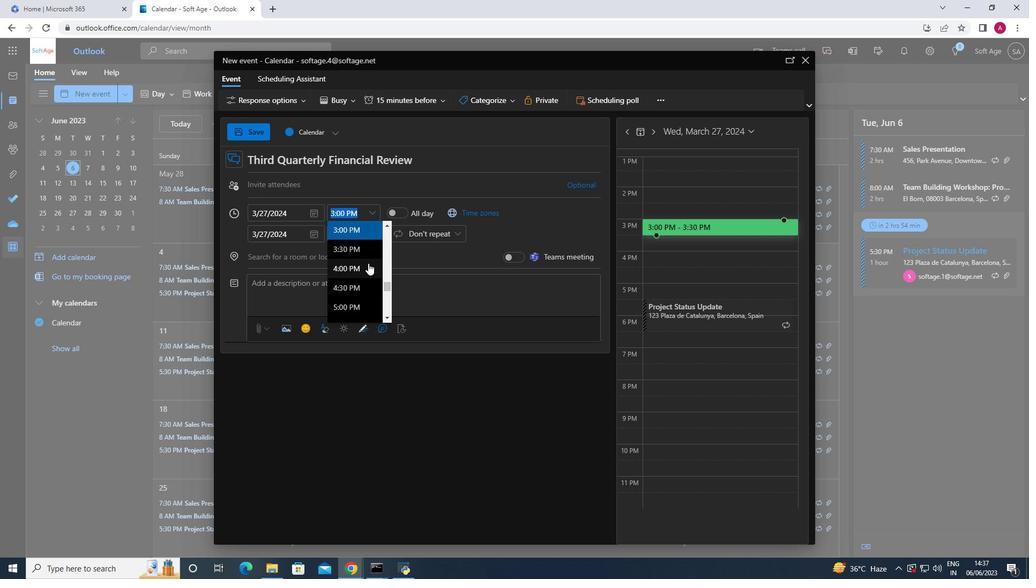 
Action: Mouse scrolled (368, 263) with delta (0, 0)
Screenshot: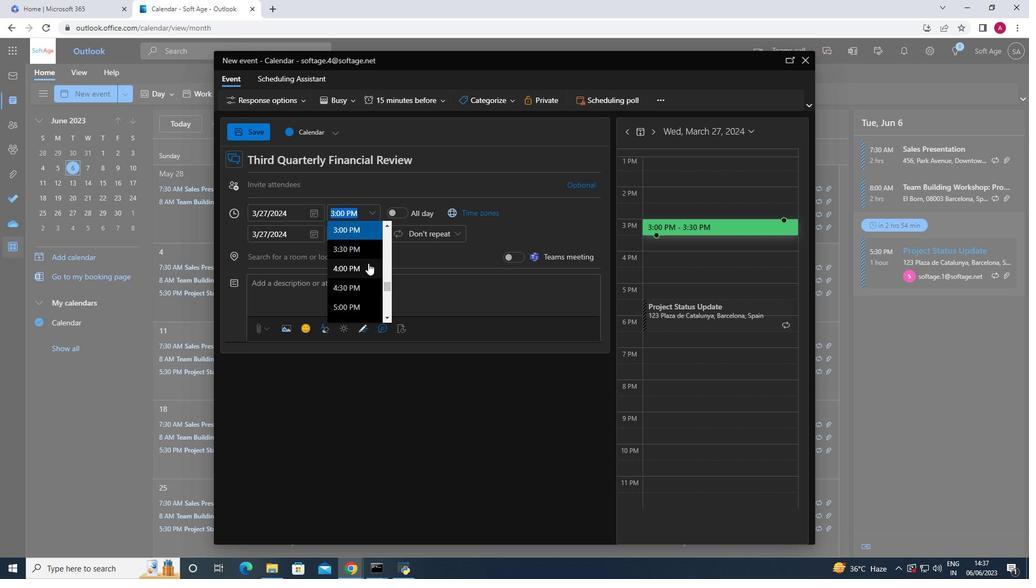 
Action: Mouse moved to (369, 263)
Screenshot: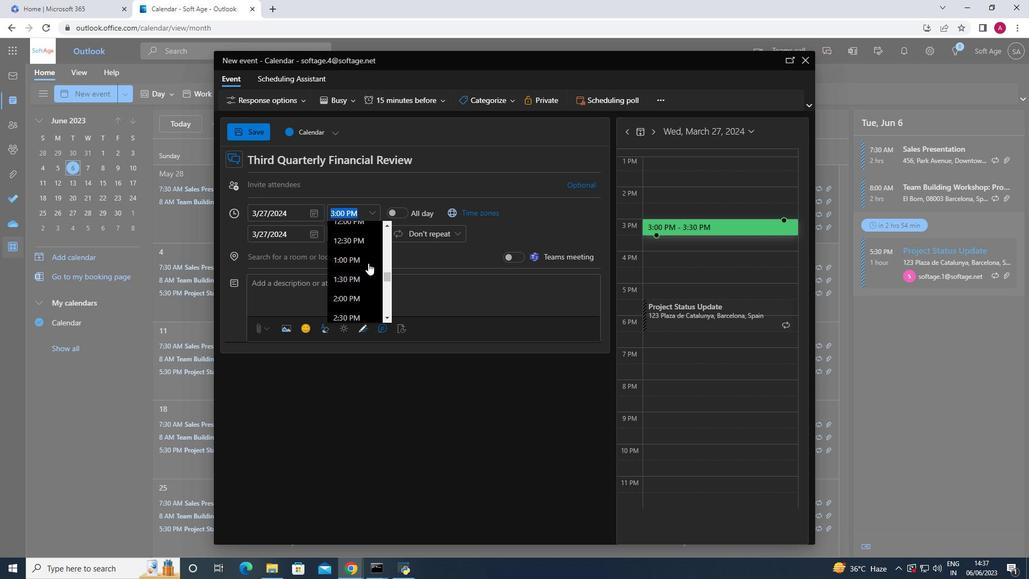 
Action: Mouse scrolled (369, 263) with delta (0, 0)
Screenshot: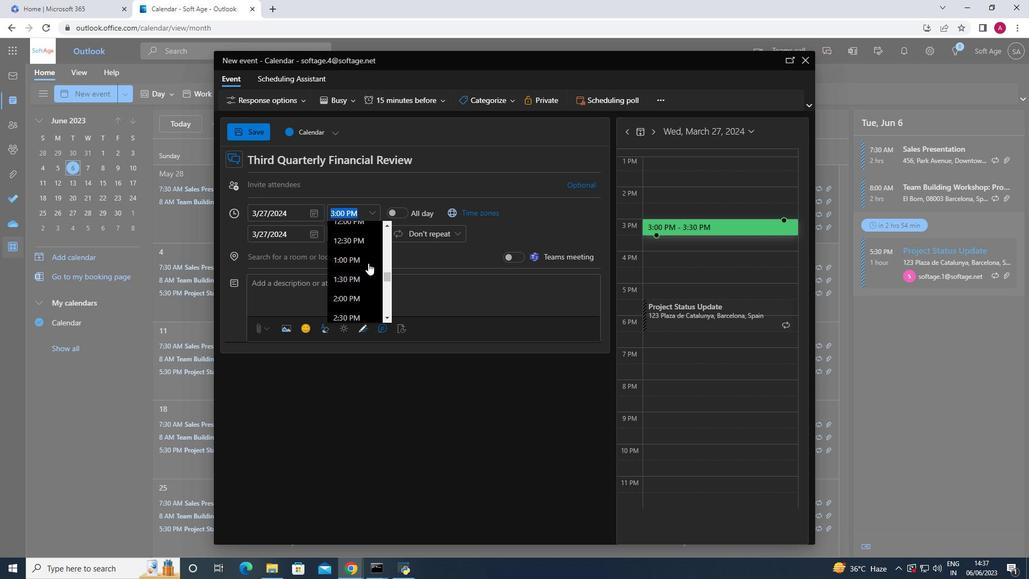 
Action: Mouse scrolled (369, 263) with delta (0, 0)
Screenshot: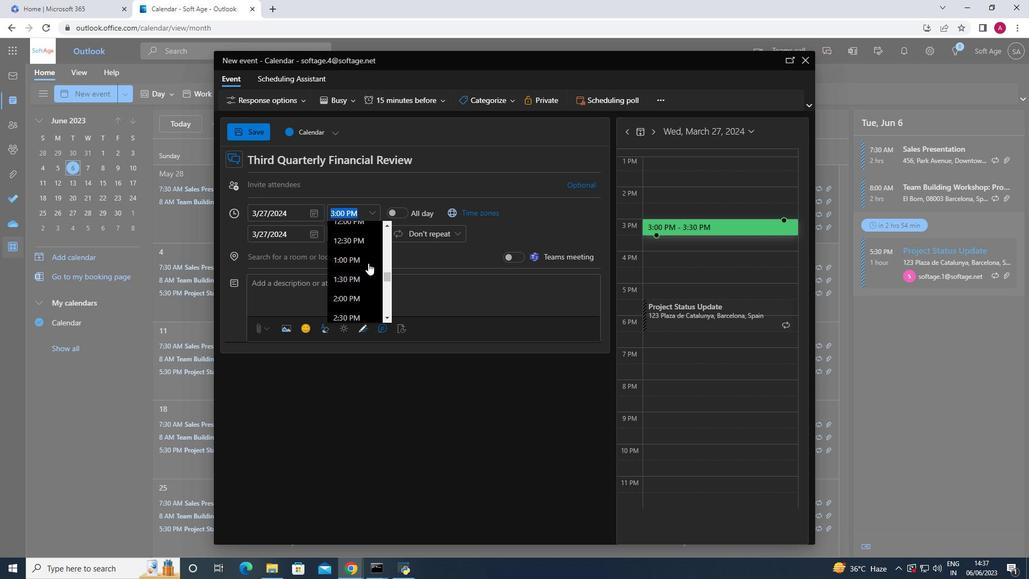 
Action: Mouse scrolled (369, 263) with delta (0, 0)
Screenshot: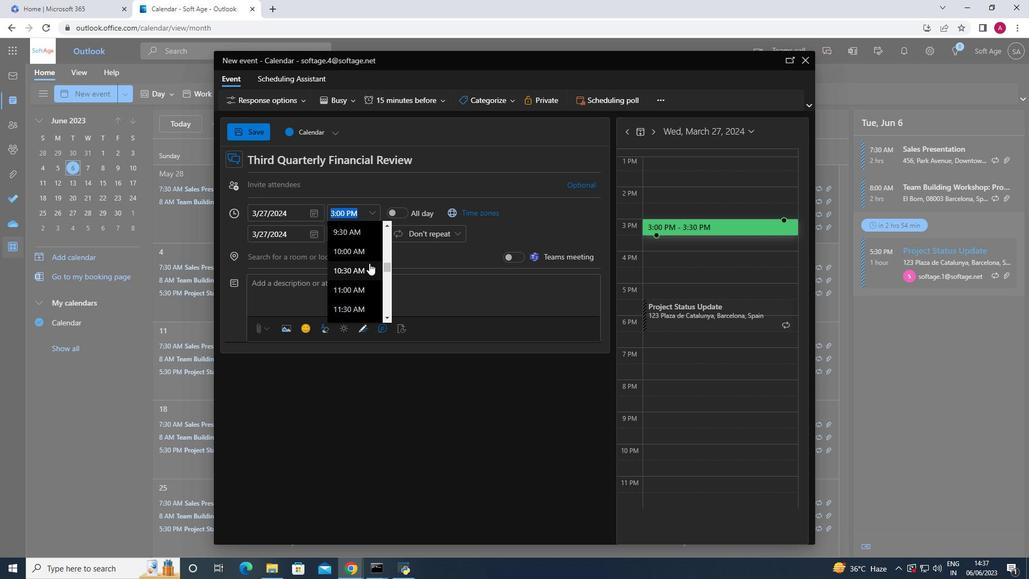 
Action: Mouse moved to (356, 233)
Screenshot: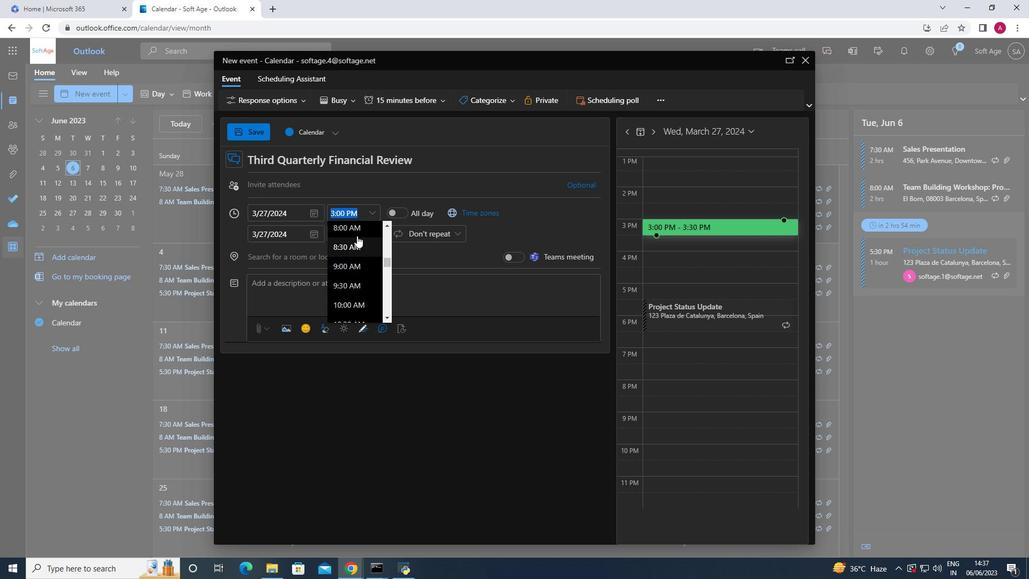 
Action: Mouse pressed left at (356, 233)
Screenshot: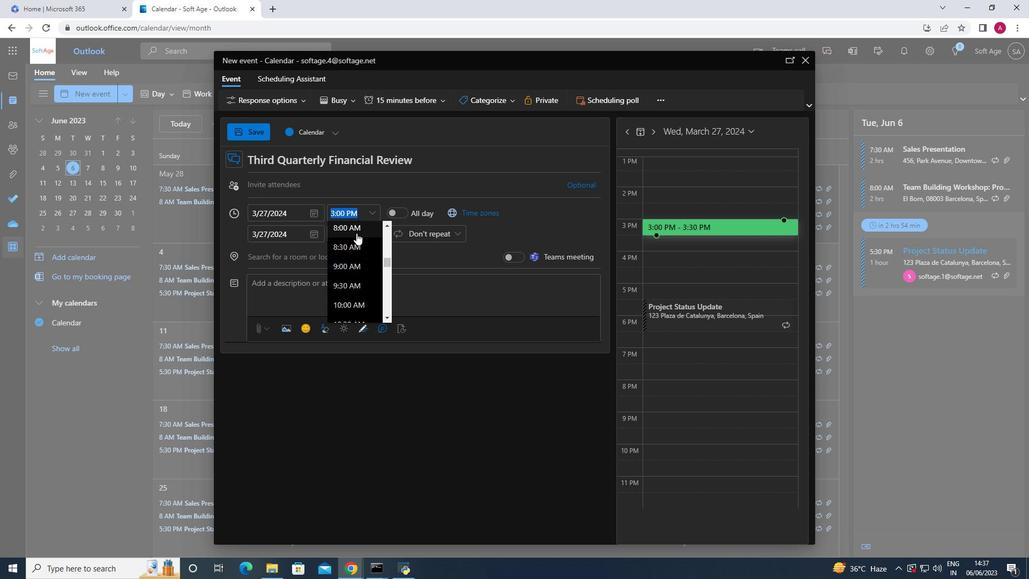 
Action: Mouse moved to (369, 234)
Screenshot: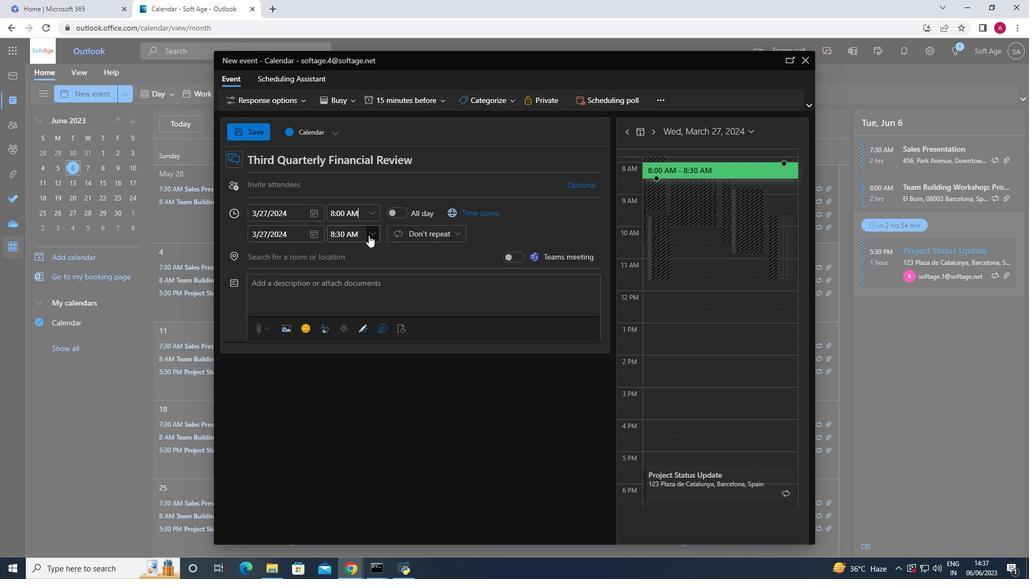 
Action: Mouse pressed left at (369, 234)
Screenshot: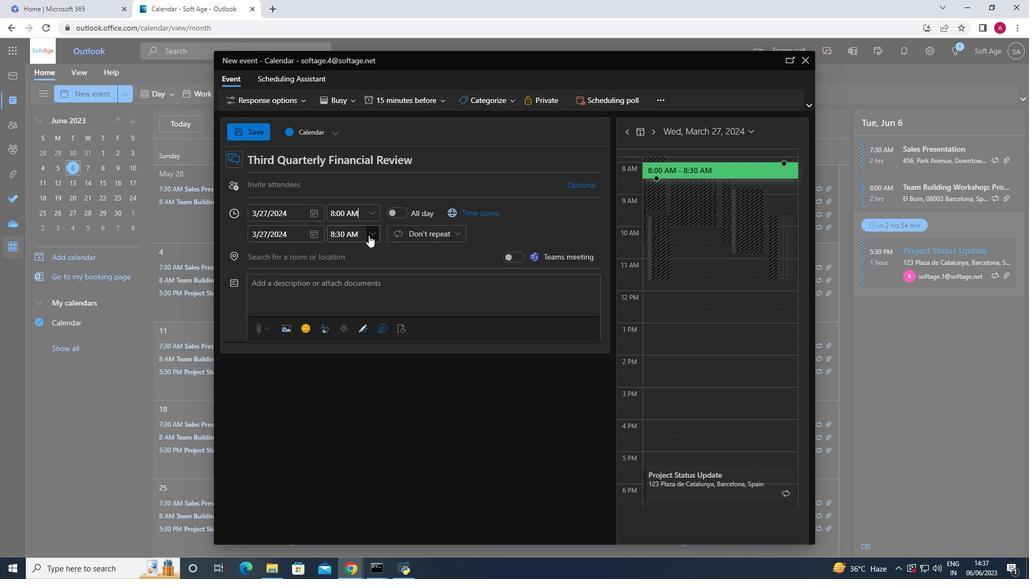 
Action: Mouse moved to (360, 307)
Screenshot: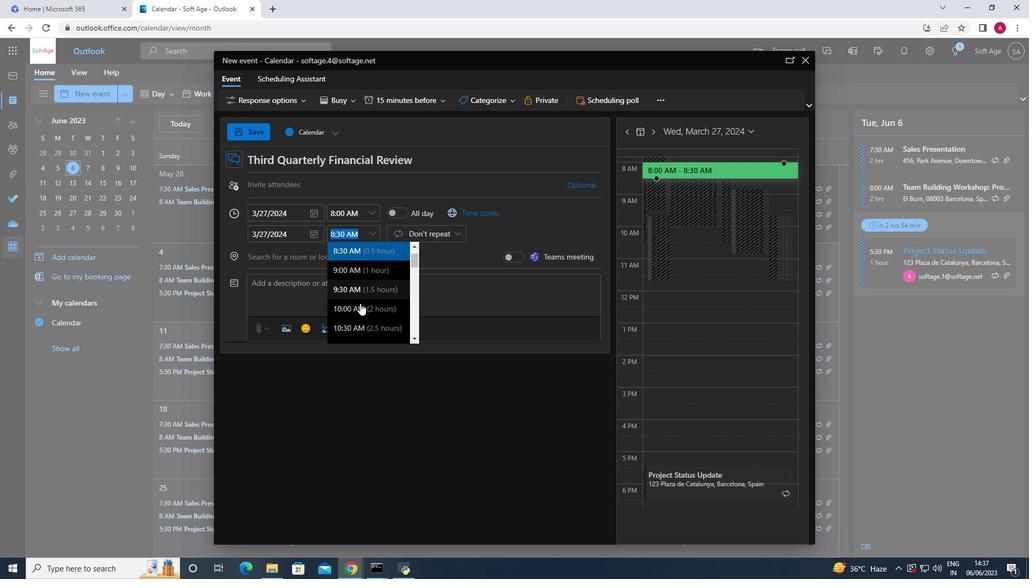 
Action: Mouse pressed left at (360, 307)
Screenshot: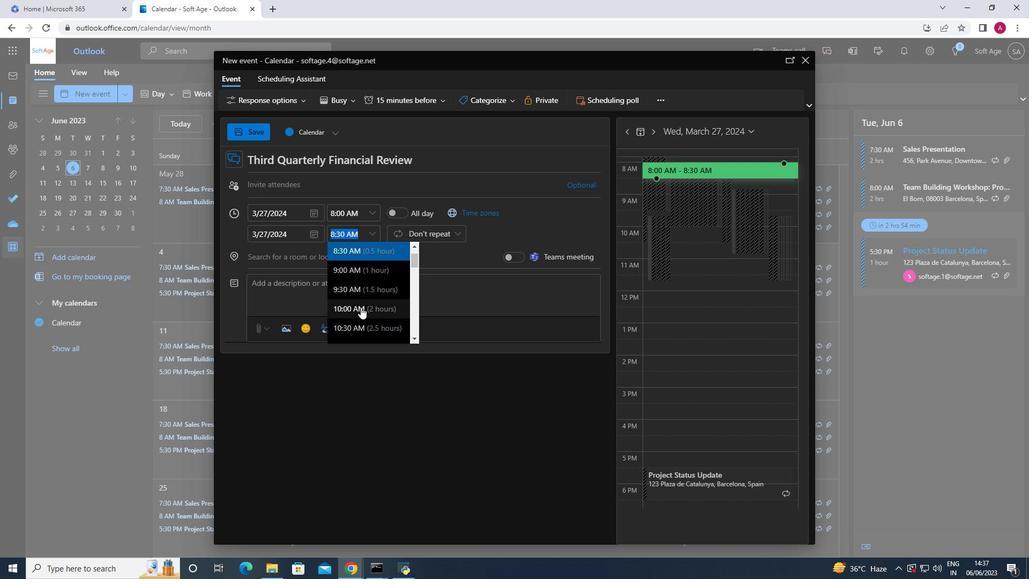 
Action: Mouse moved to (294, 292)
Screenshot: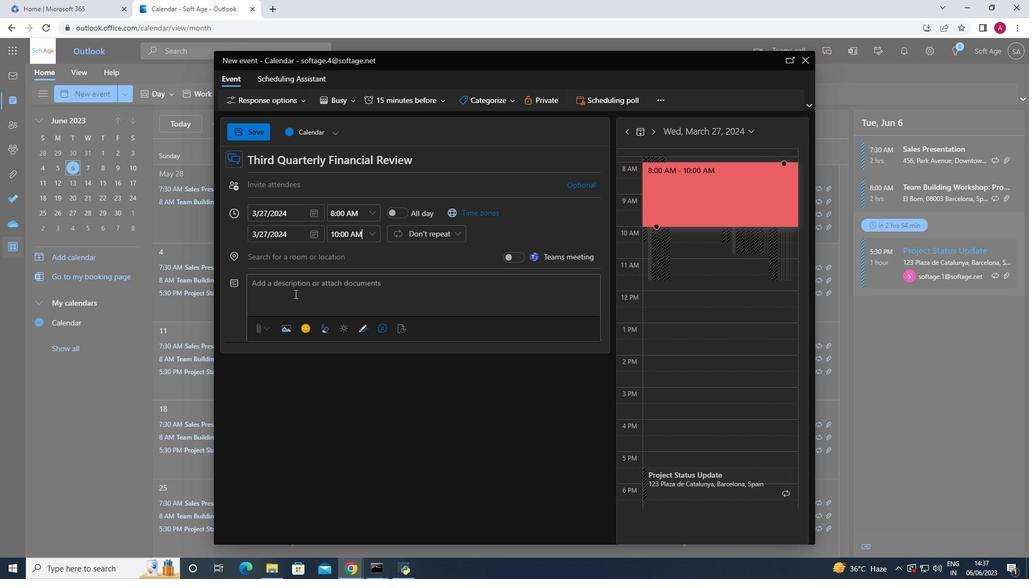 
Action: Mouse pressed left at (294, 292)
Screenshot: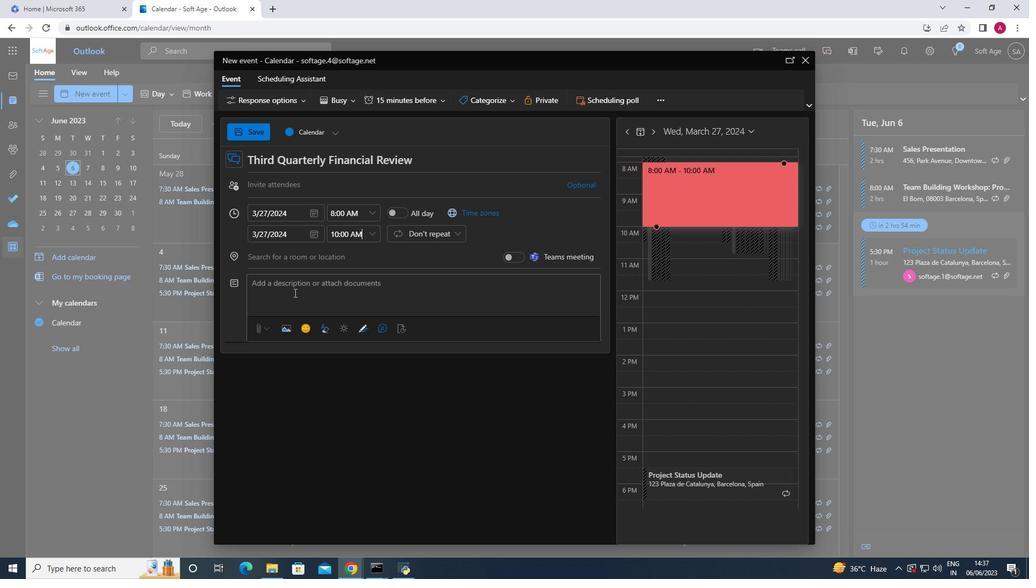 
Action: Mouse moved to (312, 281)
Screenshot: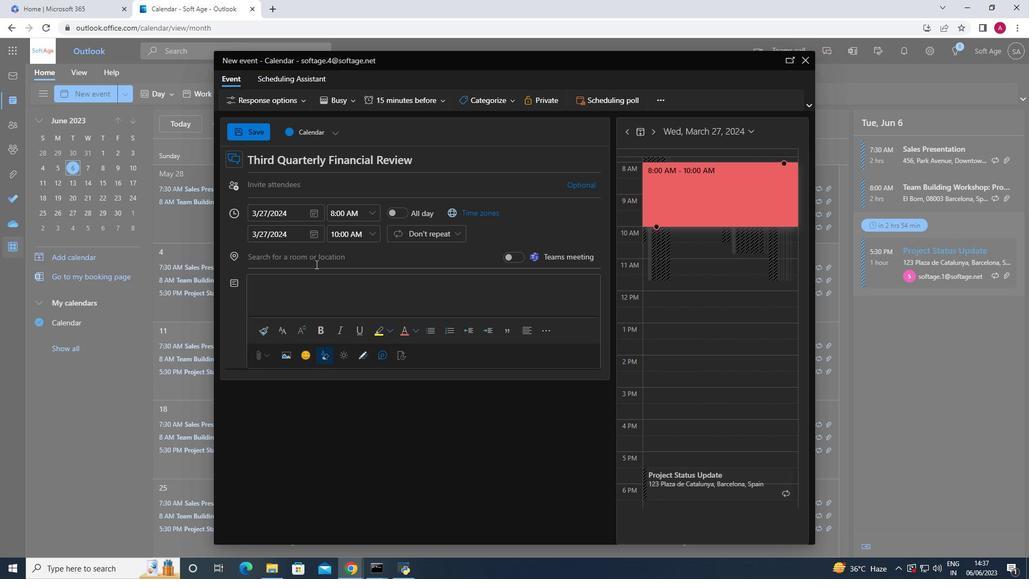 
Action: Mouse pressed left at (312, 281)
Screenshot: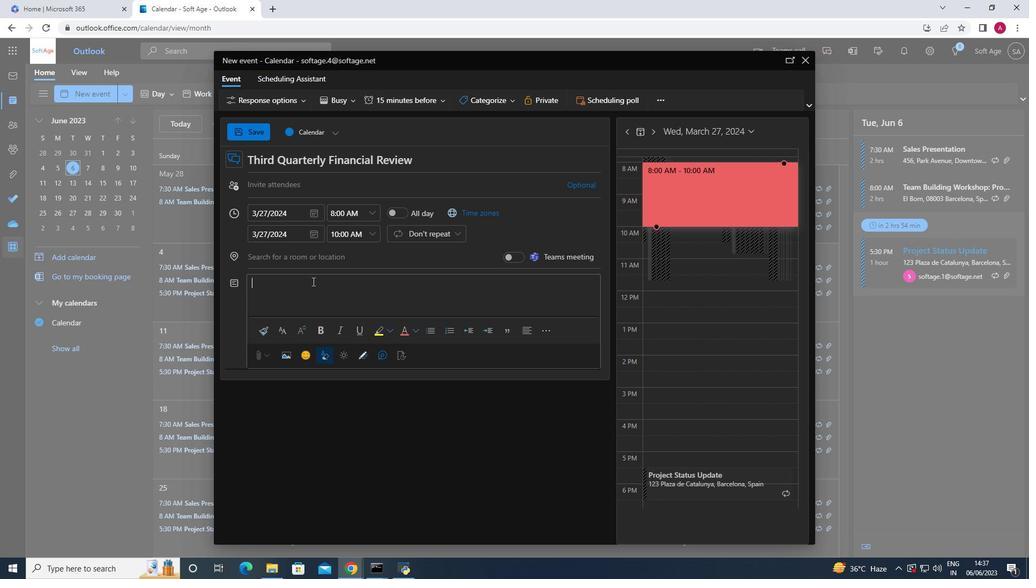 
Action: Key pressed <Key.shift>Participants<Key.space>will<Key.space>develop<Key.space>skills<Key.space>foir<Key.backspace><Key.backspace>r<Key.space>effectively<Key.space>resolving<Key.space>v<Key.backspace>conflicts<Key.space>and<Key.space>managing<Key.space>disagreementsw<Key.backspace><Key.space>b<Key.backspace><Key.space>within<Key.space>the<Key.space>team.<Key.space><Key.shift>They<Key.space>will<Key.space>learn<Key.space>strategies<Key.space>for<Key.space>active<Key.space>listening<Key.space><Key.backspace>,<Key.space>w<Key.backspace>empathy,<Key.space>and
Screenshot: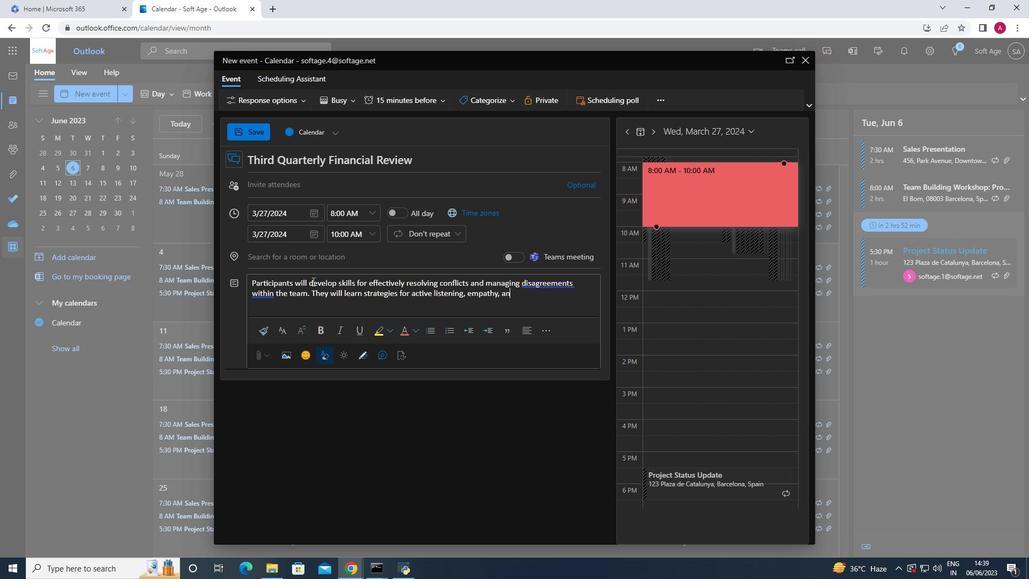 
Action: Mouse moved to (547, 284)
Screenshot: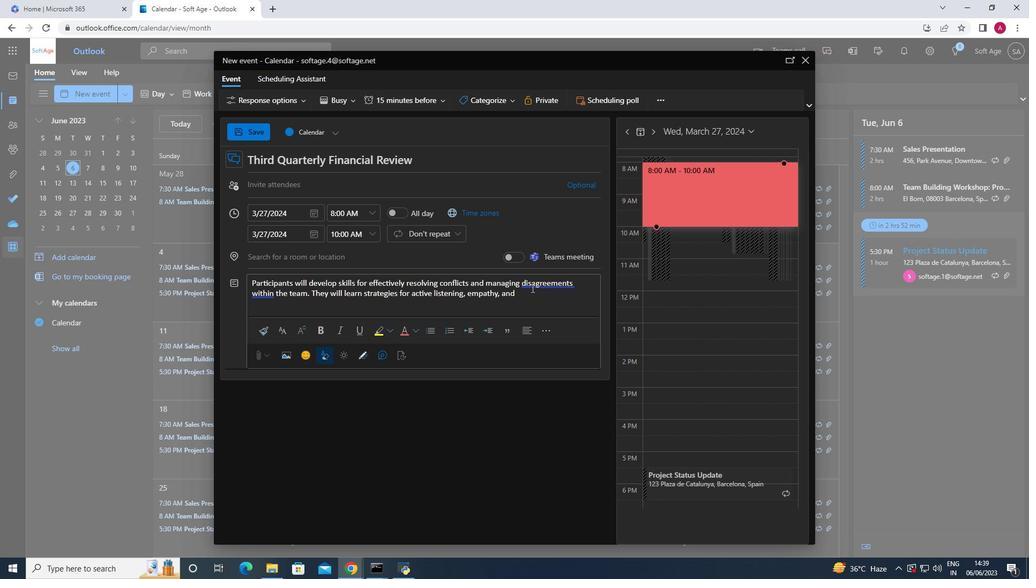 
Action: Mouse pressed left at (547, 284)
Screenshot: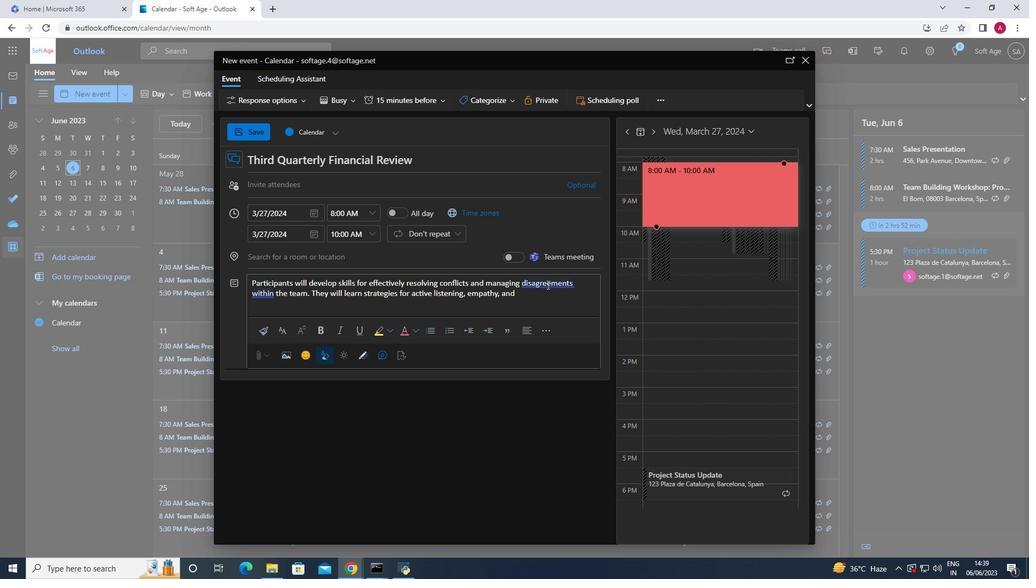 
Action: Mouse moved to (493, 320)
Screenshot: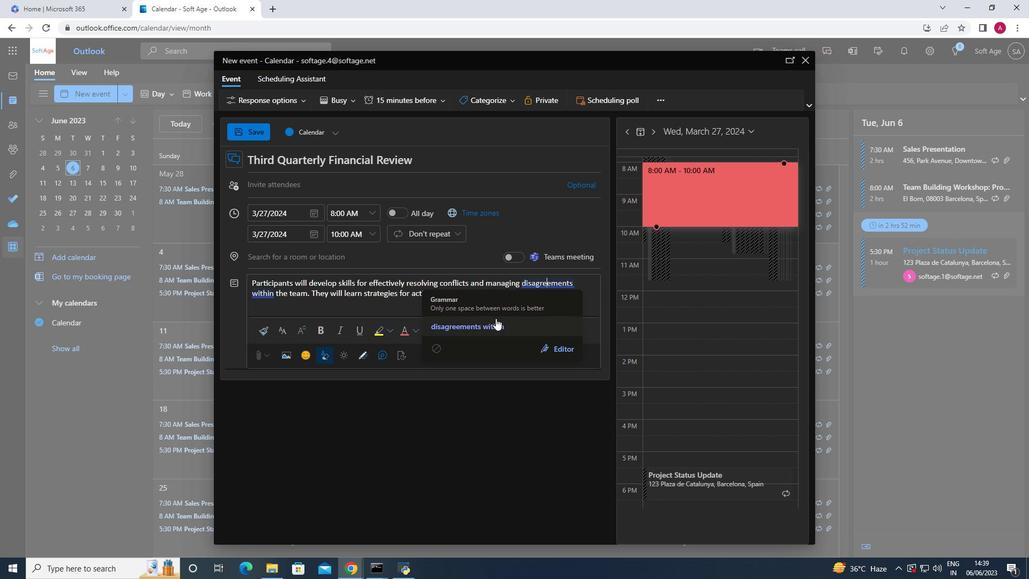 
Action: Mouse pressed left at (493, 320)
Screenshot: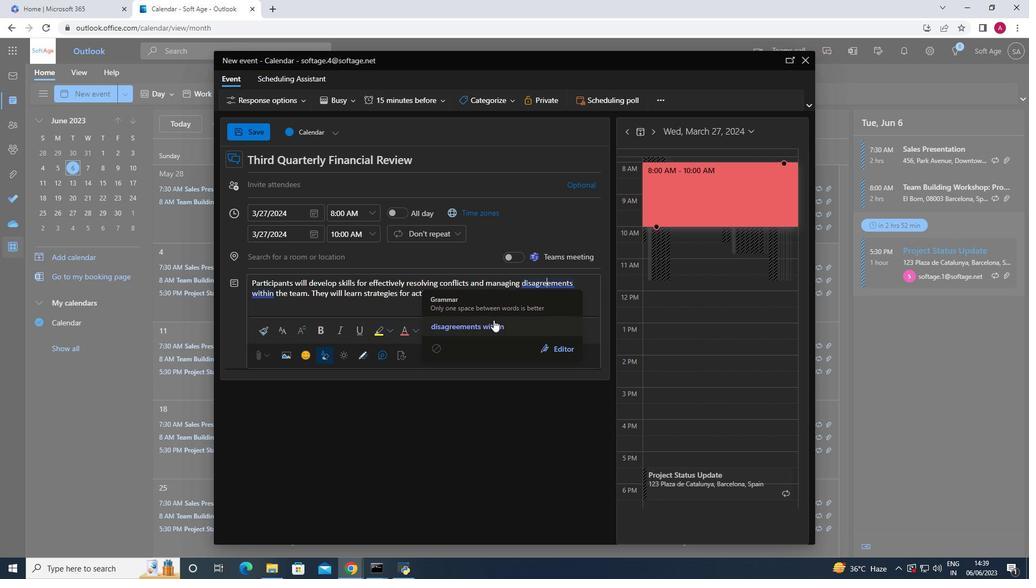 
Action: Mouse moved to (517, 297)
Screenshot: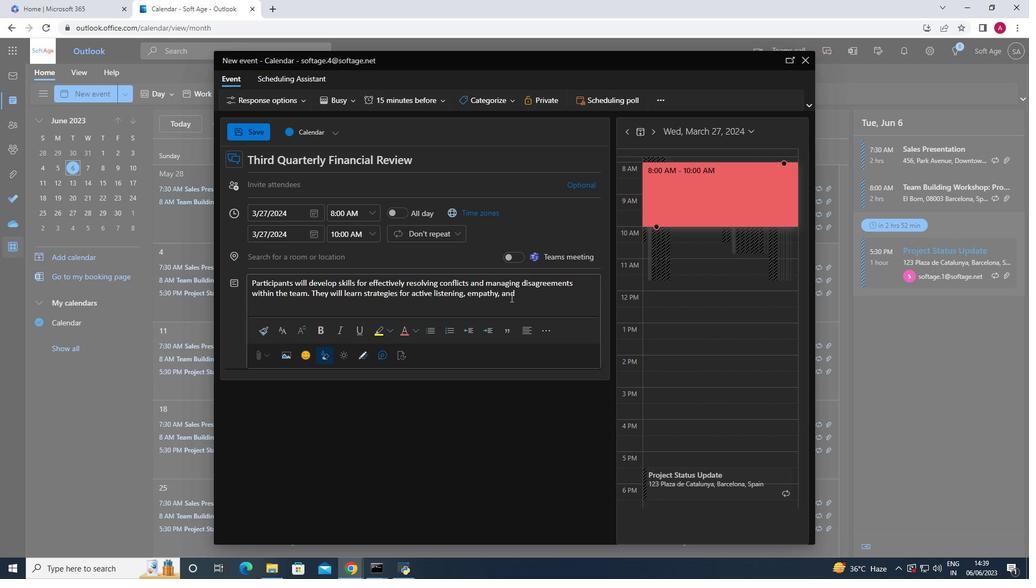 
Action: Mouse pressed left at (517, 297)
Screenshot: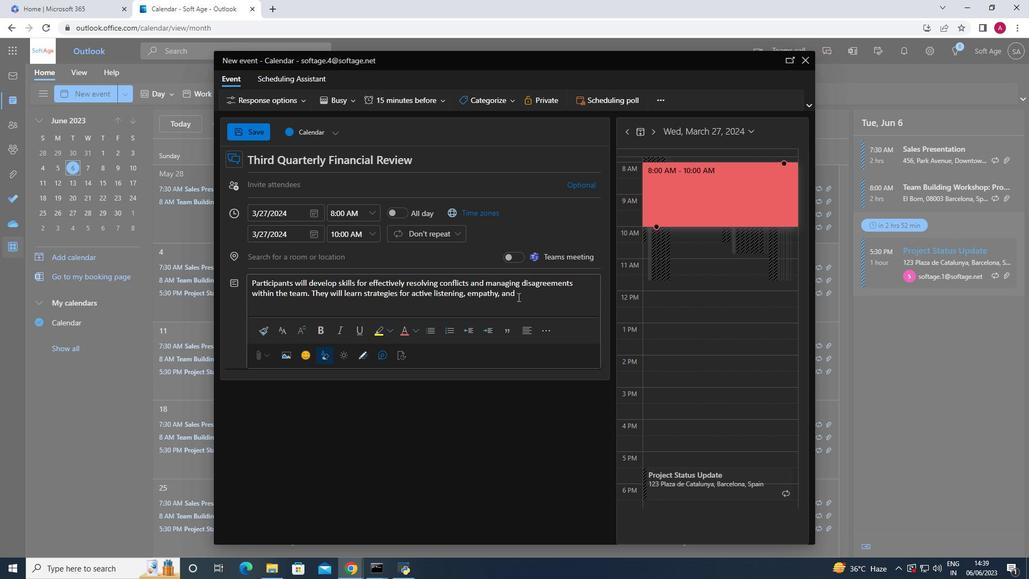 
Action: Mouse moved to (517, 290)
Screenshot: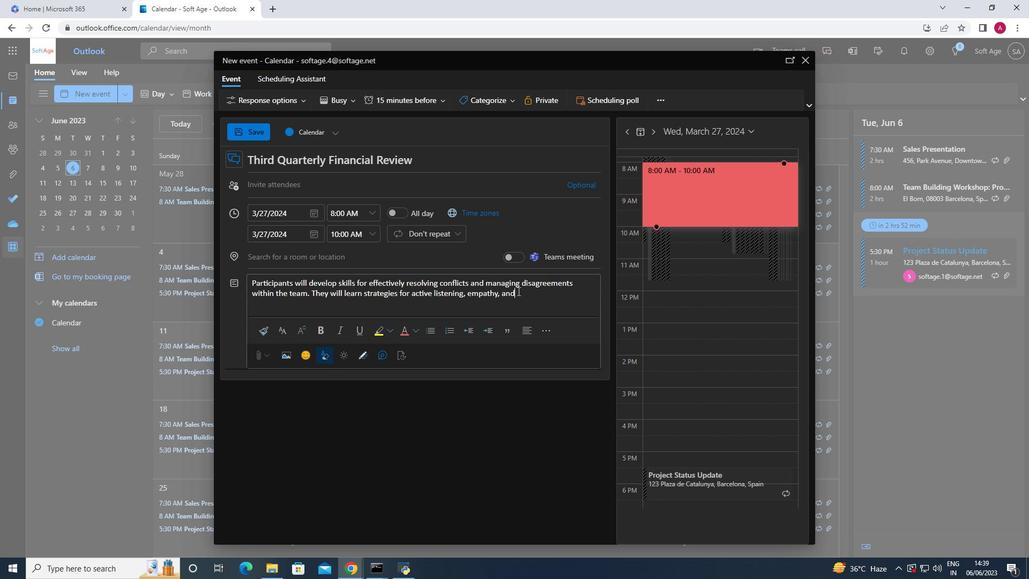 
Action: Key pressed <Key.space>finding<Key.space>mutually<Key.space>beneficial<Key.space>solutions<Key.space>to<Key.space>conflicts.
Screenshot: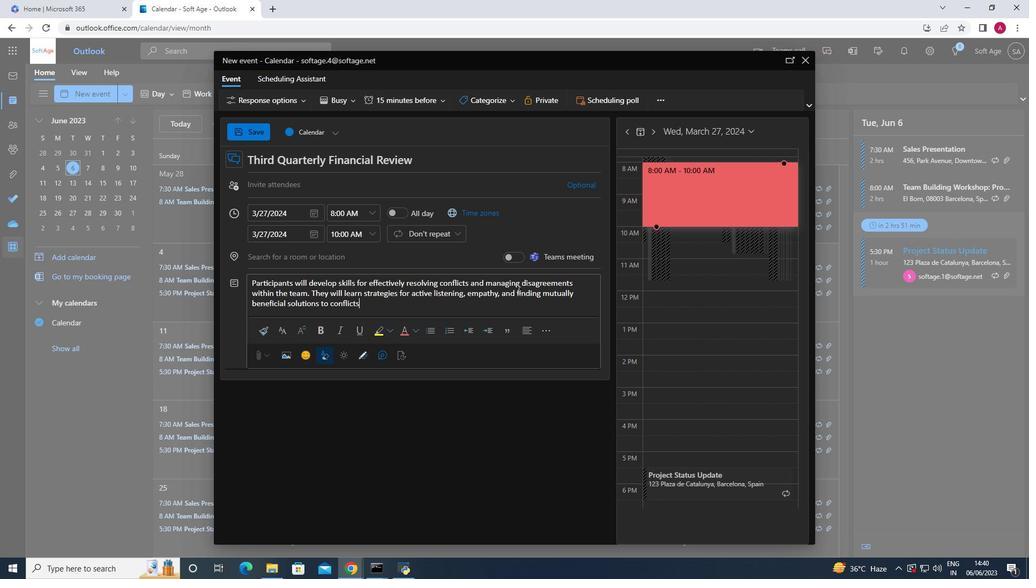 
Action: Mouse moved to (507, 101)
Screenshot: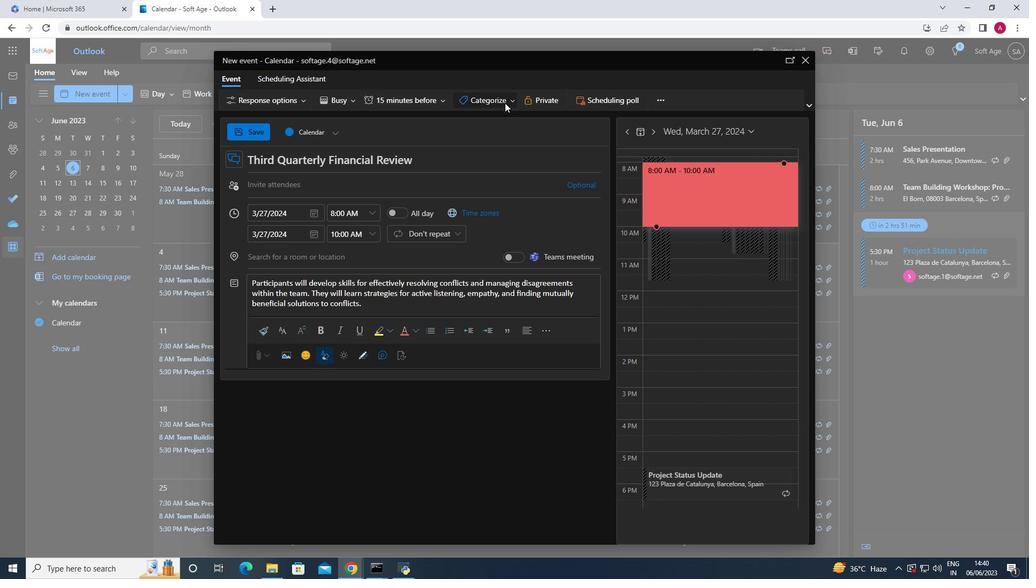 
Action: Mouse pressed left at (507, 101)
Screenshot: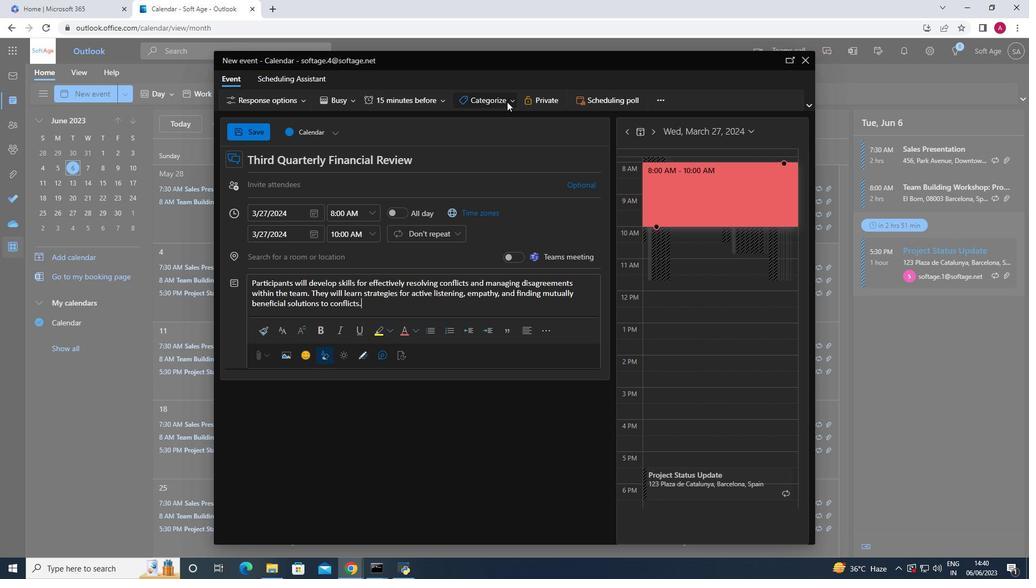 
Action: Mouse moved to (516, 154)
Screenshot: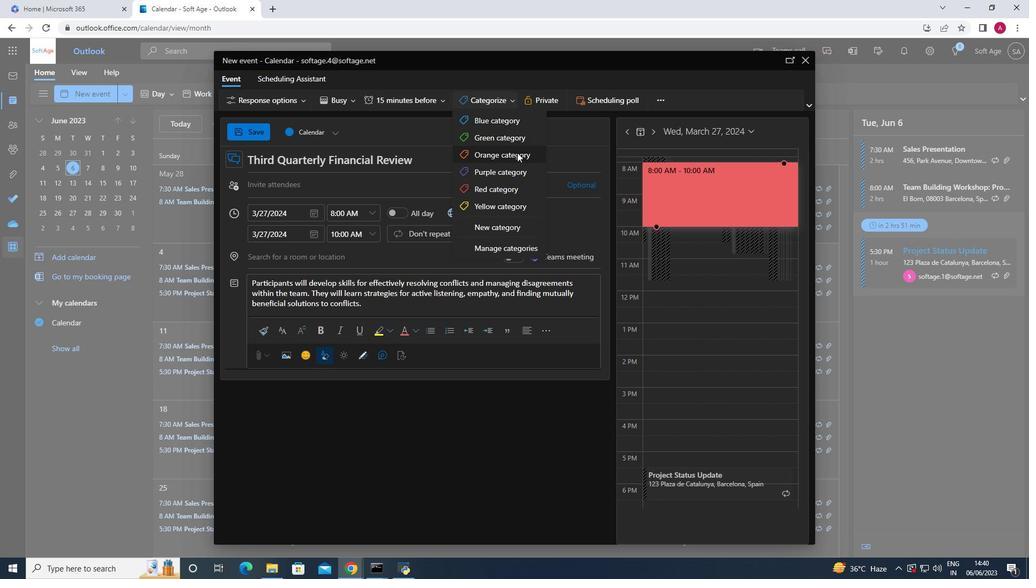 
Action: Mouse pressed left at (516, 154)
Screenshot: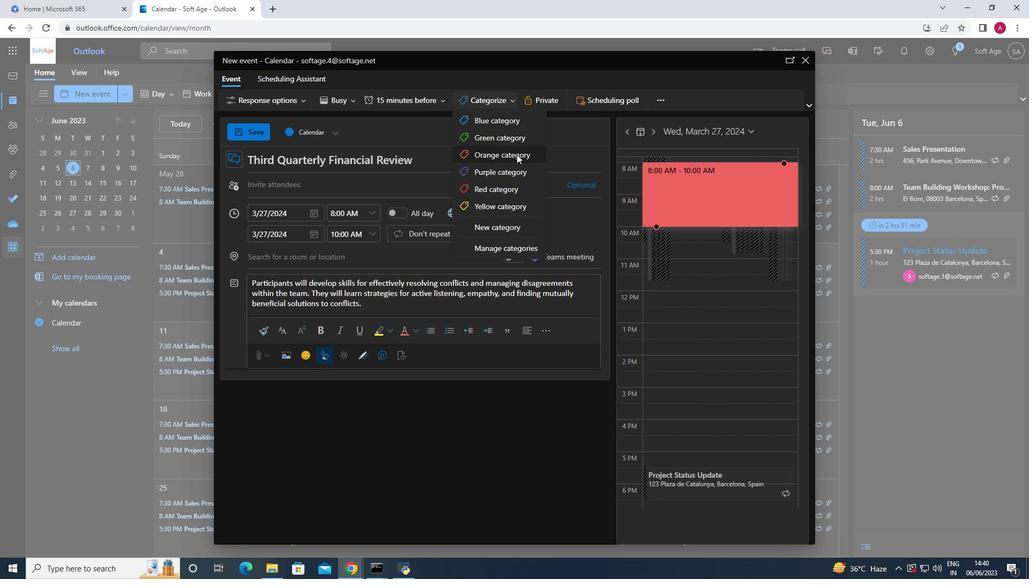 
Action: Mouse moved to (331, 182)
Screenshot: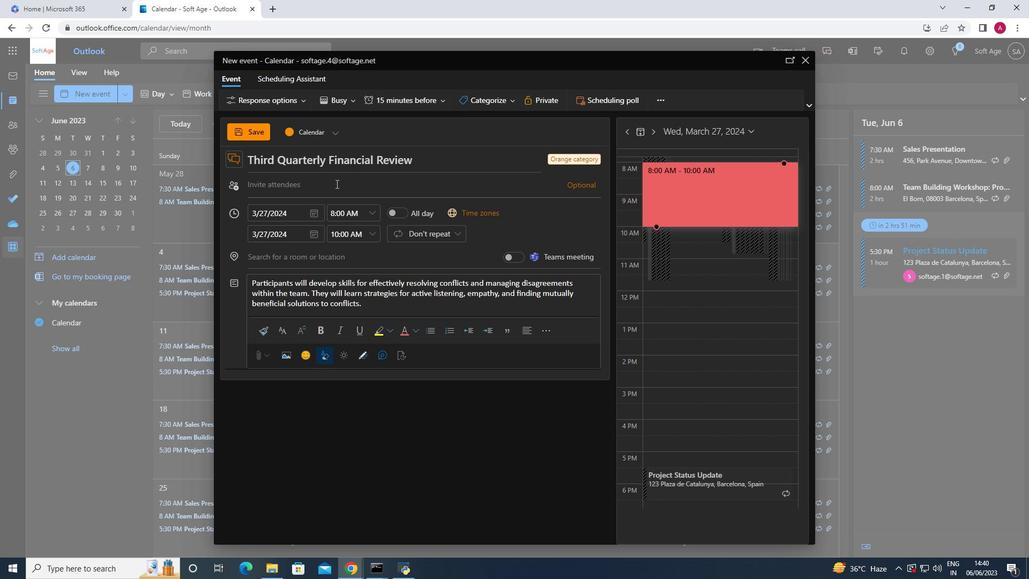 
Action: Mouse pressed left at (331, 182)
Screenshot: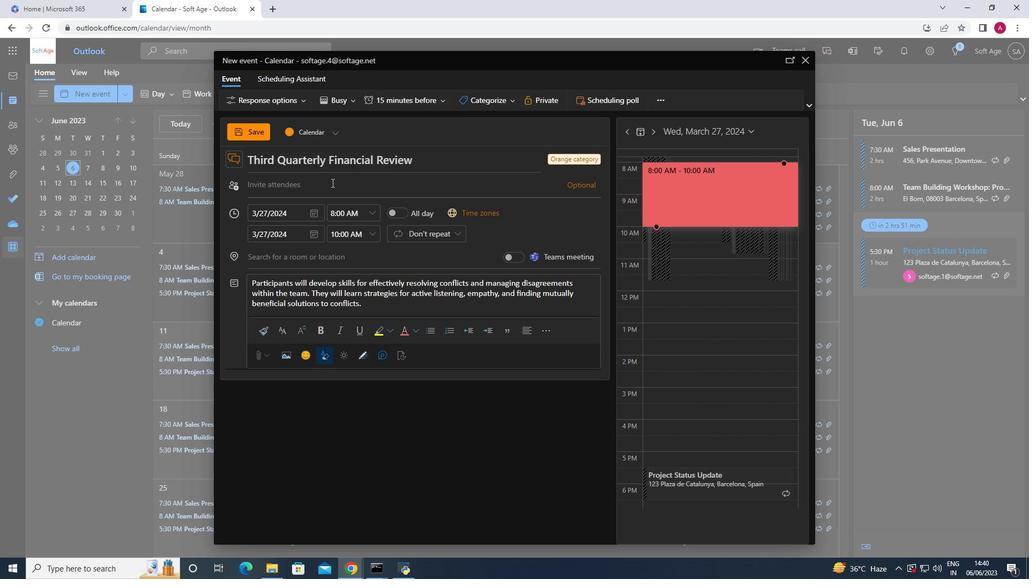 
Action: Key pressed softage.8<Key.shift>@
Screenshot: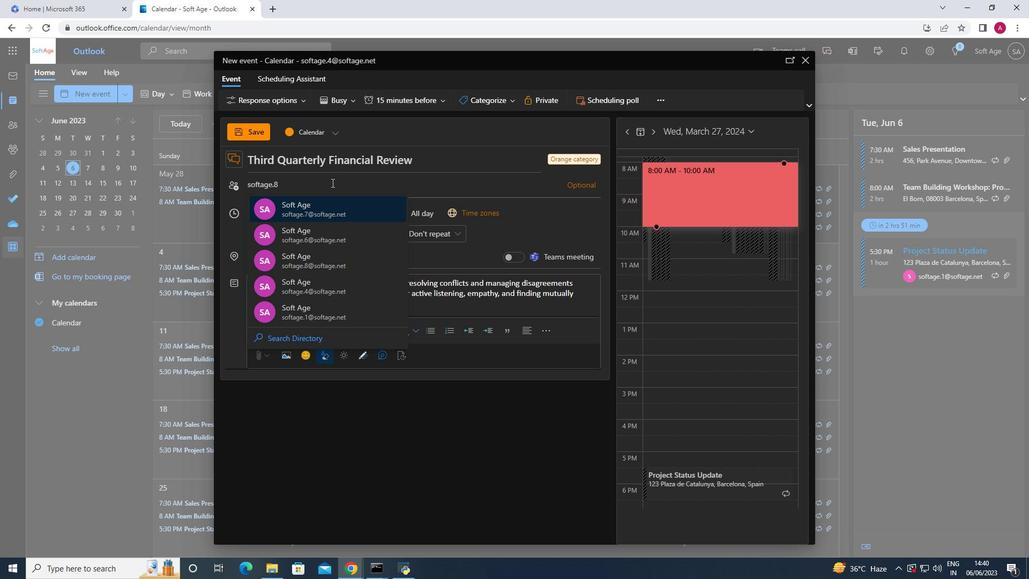 
Action: Mouse moved to (317, 202)
Screenshot: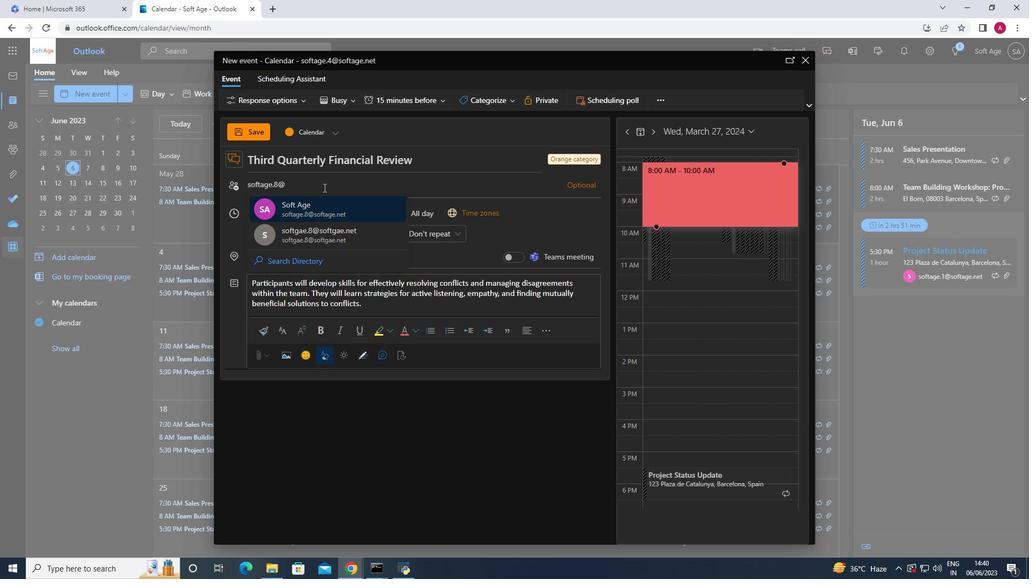 
Action: Mouse pressed left at (317, 202)
Screenshot: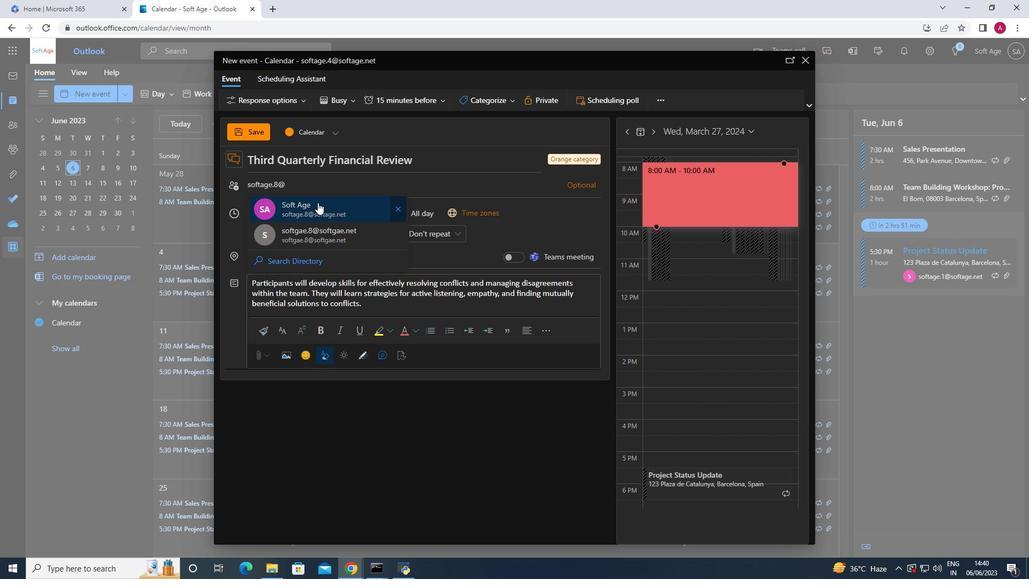 
Action: Key pressed softage
Screenshot: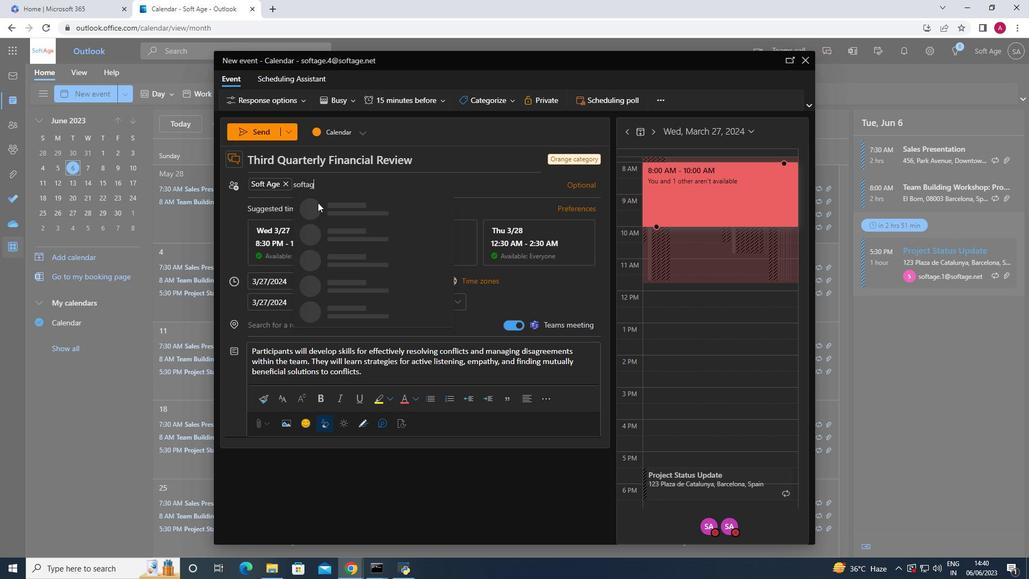 
Action: Mouse moved to (317, 198)
Screenshot: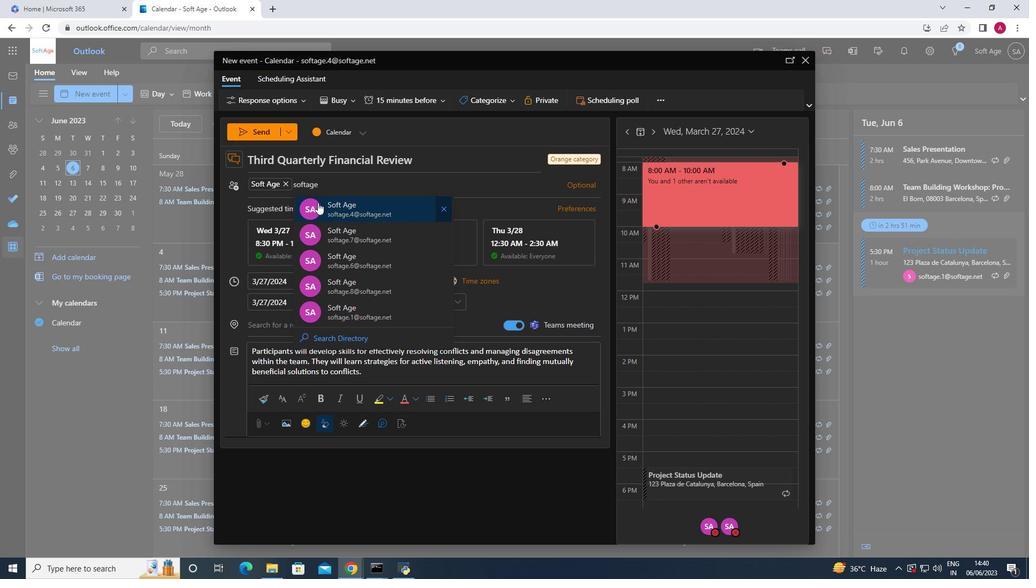 
Action: Key pressed .9<Key.shift>@
Screenshot: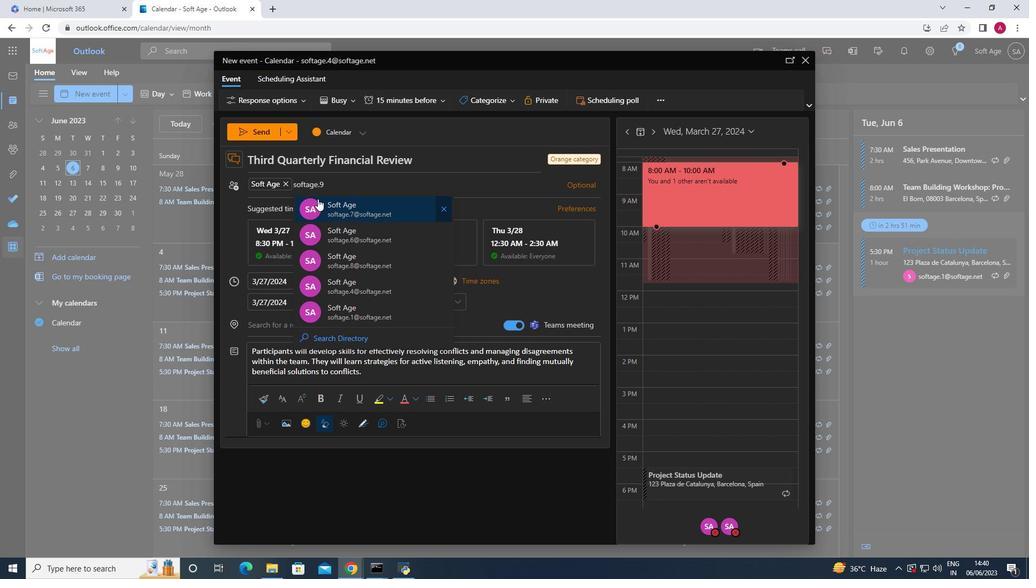 
Action: Mouse moved to (374, 212)
Screenshot: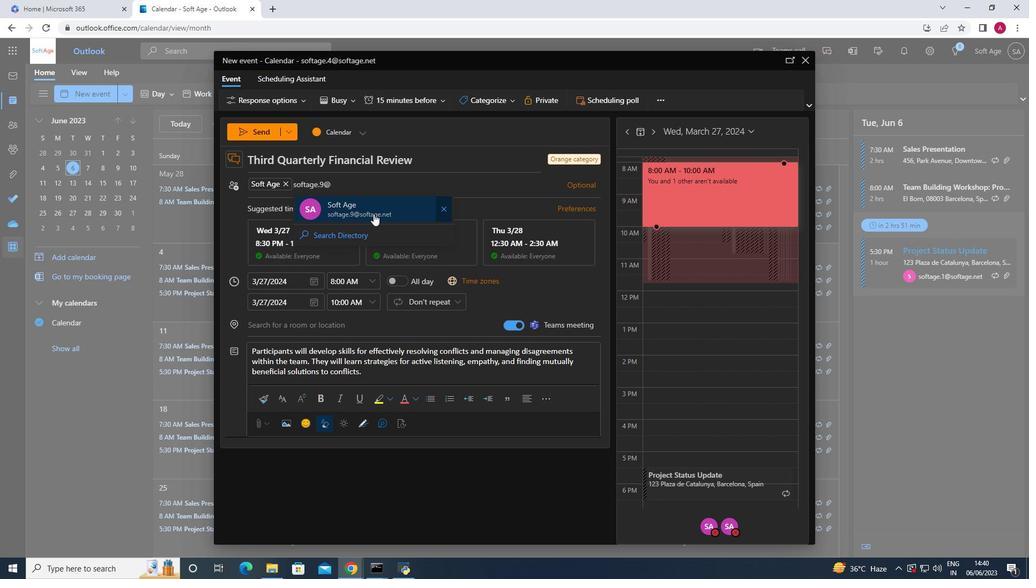 
Action: Mouse pressed left at (374, 212)
Screenshot: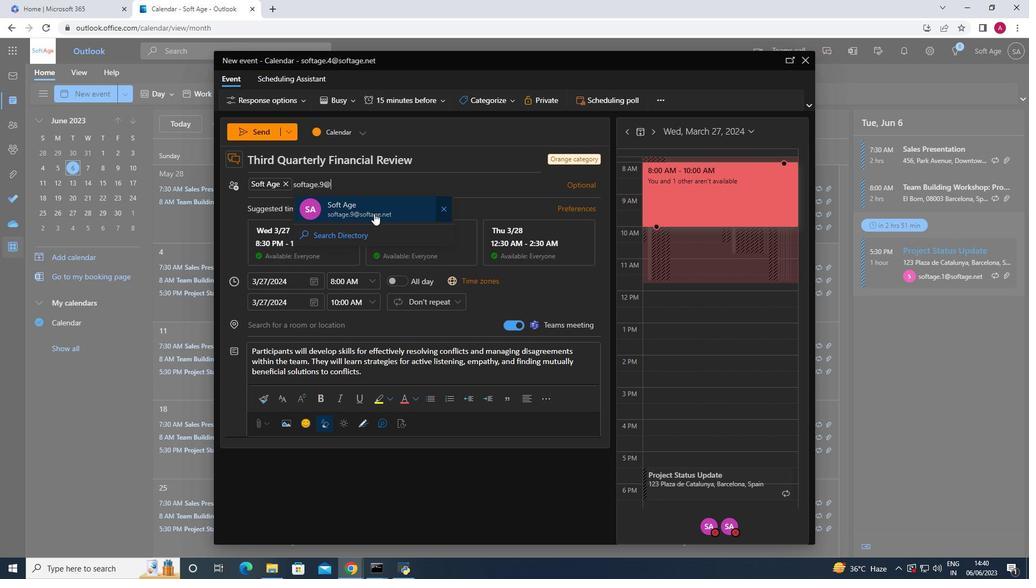 
Action: Mouse moved to (445, 97)
Screenshot: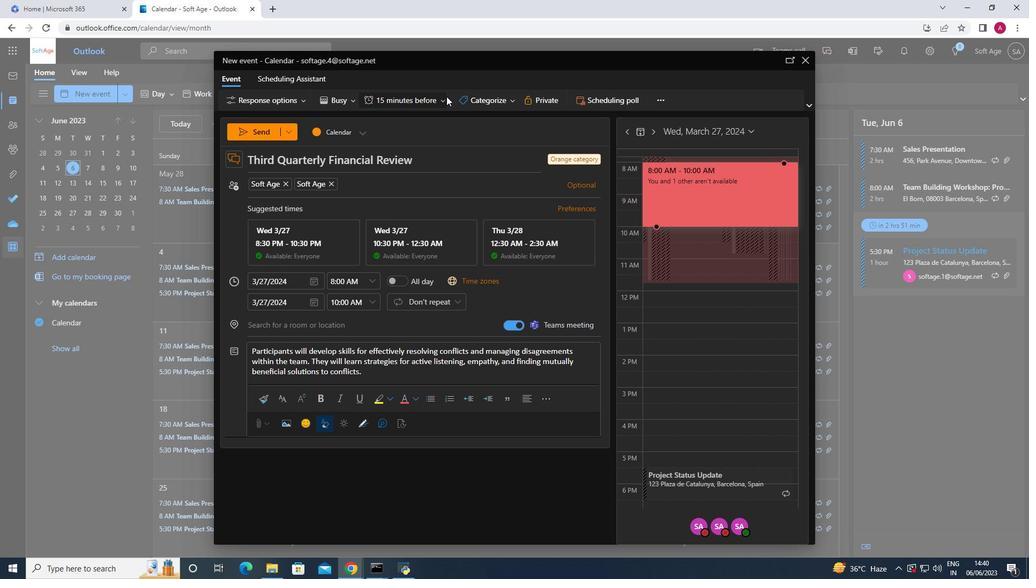 
Action: Mouse pressed left at (445, 97)
Screenshot: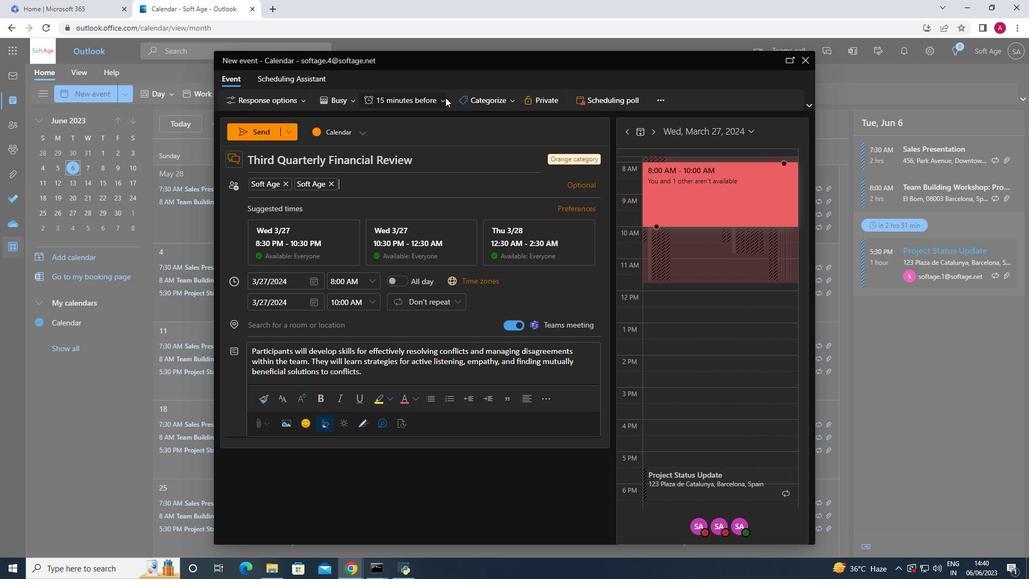 
Action: Mouse moved to (410, 223)
Screenshot: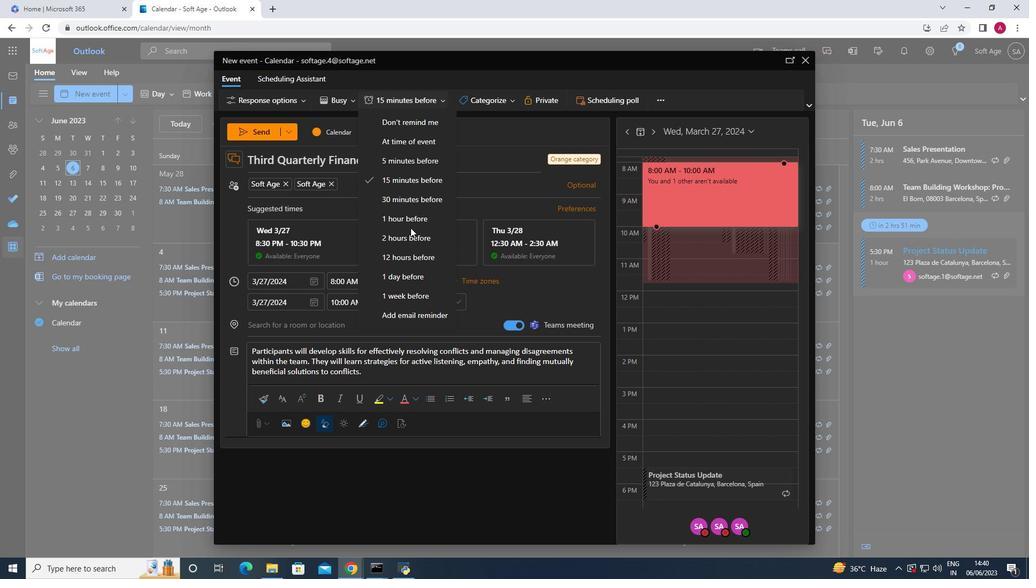 
Action: Mouse pressed left at (410, 223)
Screenshot: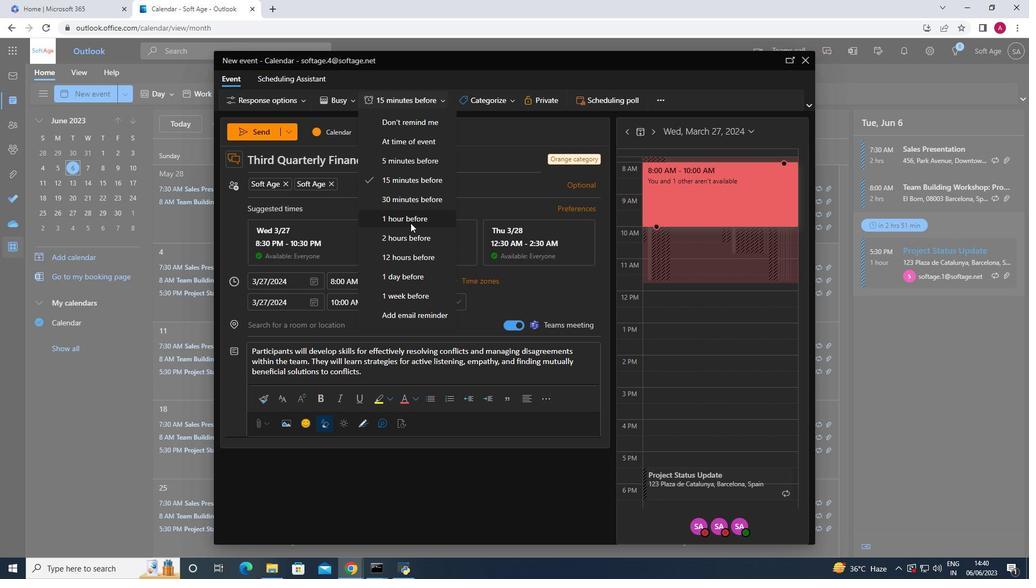 
Action: Mouse moved to (263, 133)
Screenshot: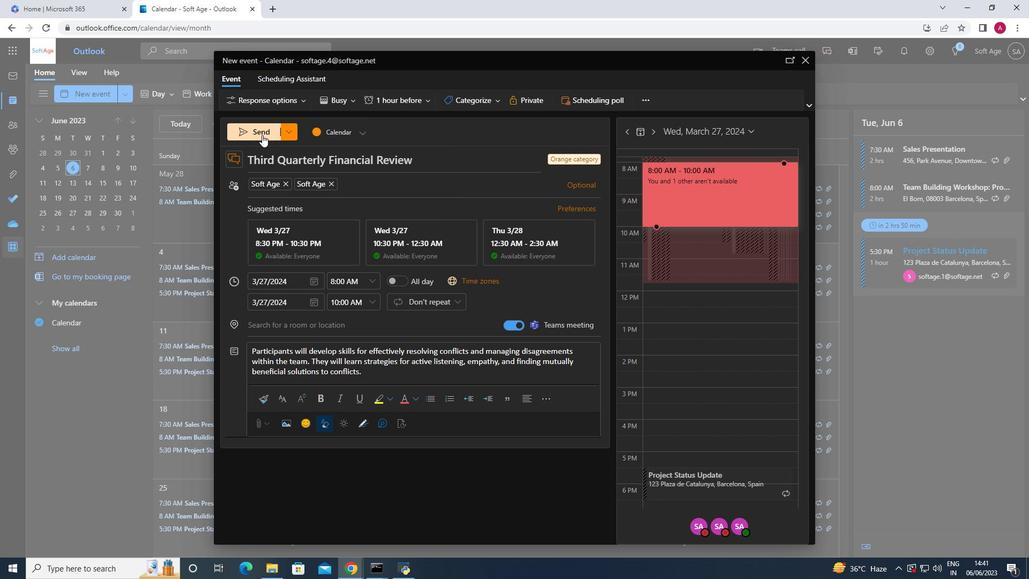 
Action: Mouse pressed left at (263, 133)
Screenshot: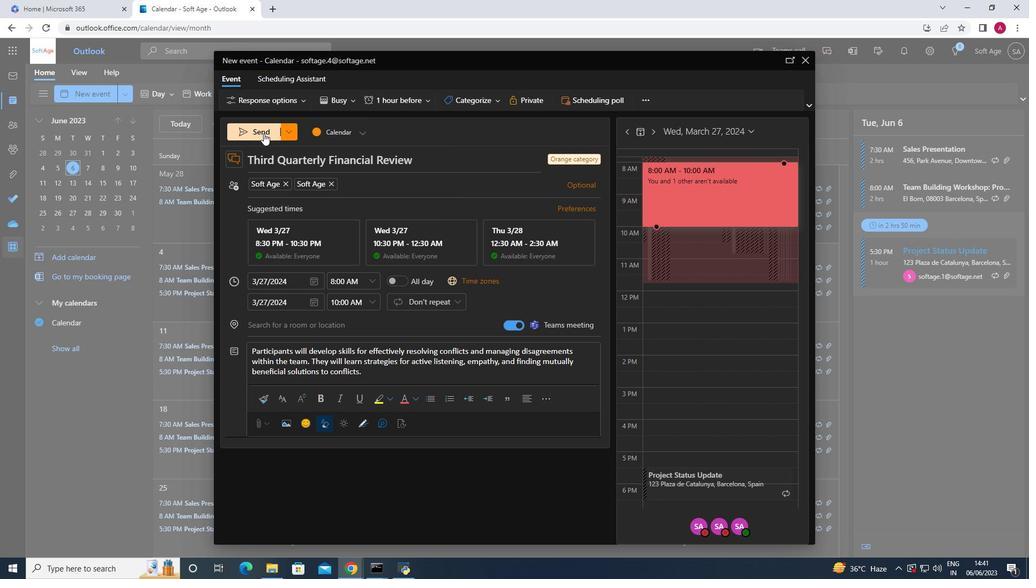 
